 Task: Find a stay in Arjona, Colombia for 6 guests from 7th to 15th July with 4 bedrooms, a price range of ₹15,000 to ₹29,000, a washing machine, free cancellation, a flat, and an English-speaking host.
Action: Mouse moved to (525, 113)
Screenshot: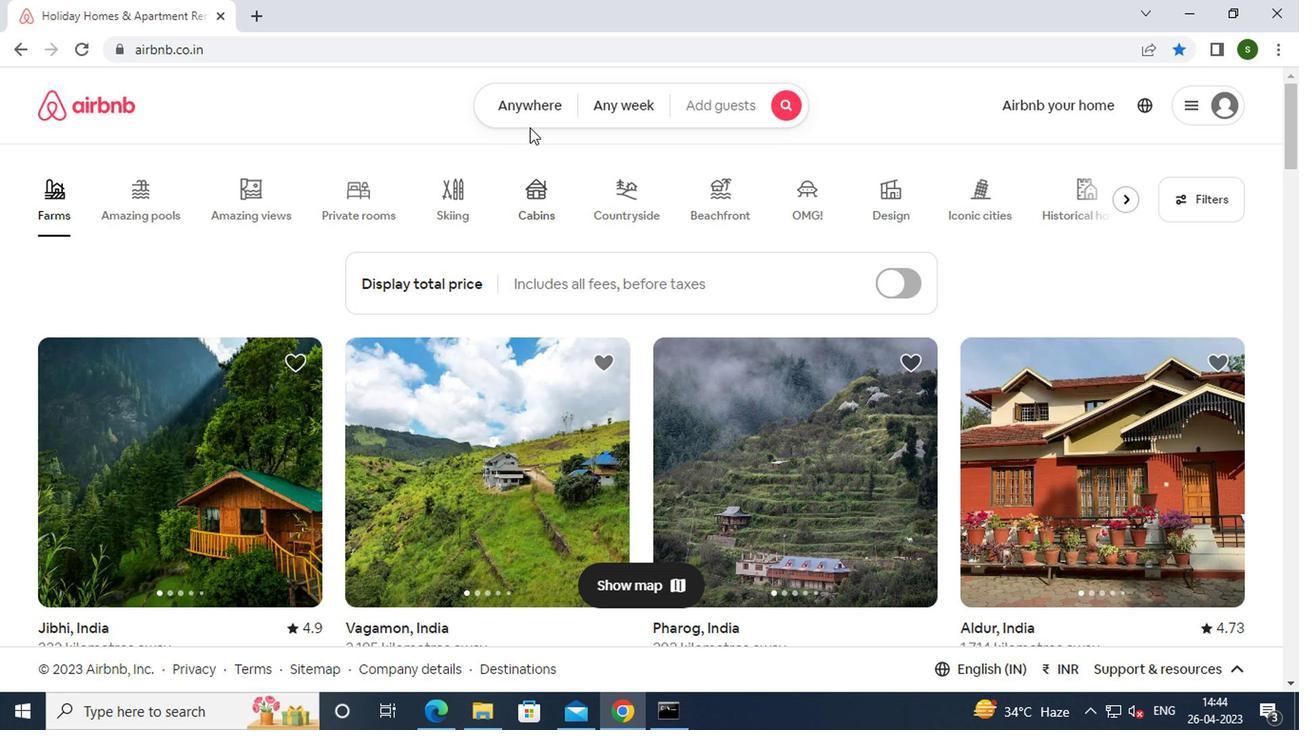 
Action: Mouse pressed left at (525, 113)
Screenshot: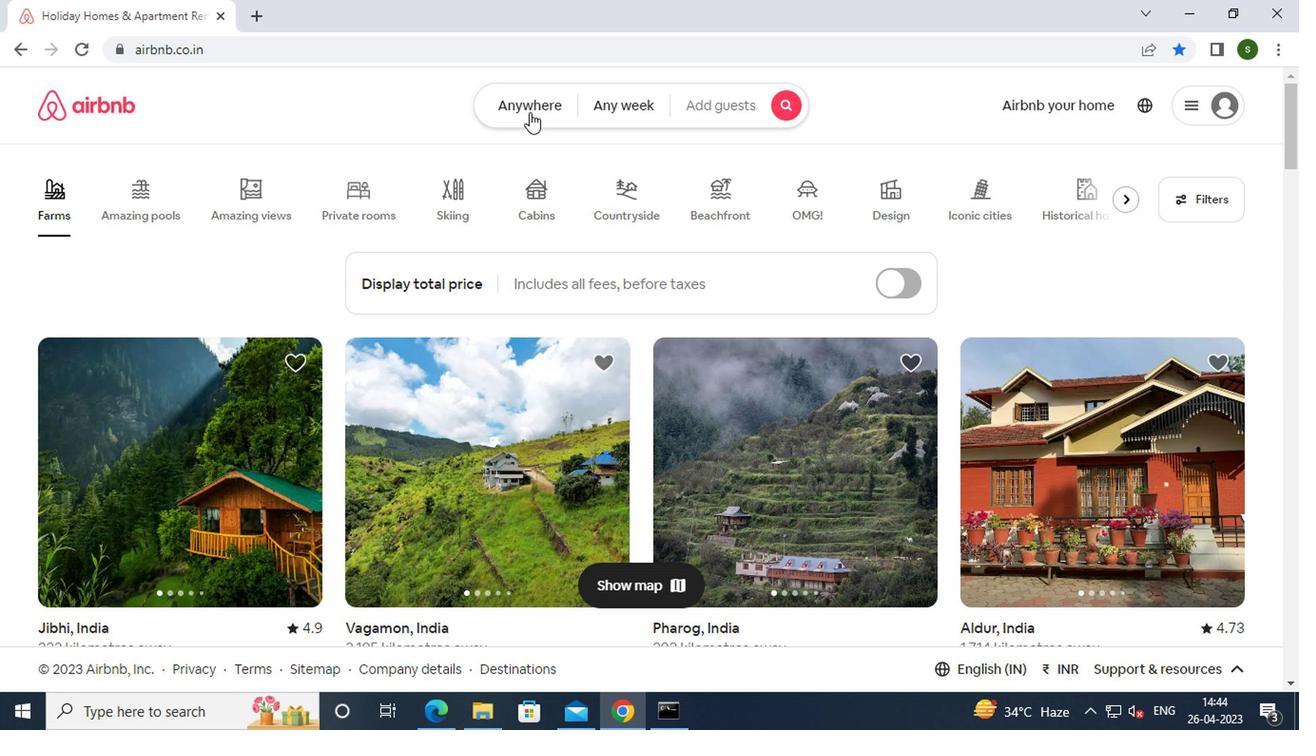 
Action: Mouse moved to (415, 188)
Screenshot: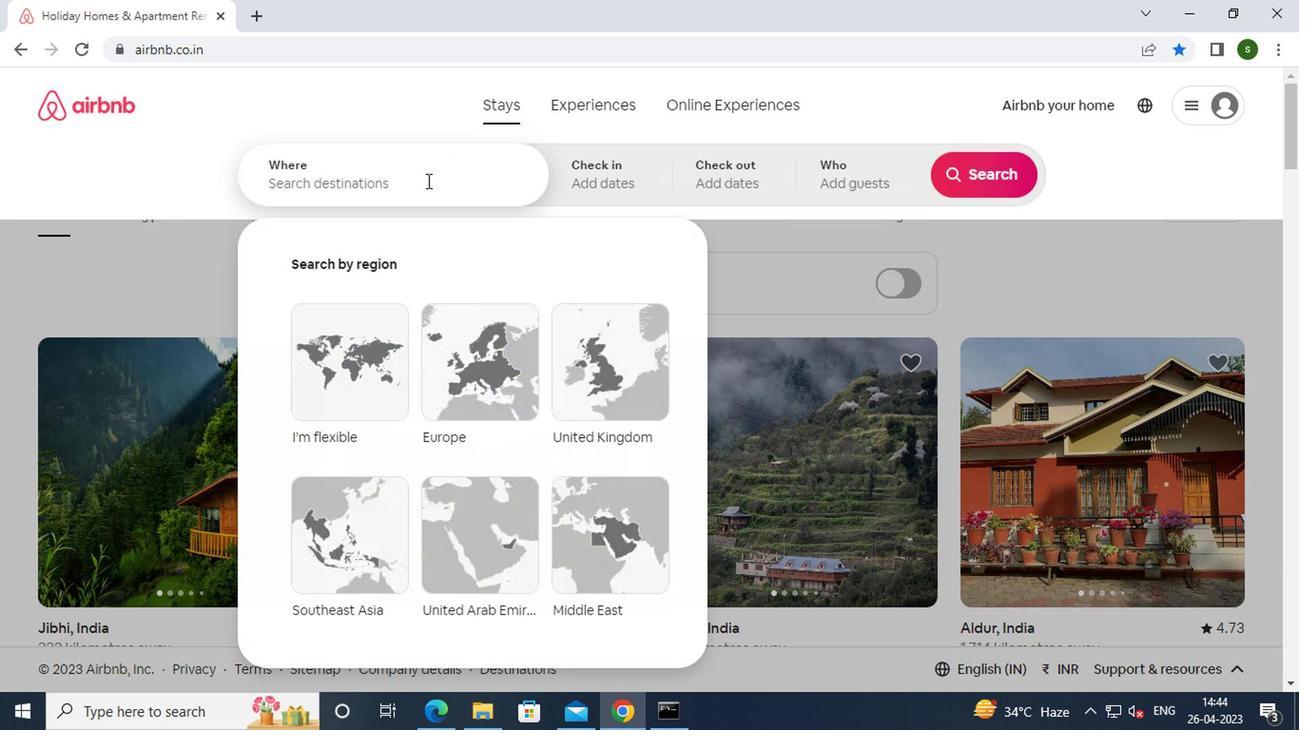 
Action: Mouse pressed left at (415, 188)
Screenshot: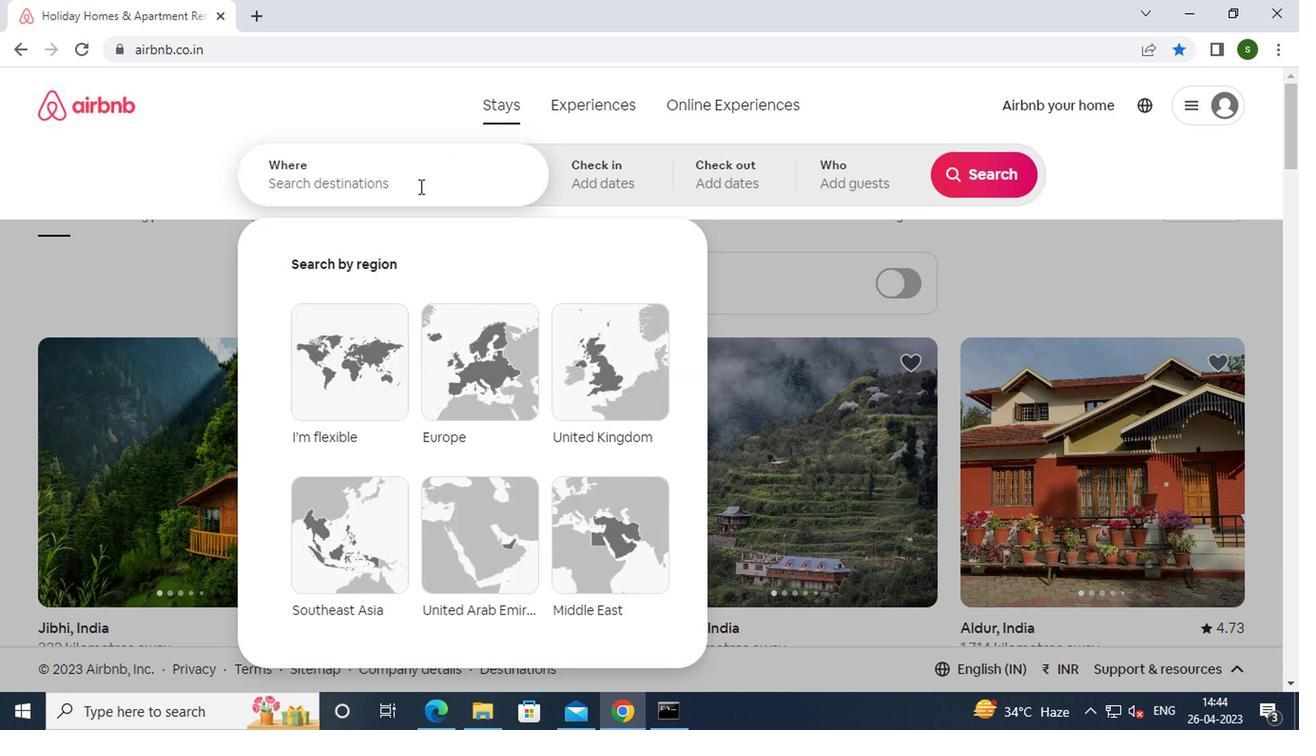 
Action: Key pressed <Key.caps_lock>a<Key.caps_lock>rjona,<Key.space><Key.caps_lock>c<Key.caps_lock>olombia<Key.enter>
Screenshot: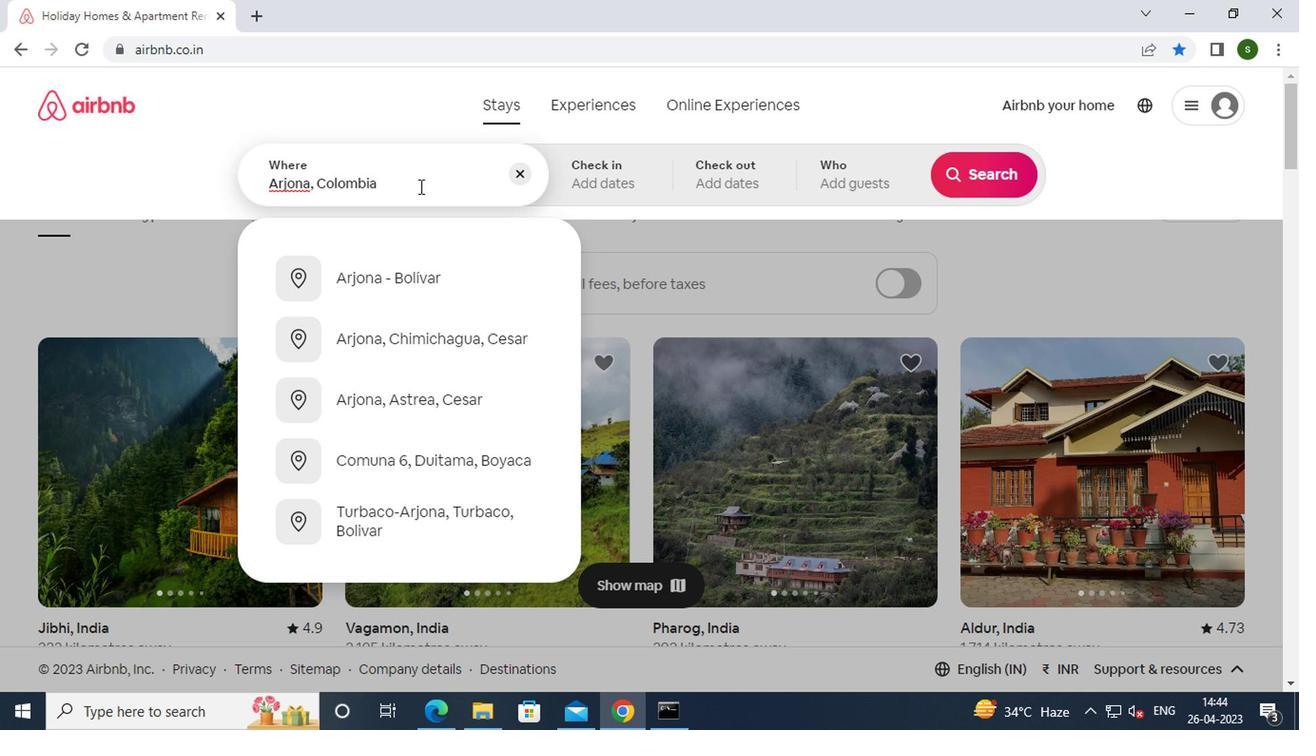 
Action: Mouse moved to (980, 332)
Screenshot: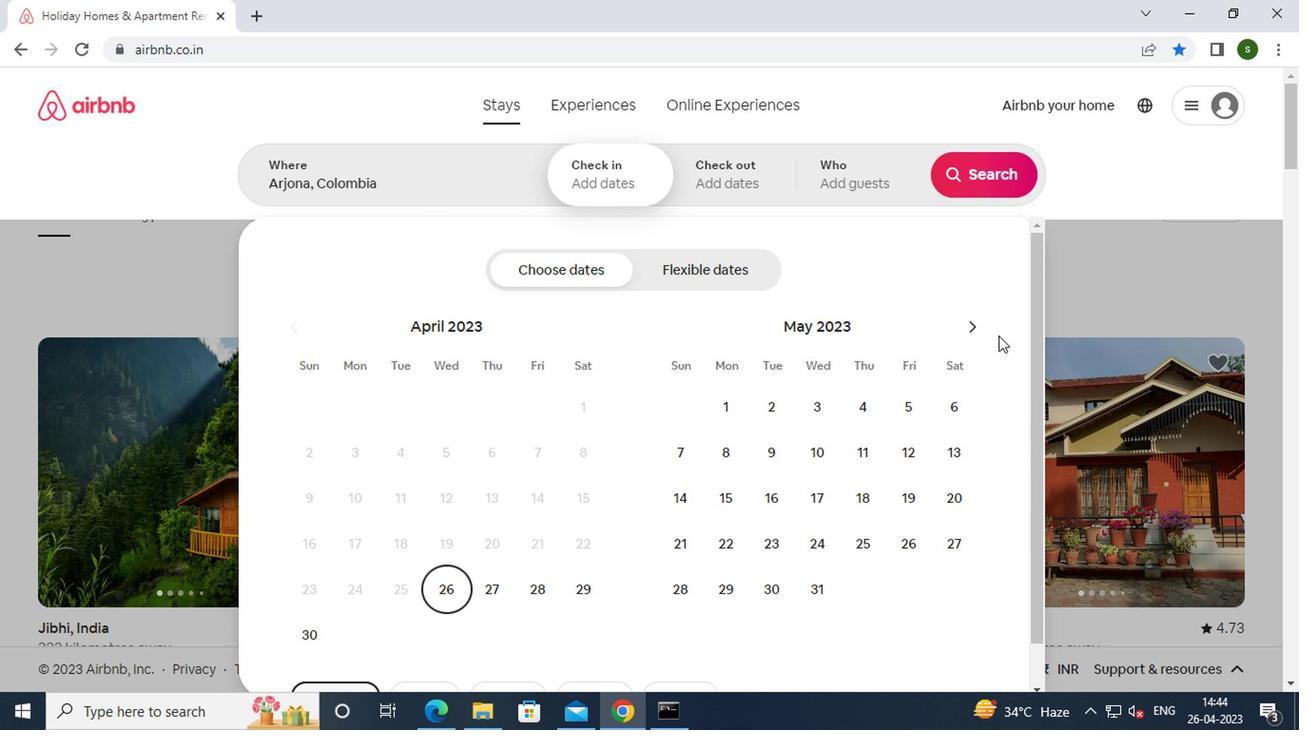
Action: Mouse pressed left at (980, 332)
Screenshot: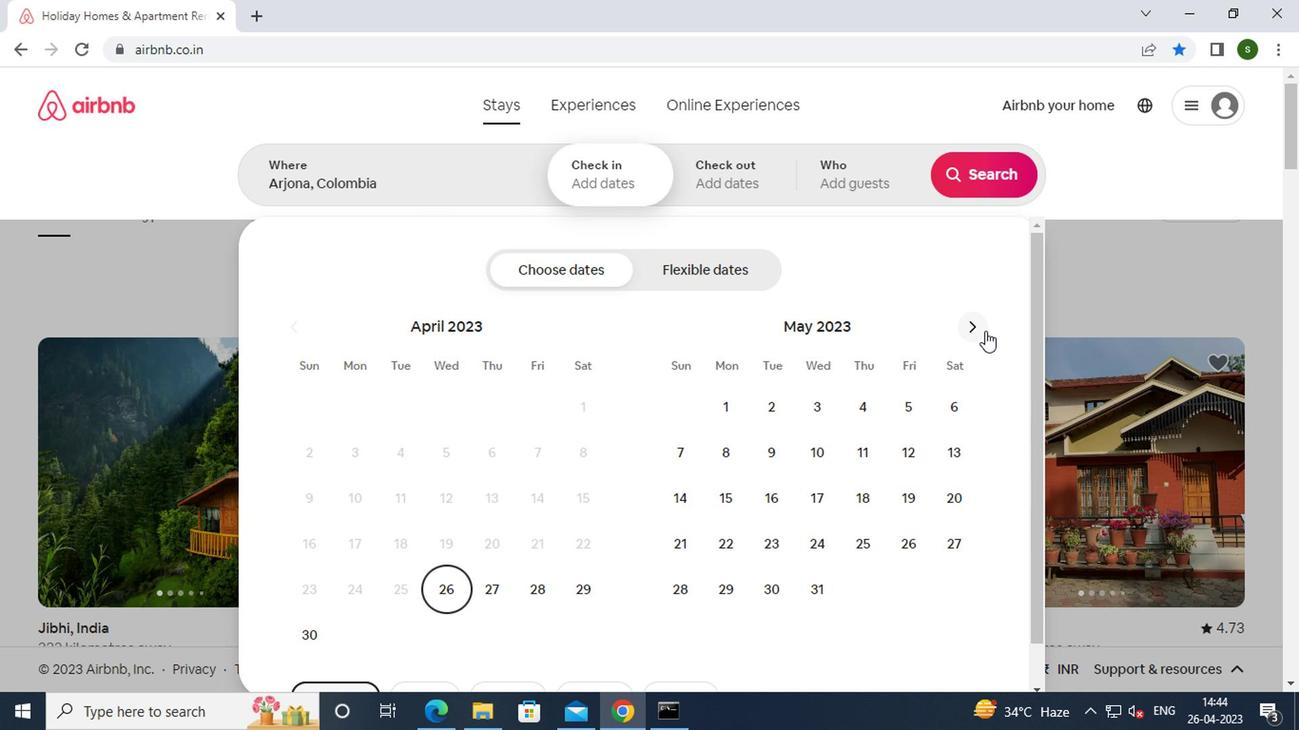 
Action: Mouse pressed left at (980, 332)
Screenshot: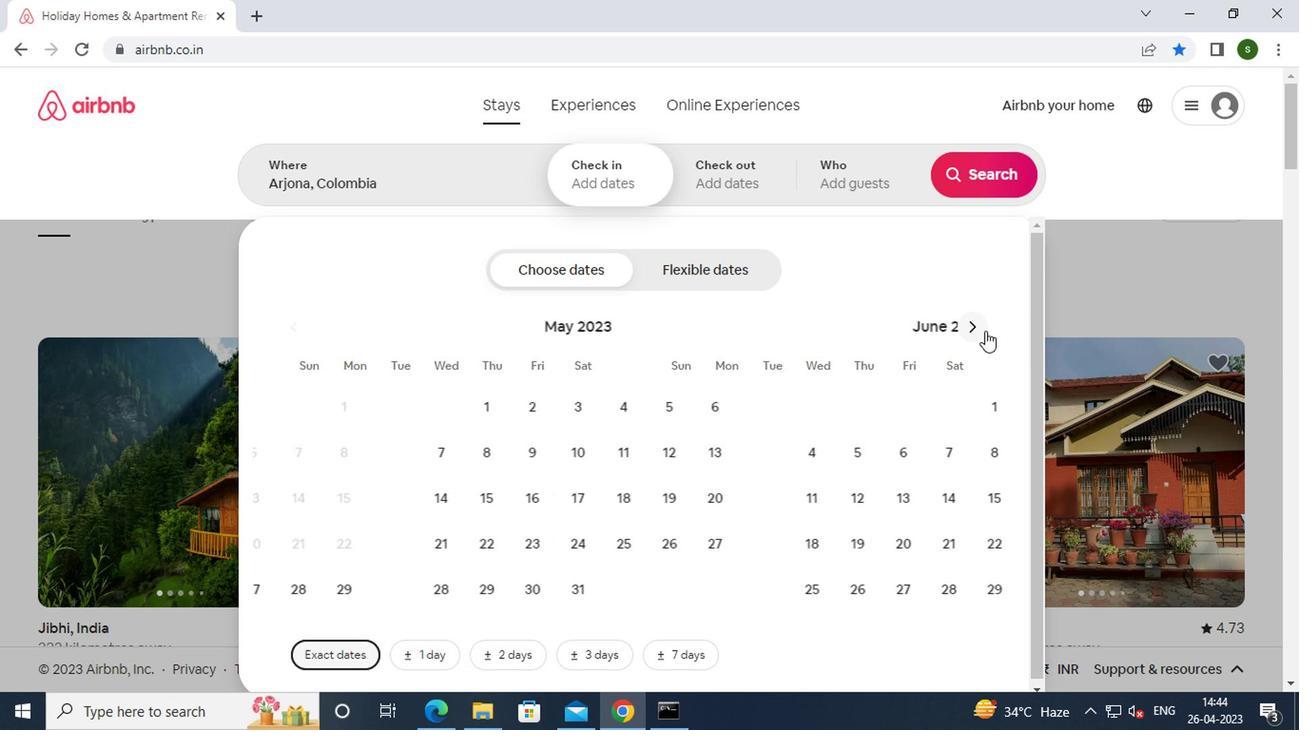 
Action: Mouse moved to (891, 449)
Screenshot: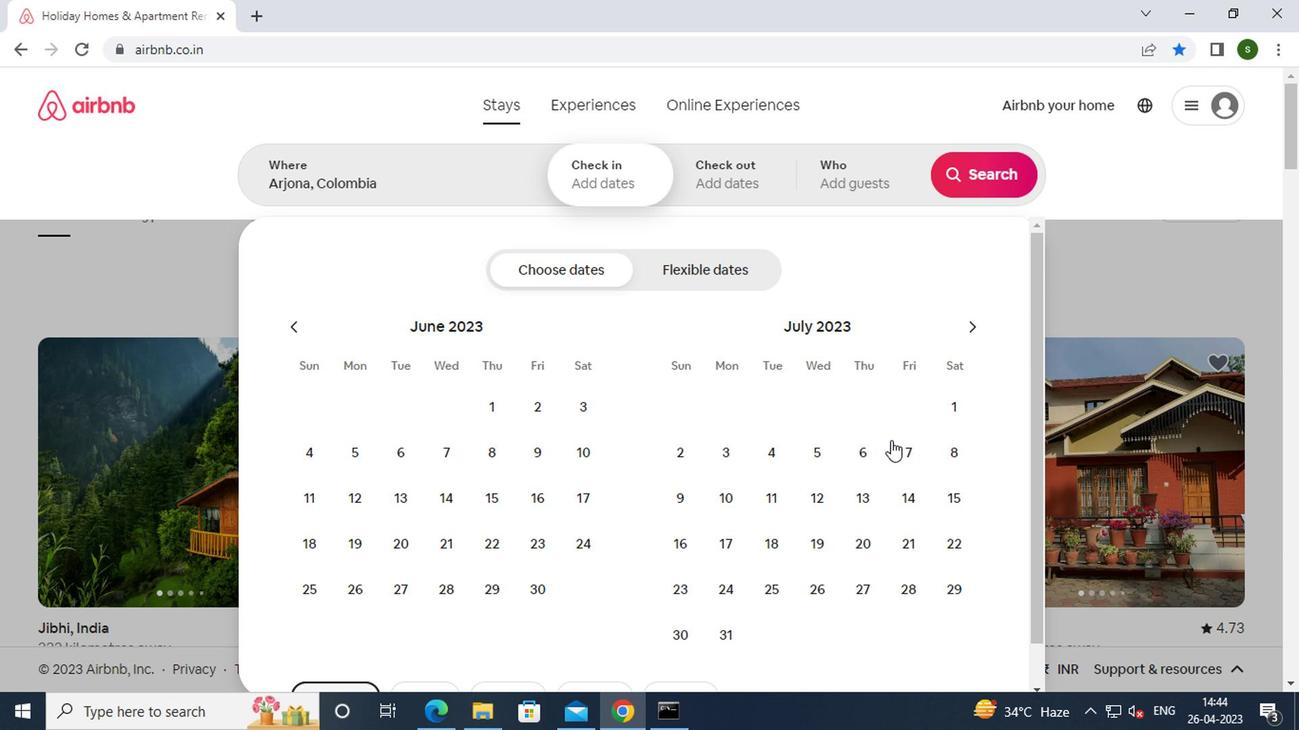 
Action: Mouse pressed left at (891, 449)
Screenshot: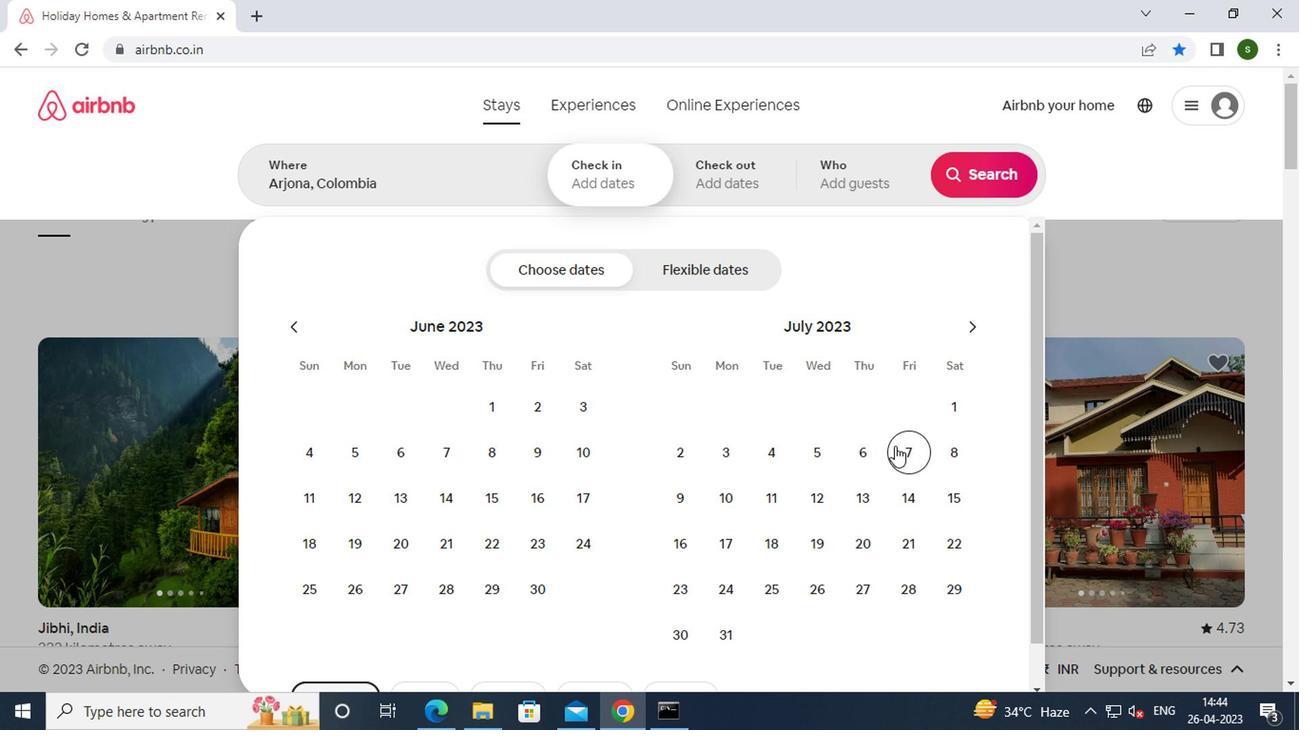 
Action: Mouse moved to (944, 487)
Screenshot: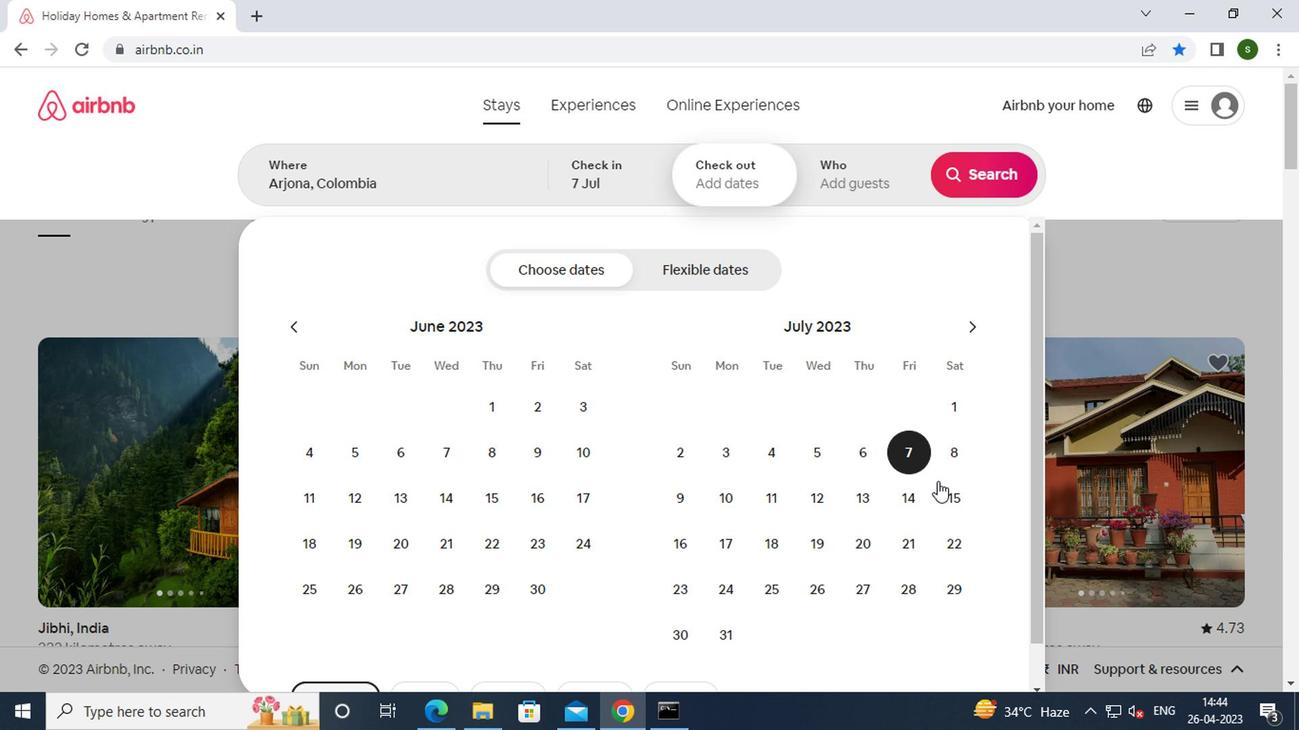 
Action: Mouse pressed left at (944, 487)
Screenshot: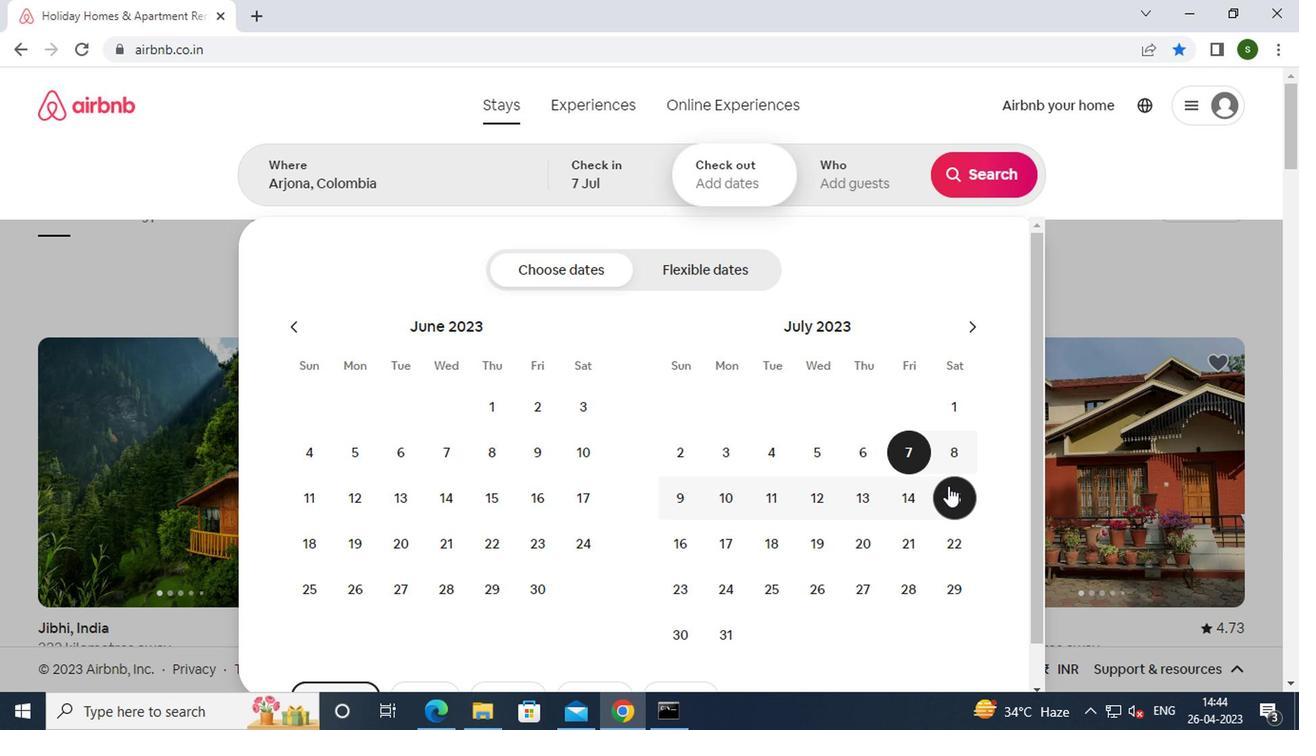 
Action: Mouse moved to (851, 192)
Screenshot: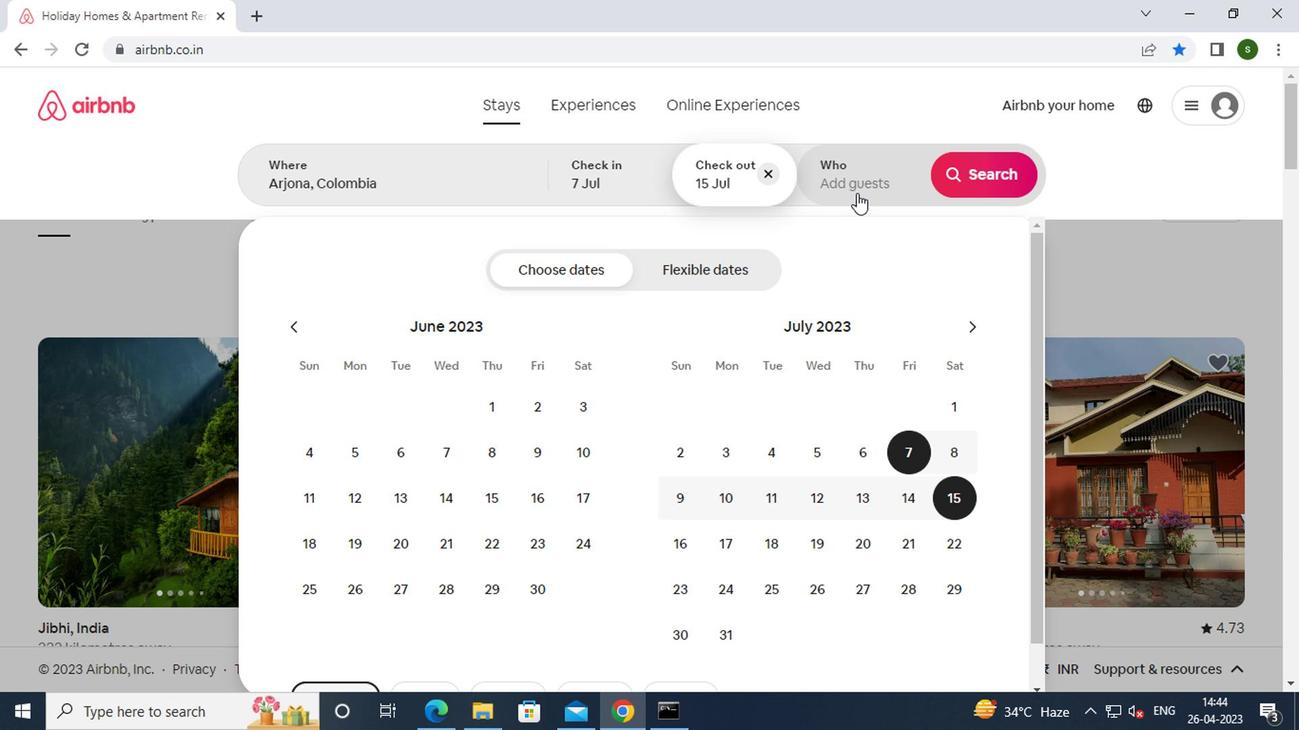 
Action: Mouse pressed left at (851, 192)
Screenshot: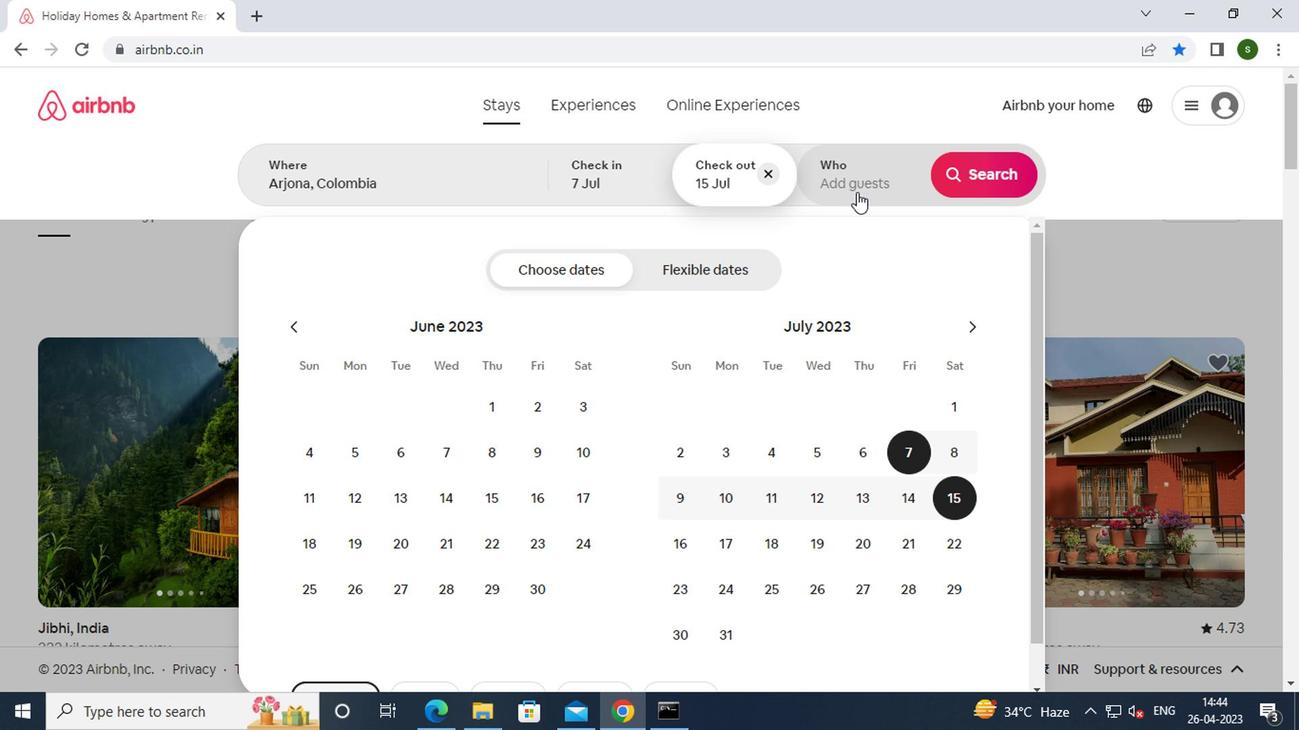 
Action: Mouse moved to (981, 275)
Screenshot: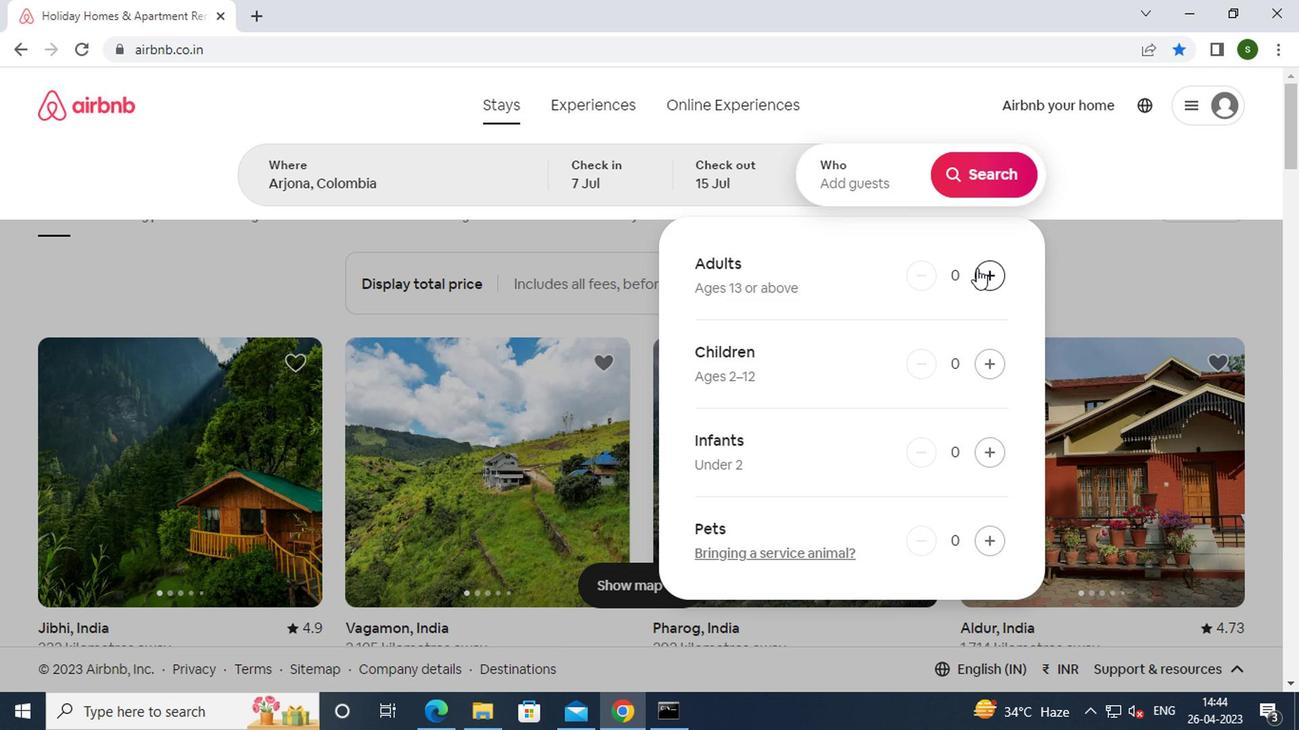
Action: Mouse pressed left at (981, 275)
Screenshot: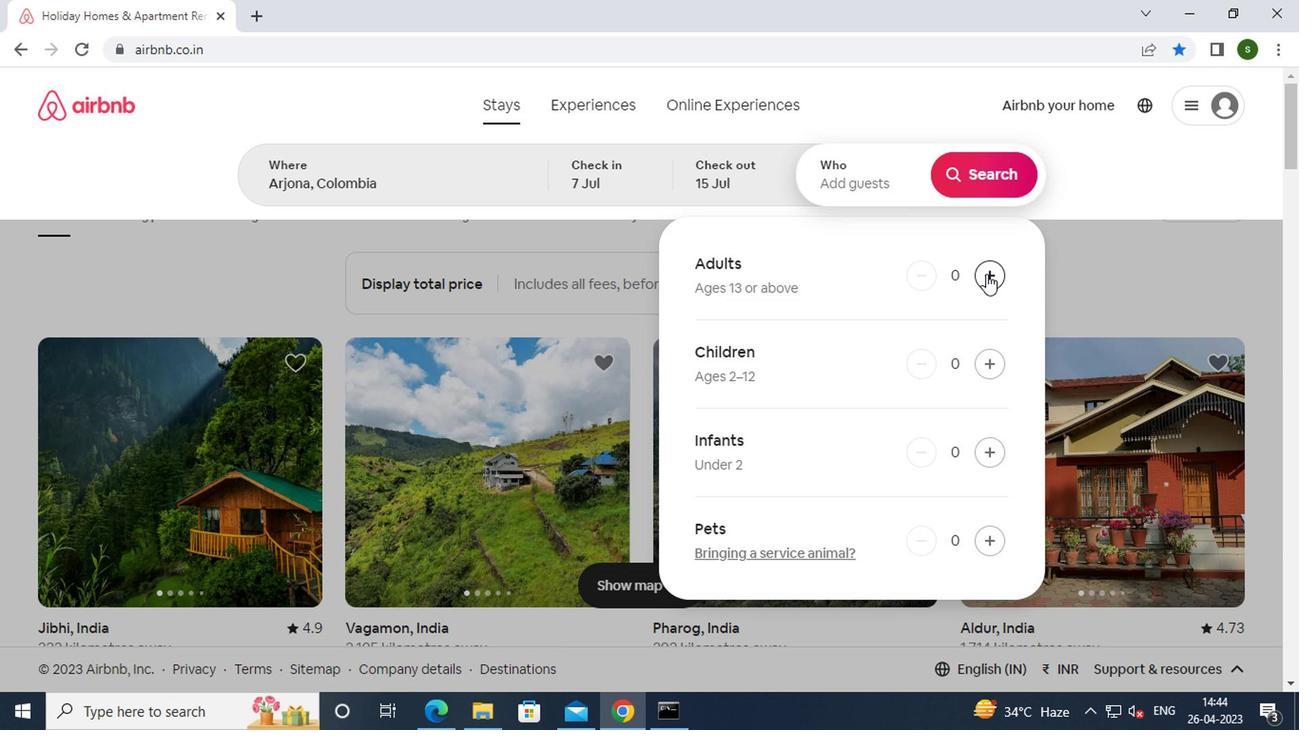 
Action: Mouse pressed left at (981, 275)
Screenshot: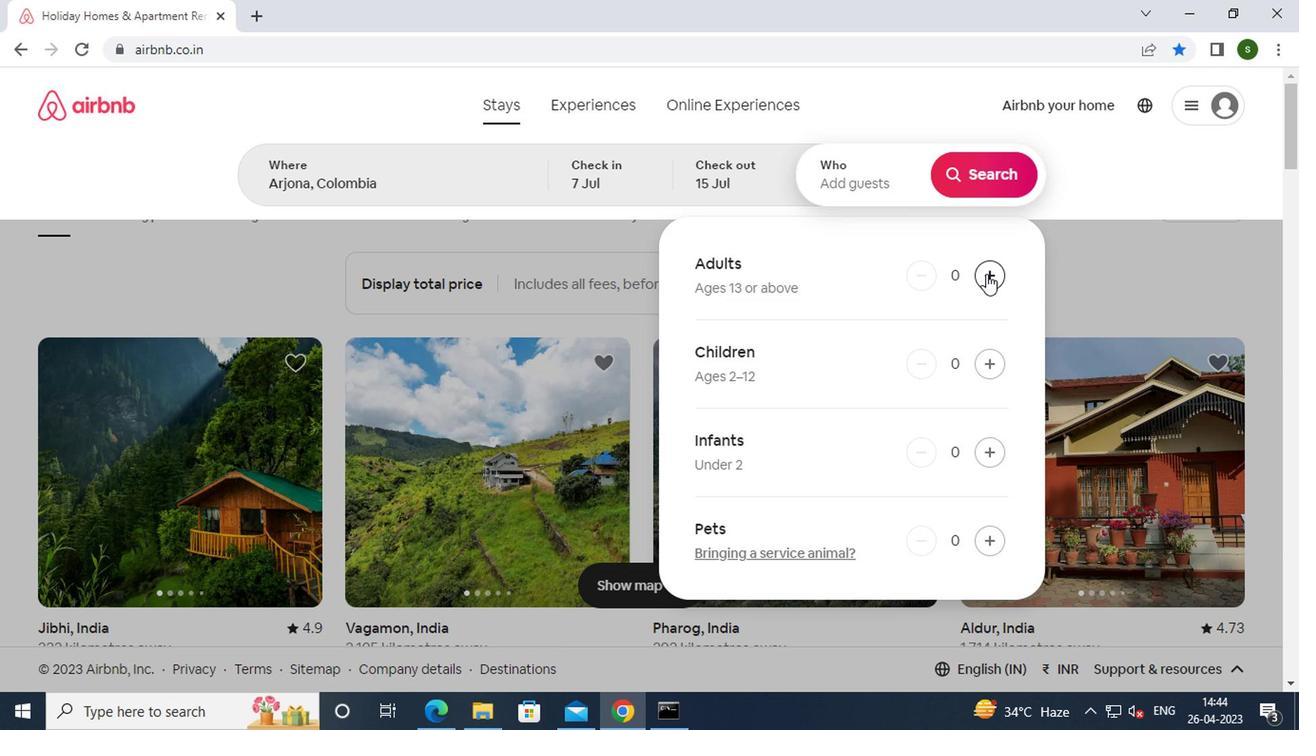 
Action: Mouse pressed left at (981, 275)
Screenshot: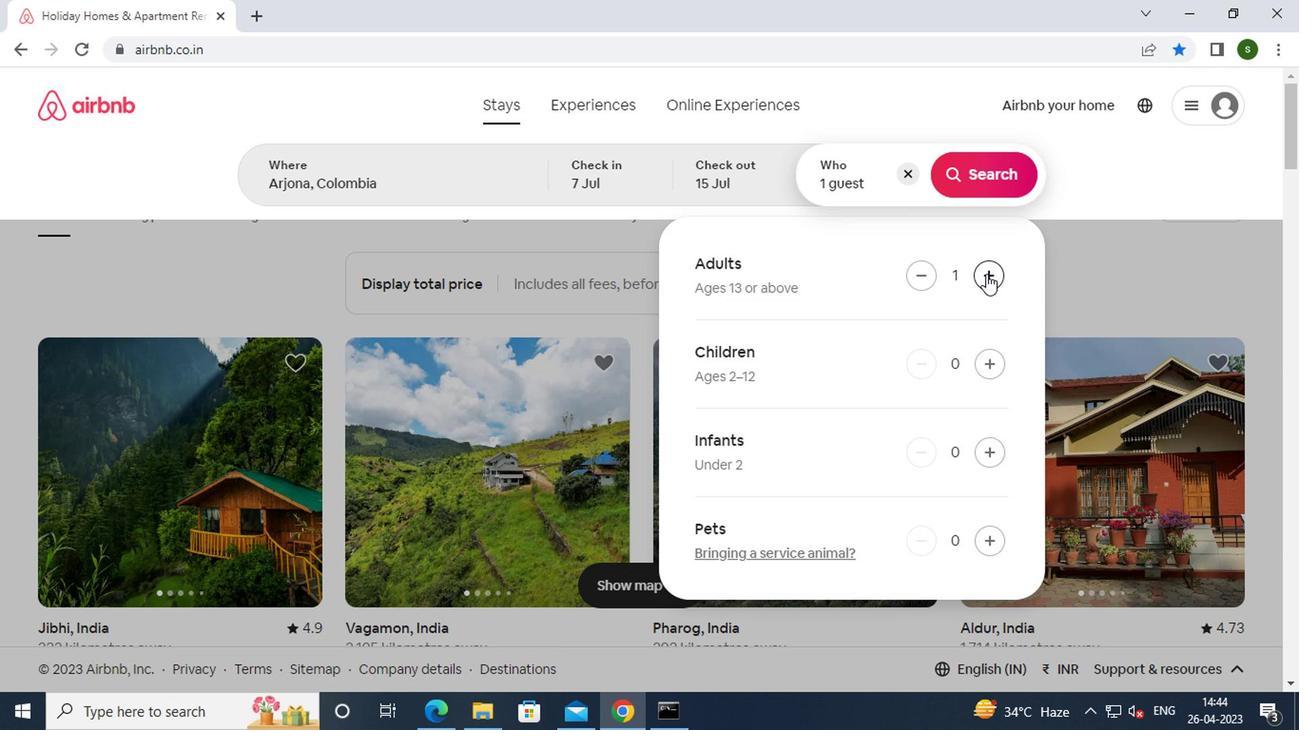 
Action: Mouse pressed left at (981, 275)
Screenshot: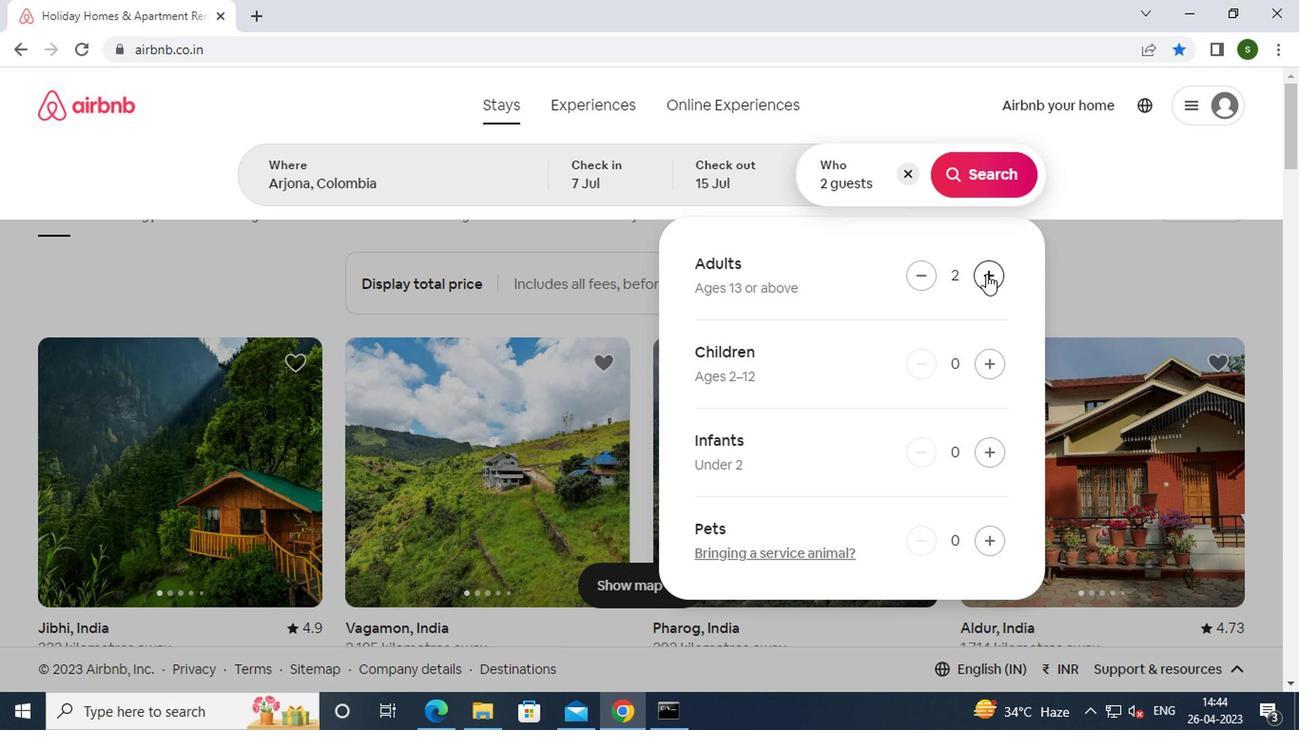 
Action: Mouse pressed left at (981, 275)
Screenshot: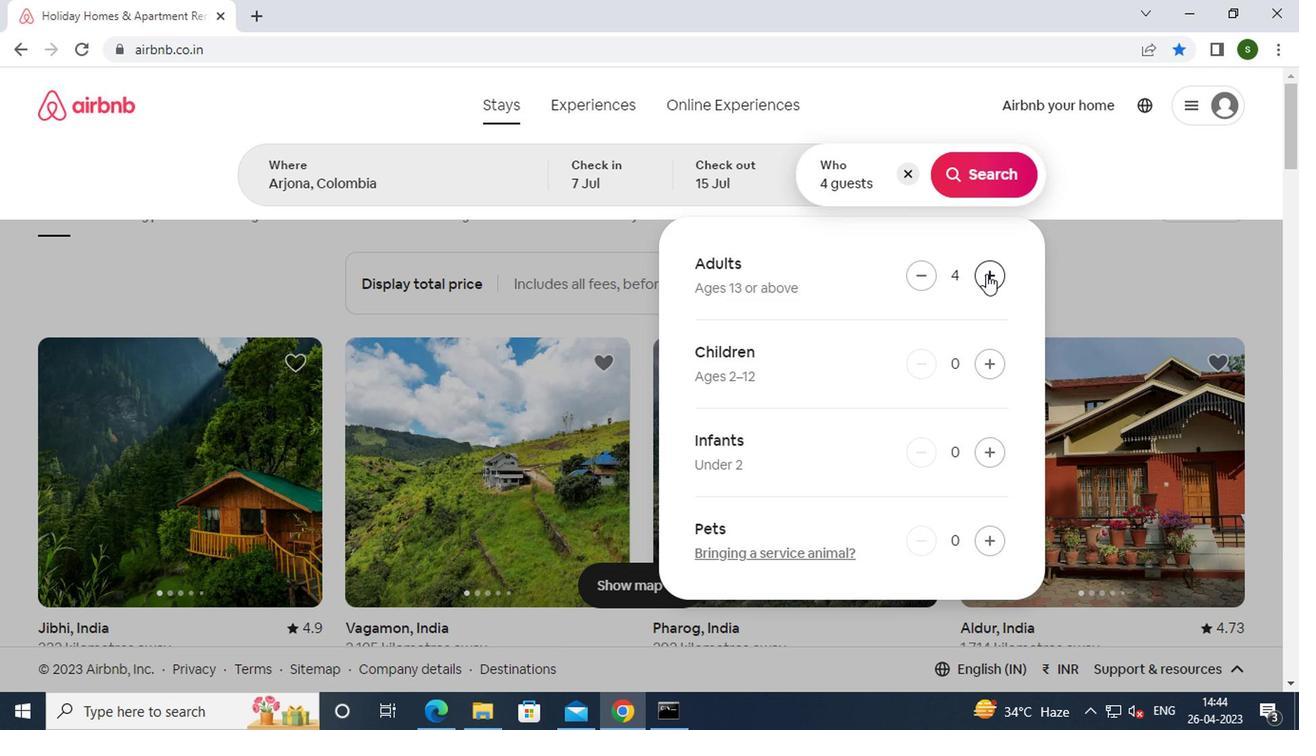 
Action: Mouse pressed left at (981, 275)
Screenshot: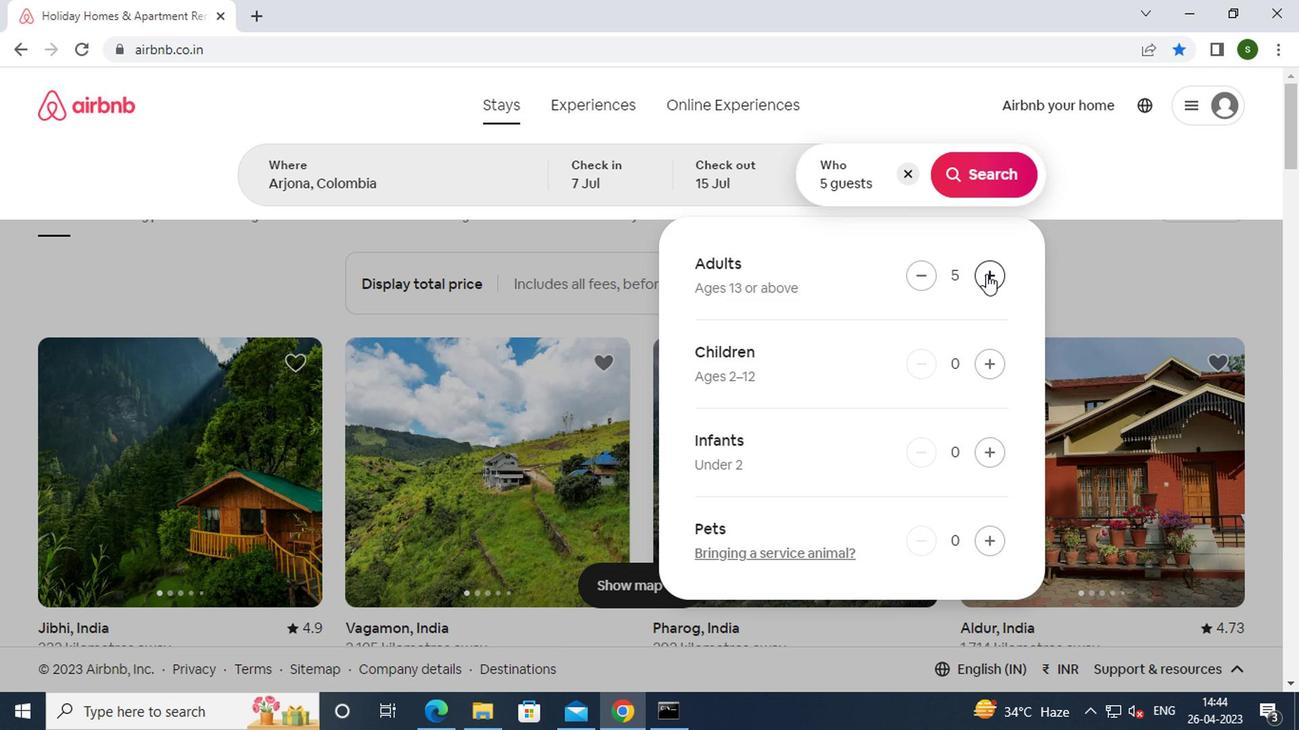 
Action: Mouse moved to (966, 164)
Screenshot: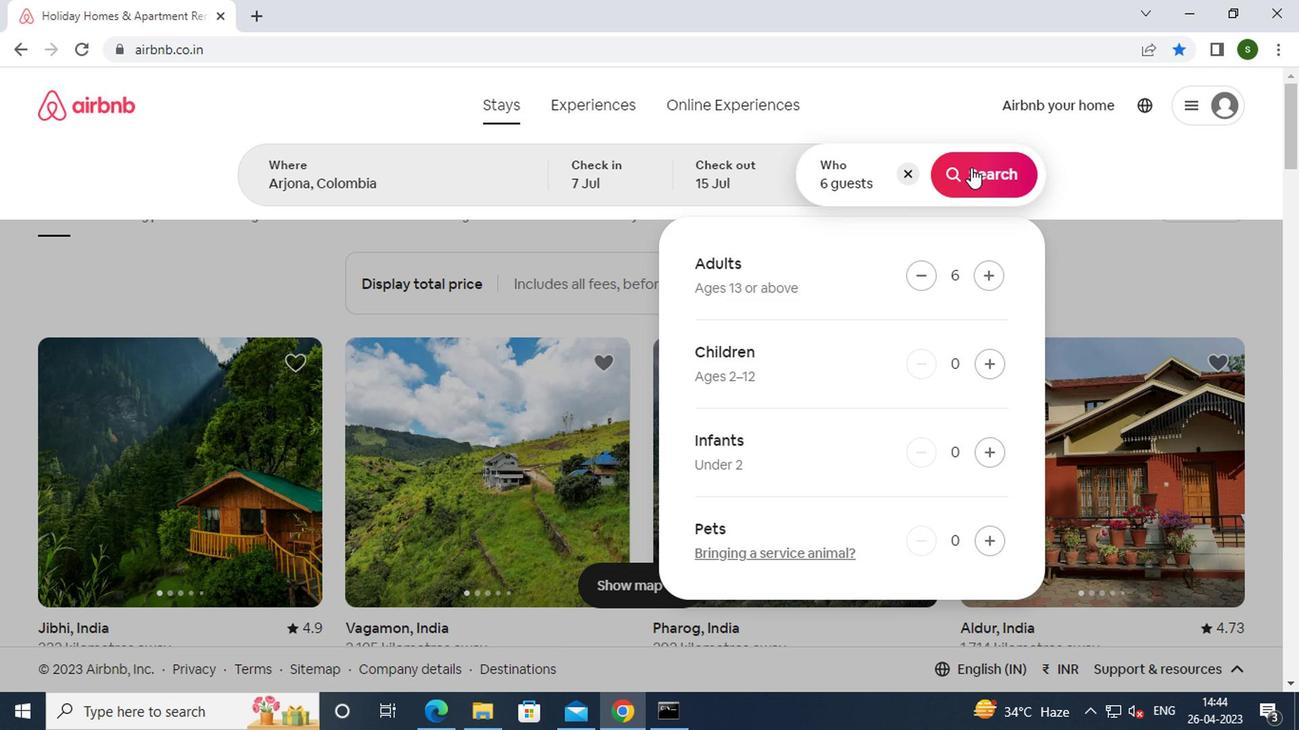 
Action: Mouse pressed left at (966, 164)
Screenshot: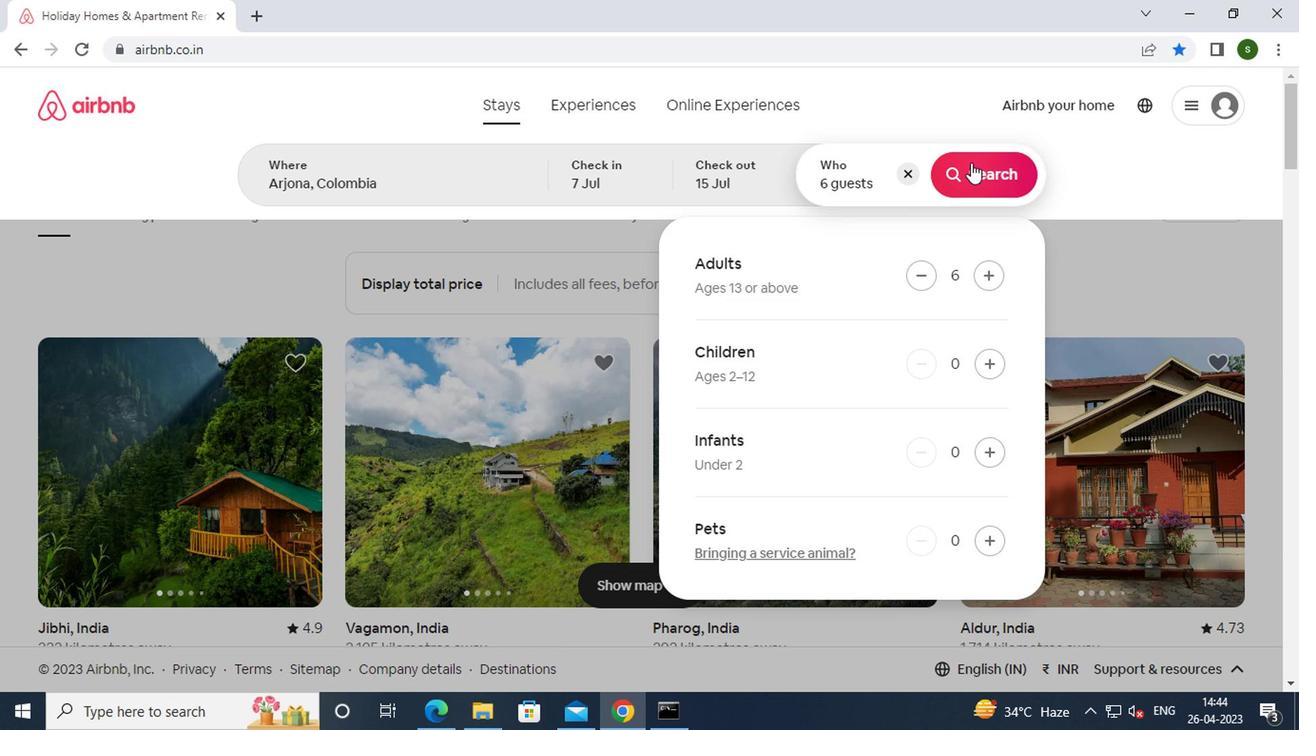 
Action: Mouse moved to (1203, 179)
Screenshot: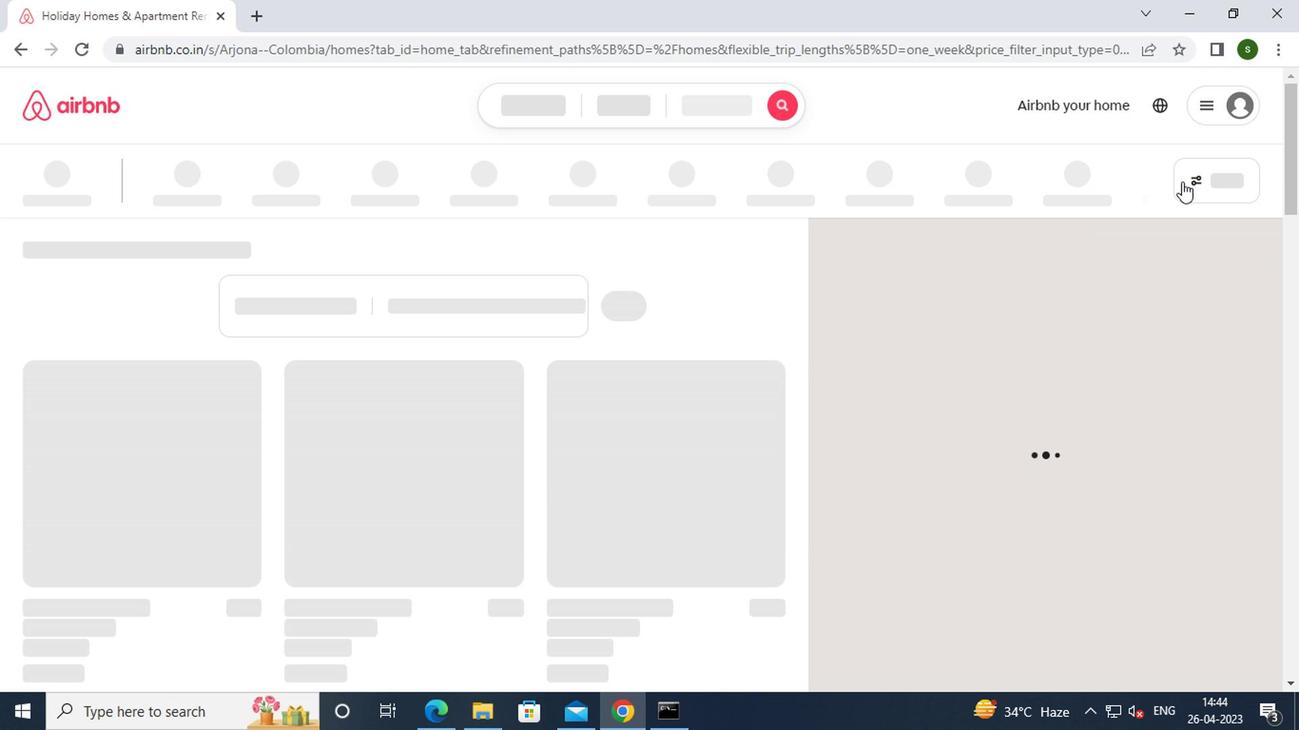 
Action: Mouse pressed left at (1203, 179)
Screenshot: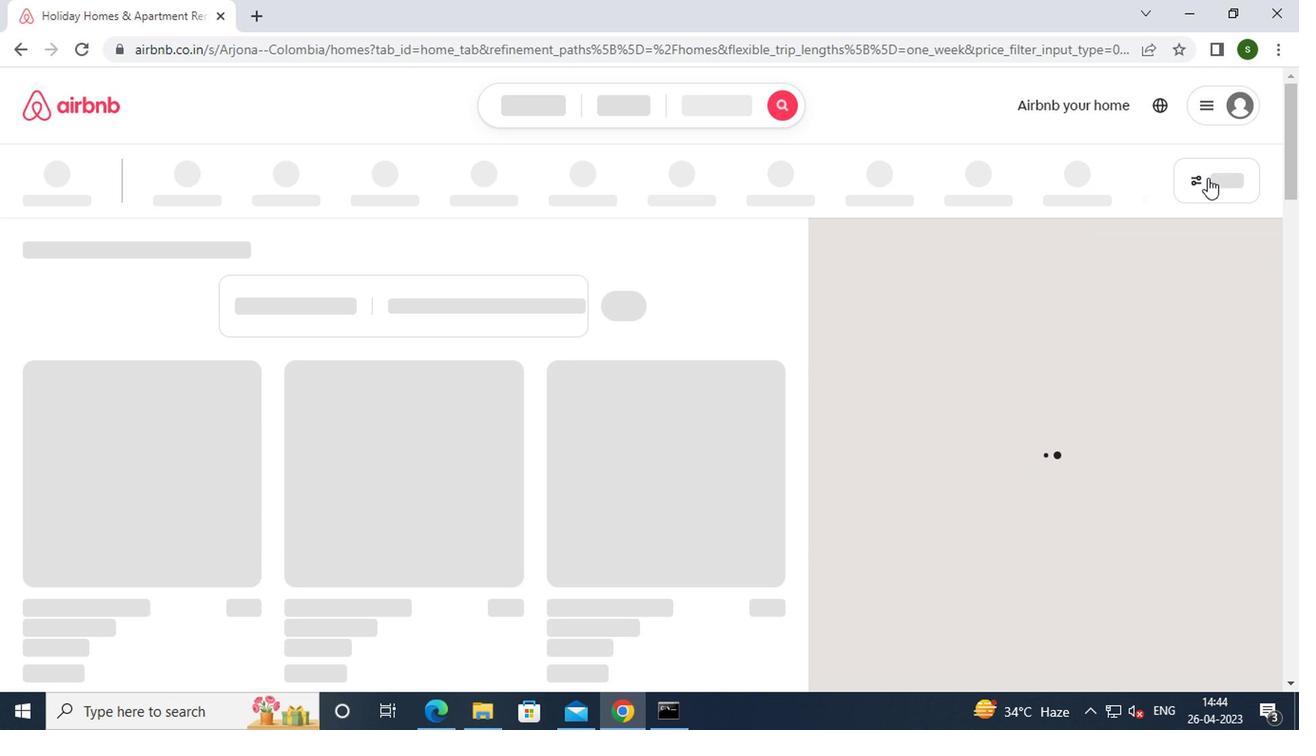 
Action: Mouse moved to (579, 431)
Screenshot: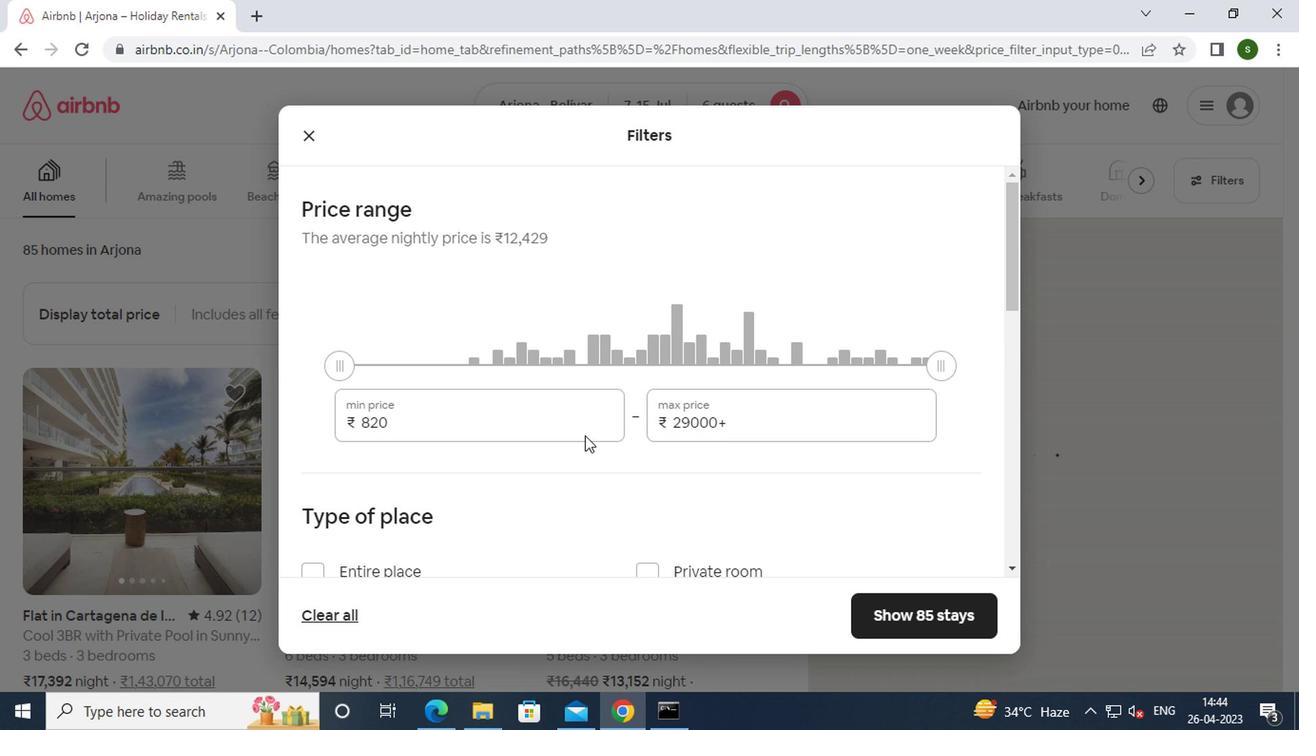 
Action: Mouse pressed left at (579, 431)
Screenshot: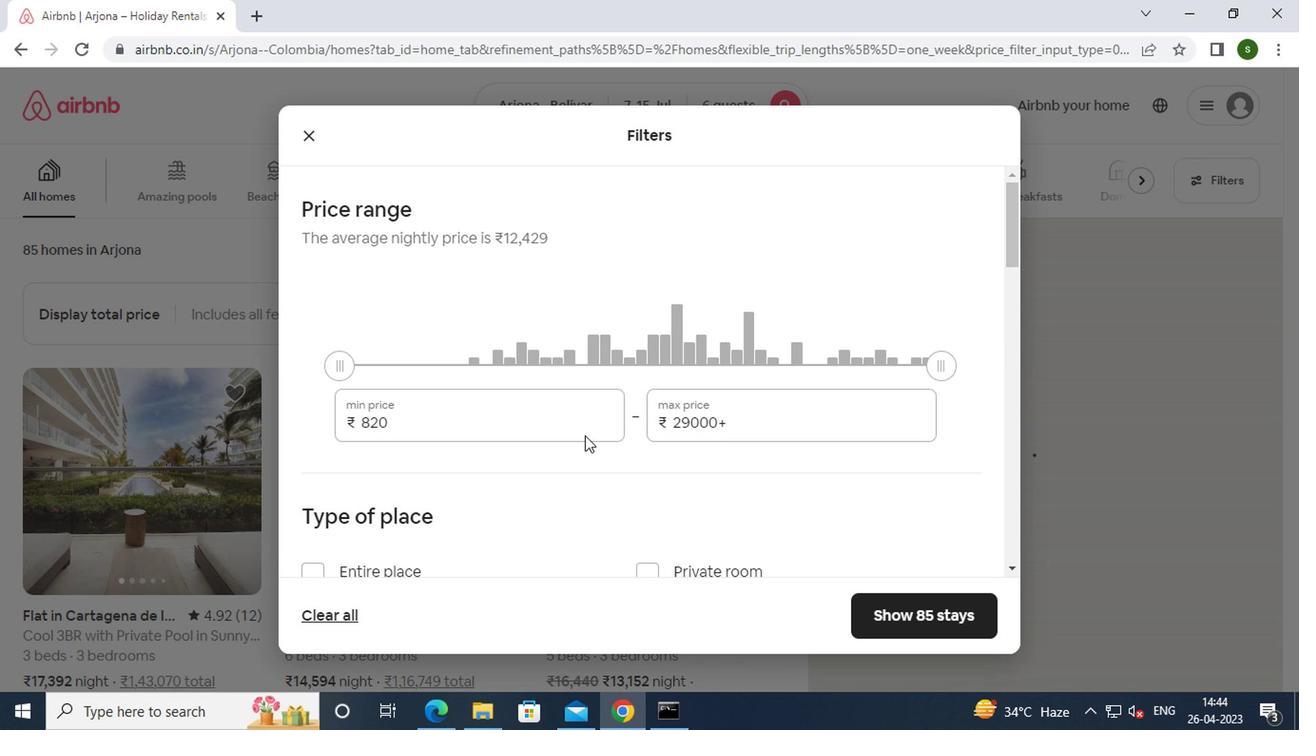 
Action: Key pressed <Key.backspace><Key.backspace><Key.backspace><Key.backspace><Key.backspace><Key.backspace>15000
Screenshot: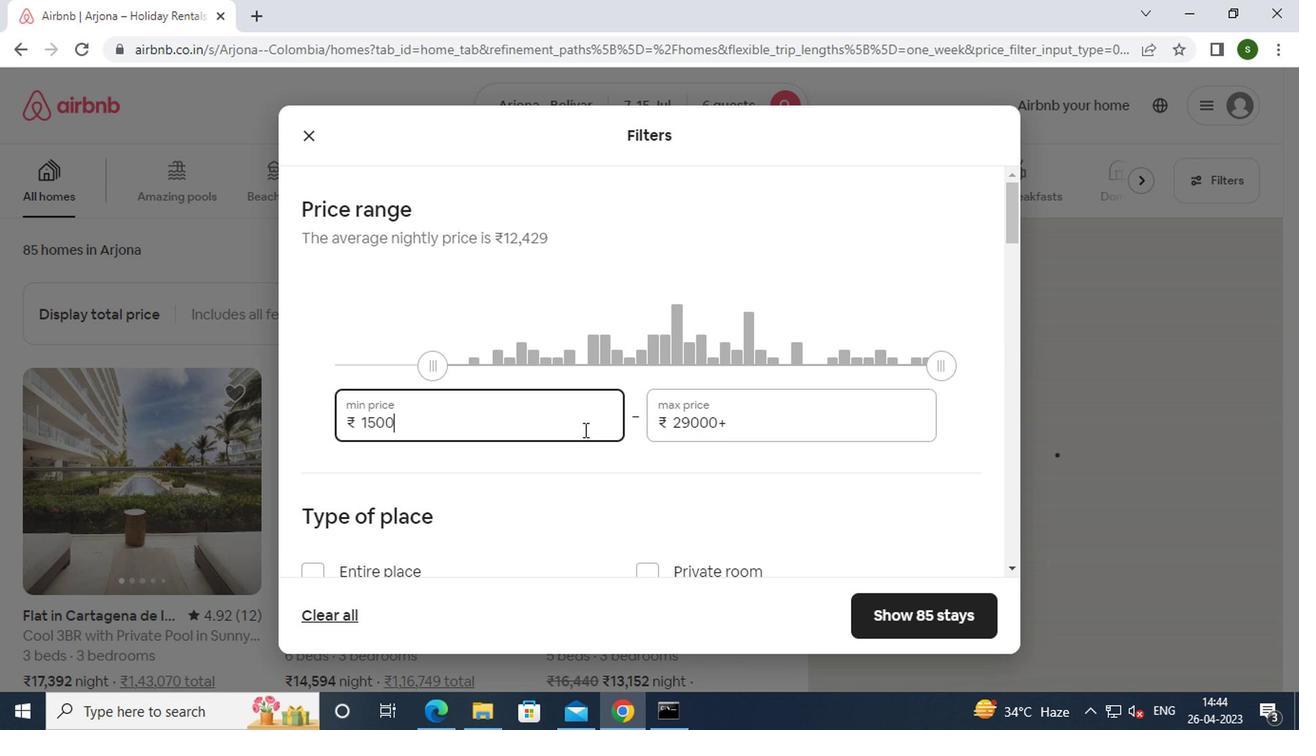 
Action: Mouse moved to (722, 422)
Screenshot: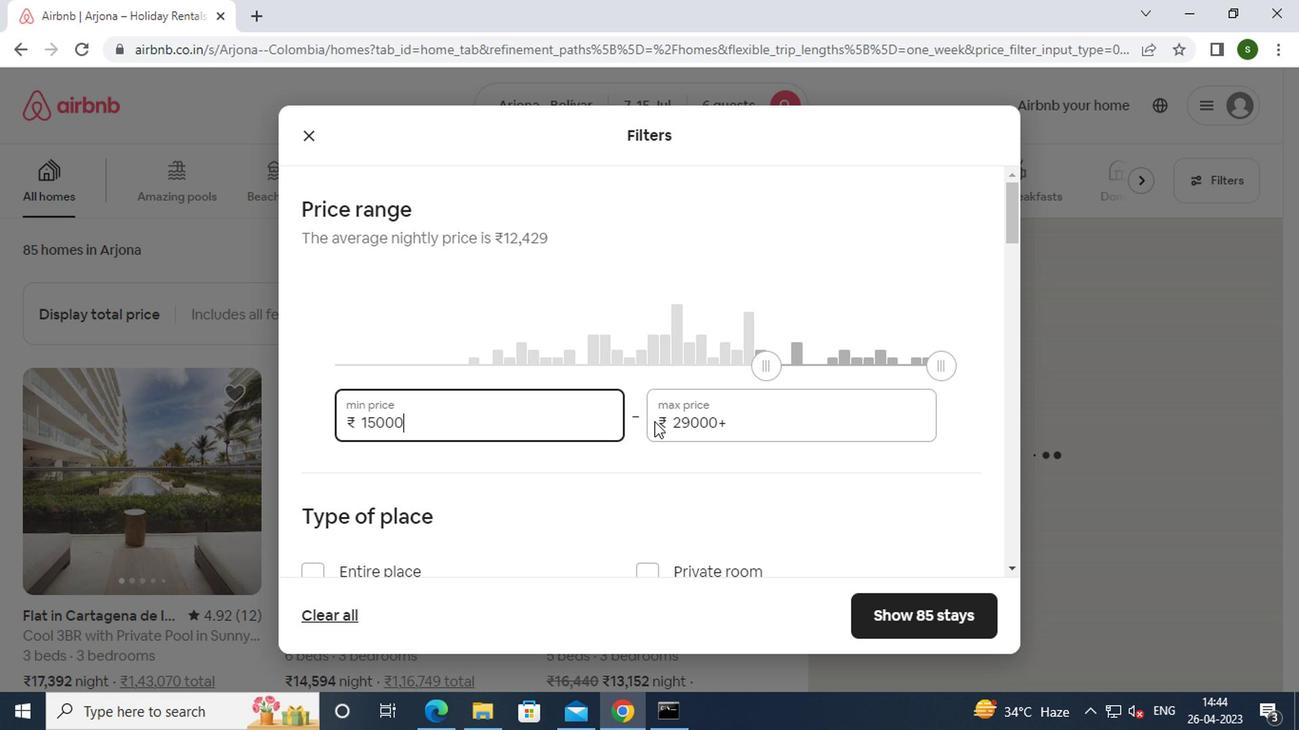 
Action: Mouse pressed left at (722, 422)
Screenshot: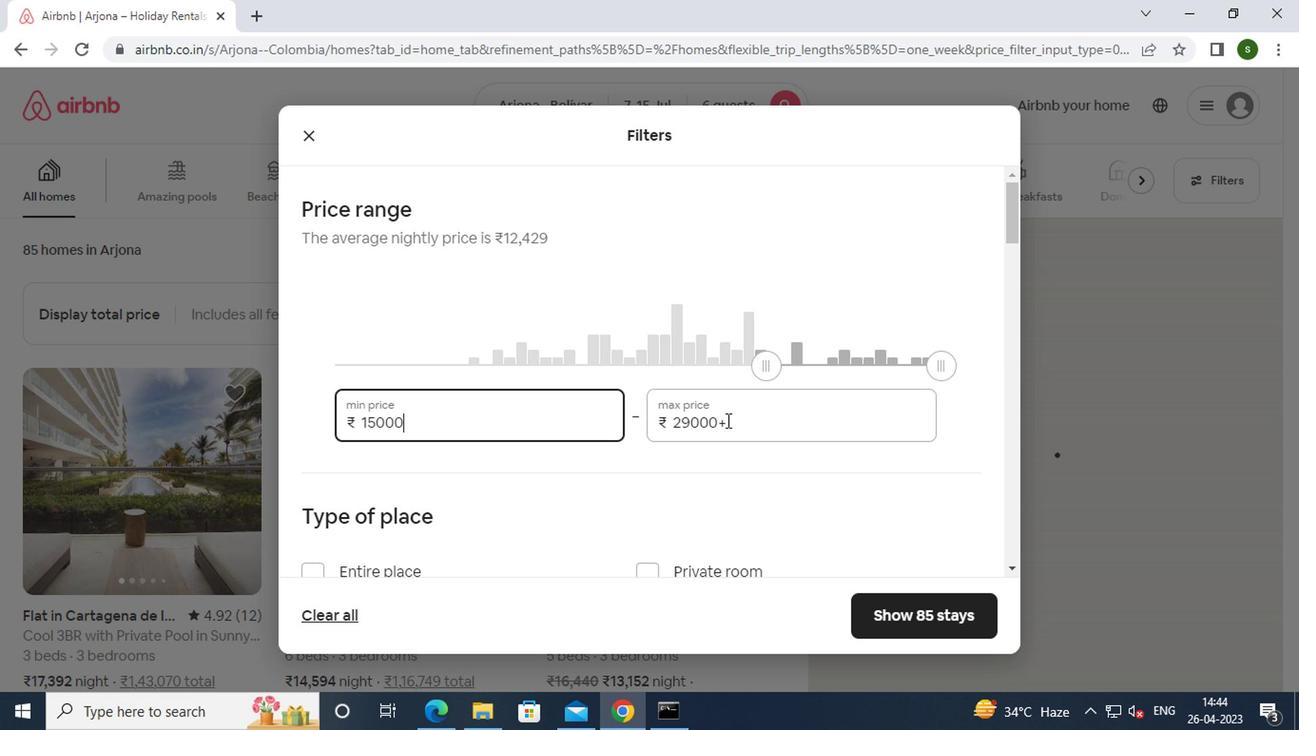 
Action: Key pressed <Key.backspace><Key.backspace><Key.backspace><Key.backspace><Key.backspace><Key.backspace><Key.backspace><Key.backspace><Key.backspace><Key.backspace>20000
Screenshot: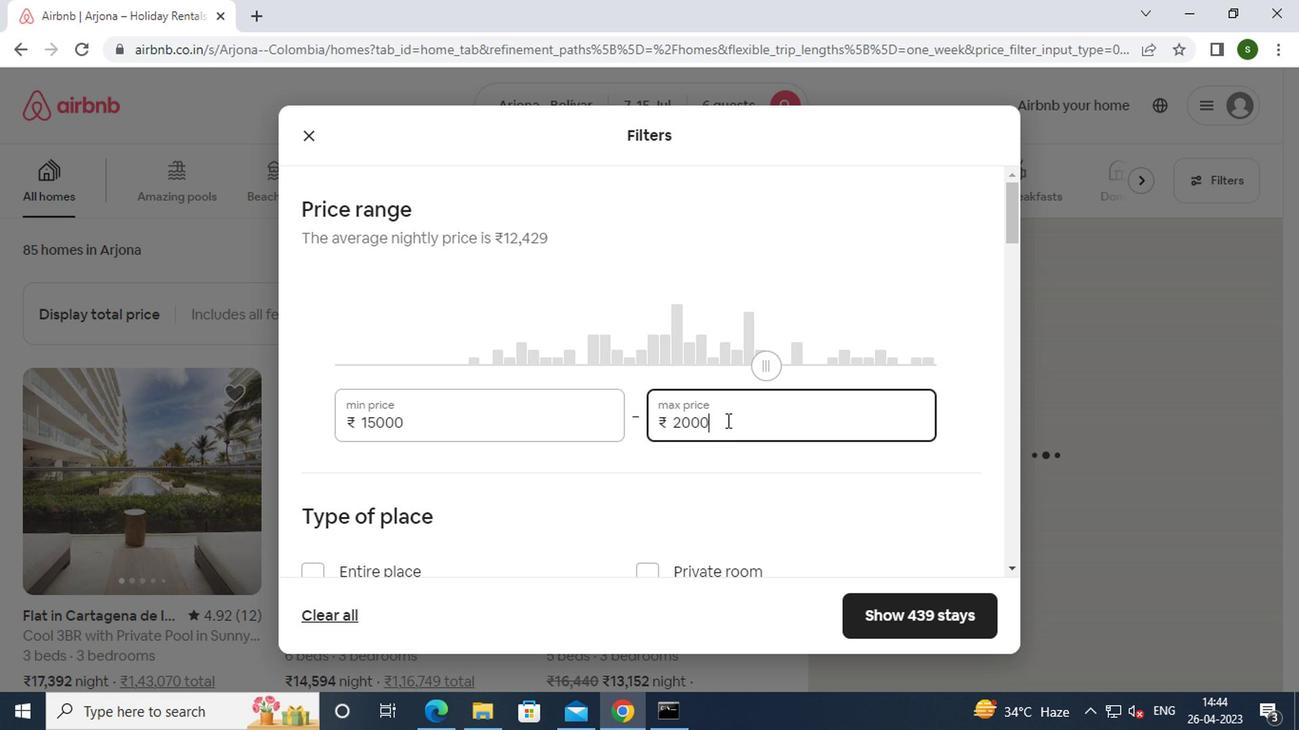 
Action: Mouse moved to (573, 408)
Screenshot: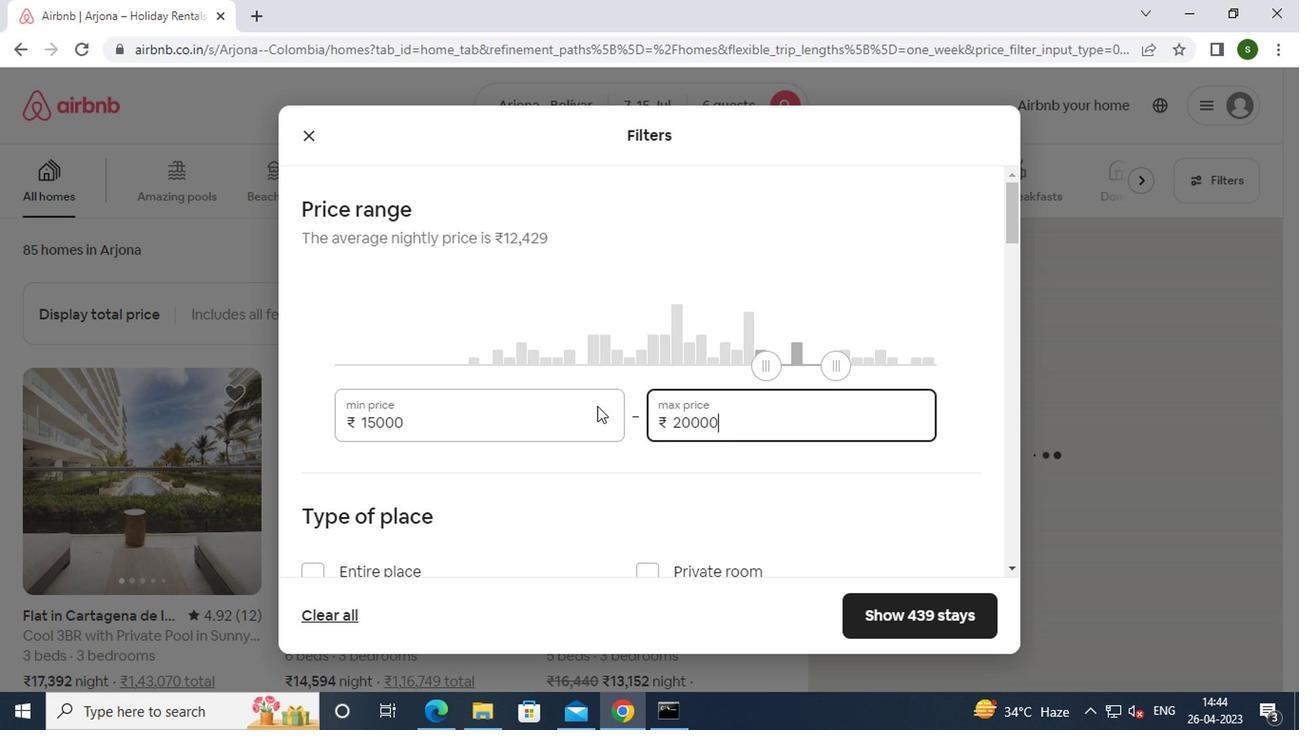 
Action: Mouse scrolled (573, 406) with delta (0, -1)
Screenshot: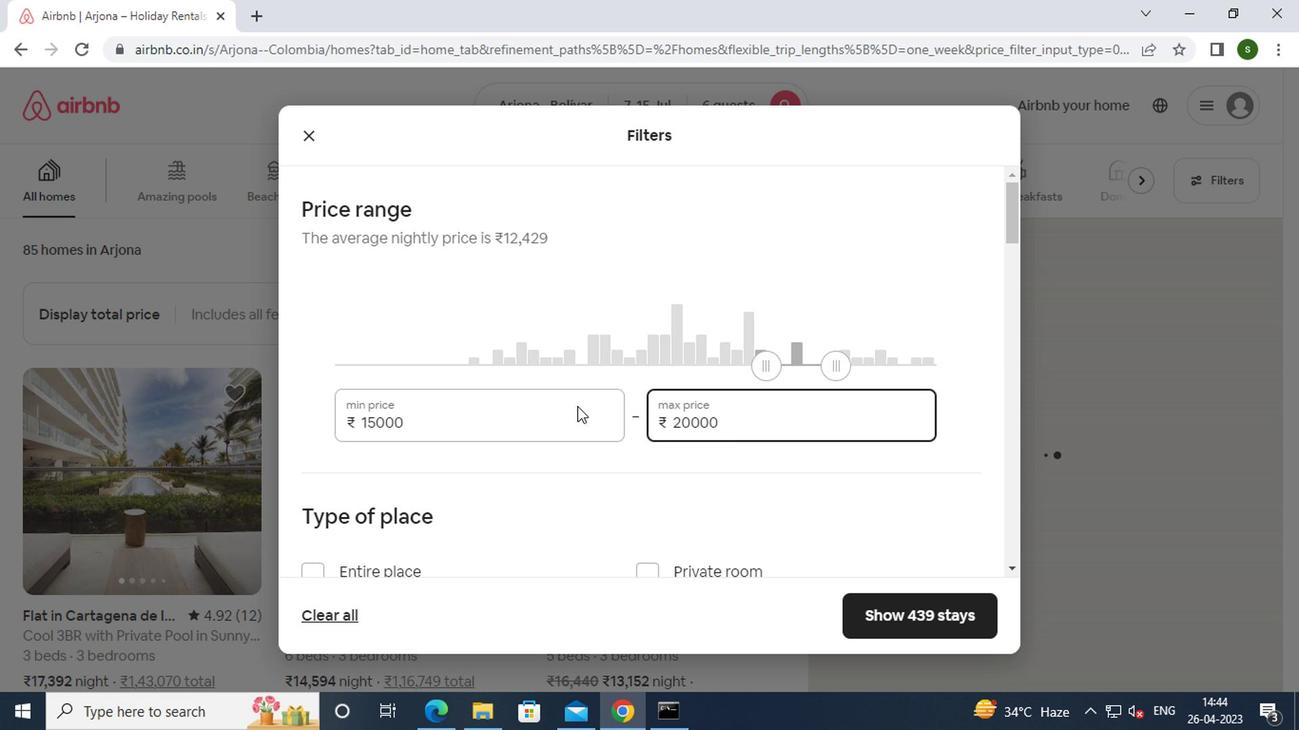 
Action: Mouse scrolled (573, 406) with delta (0, -1)
Screenshot: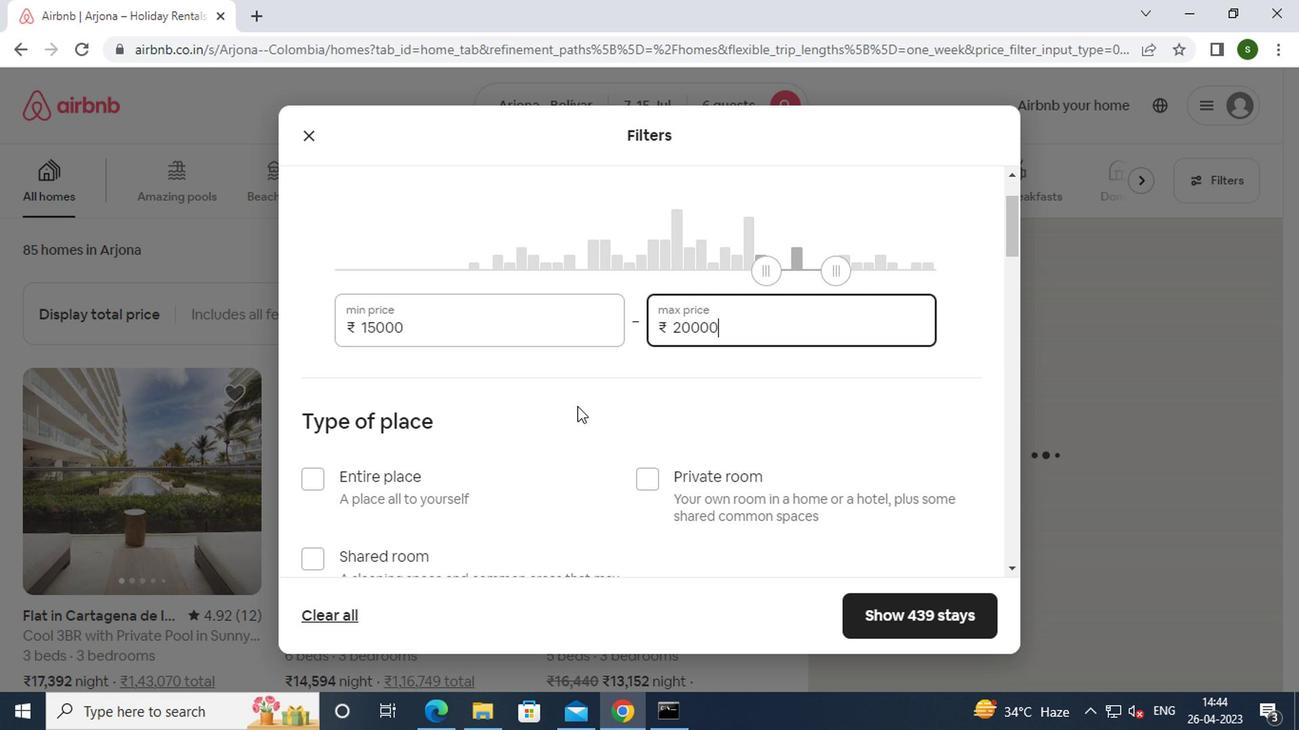 
Action: Mouse moved to (316, 392)
Screenshot: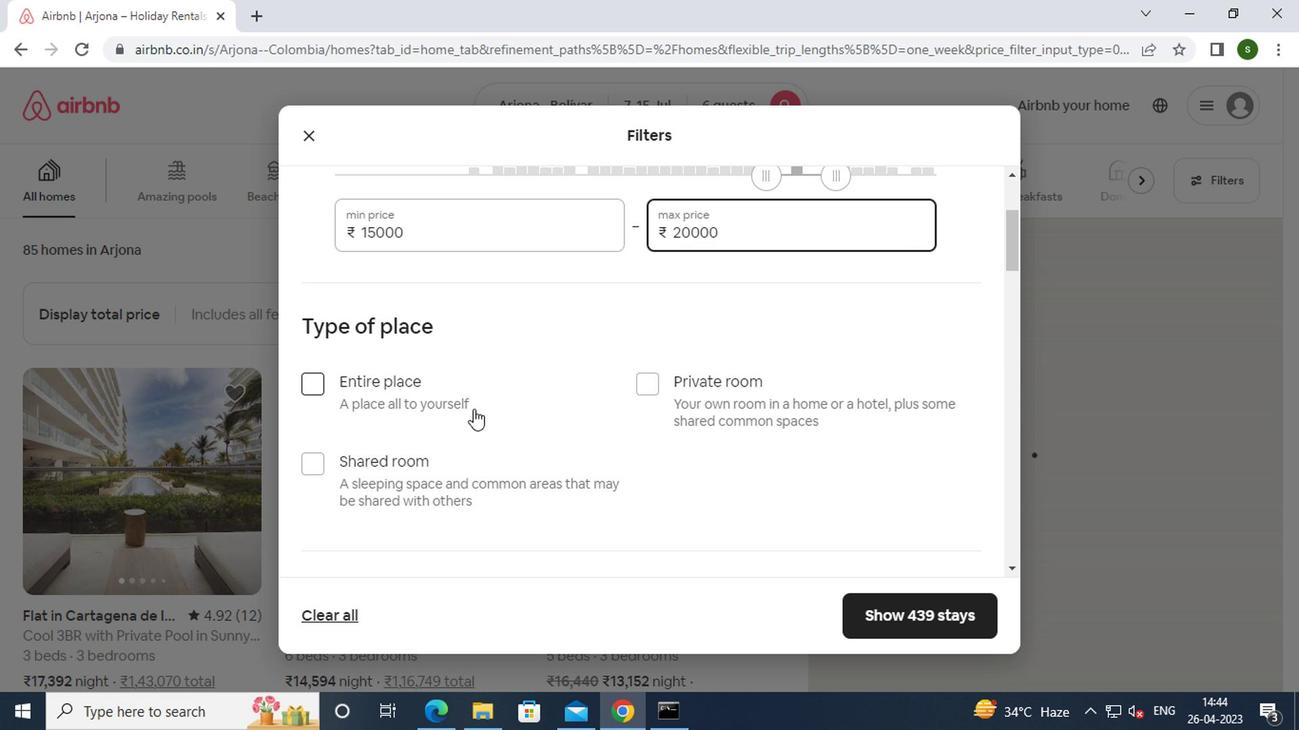 
Action: Mouse pressed left at (316, 392)
Screenshot: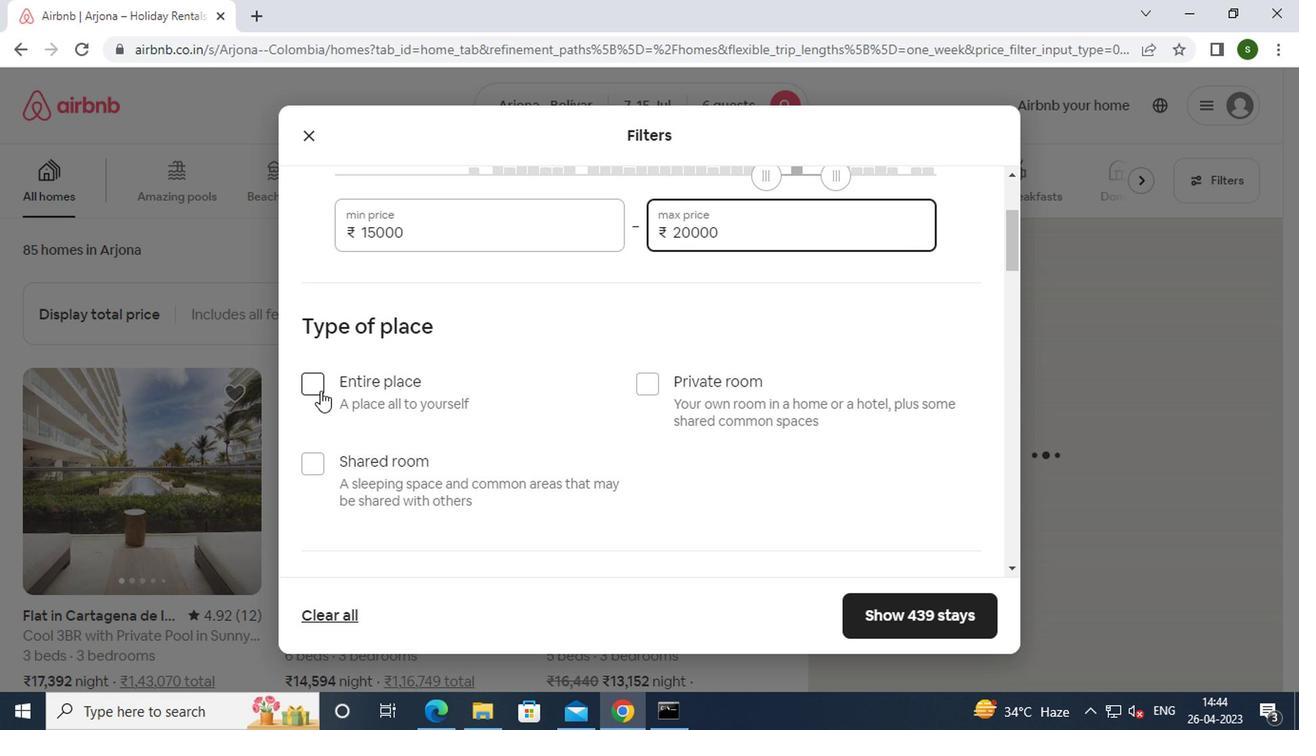 
Action: Mouse moved to (471, 392)
Screenshot: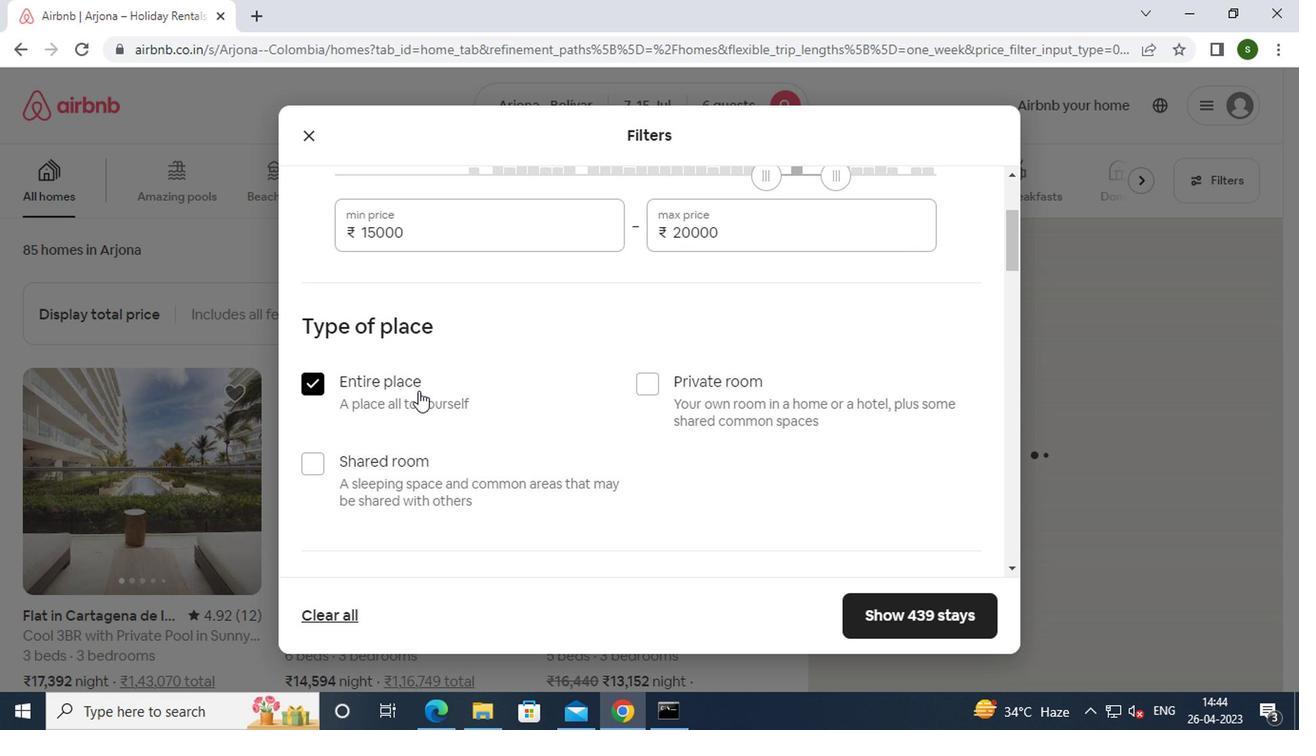 
Action: Mouse scrolled (471, 391) with delta (0, 0)
Screenshot: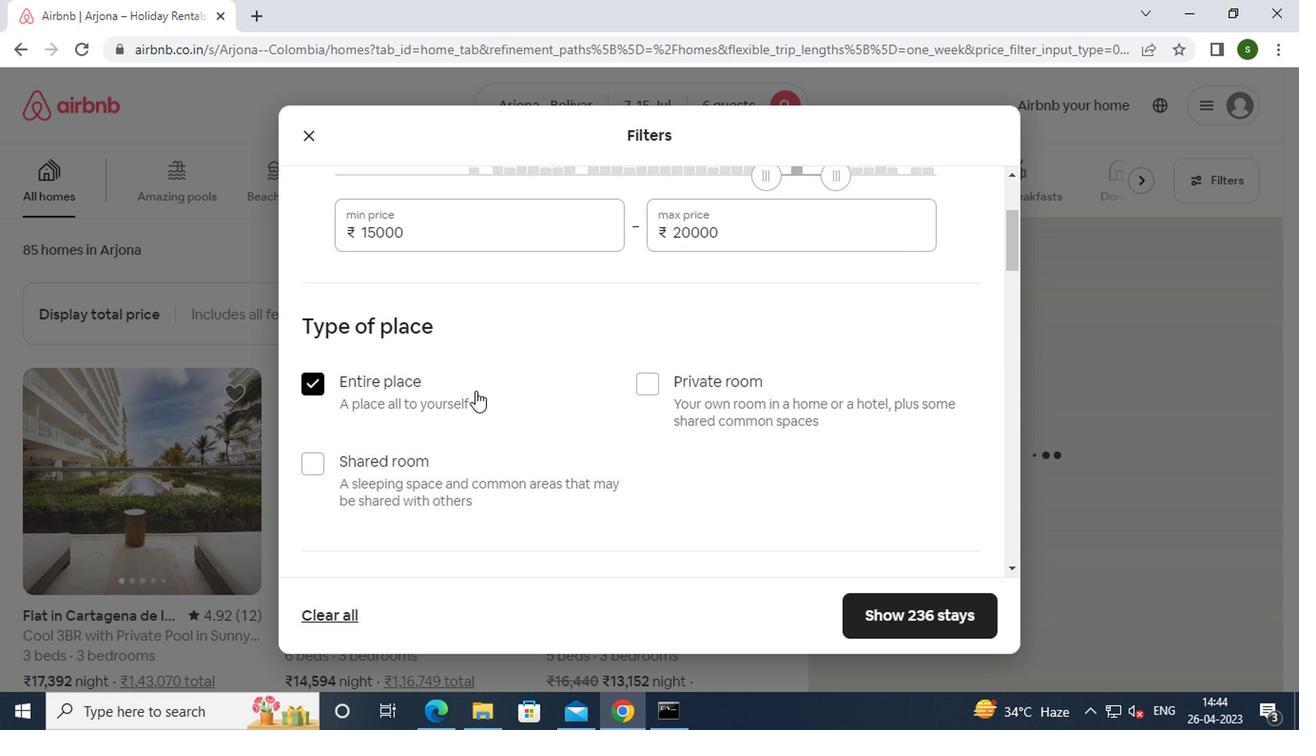 
Action: Mouse scrolled (471, 391) with delta (0, 0)
Screenshot: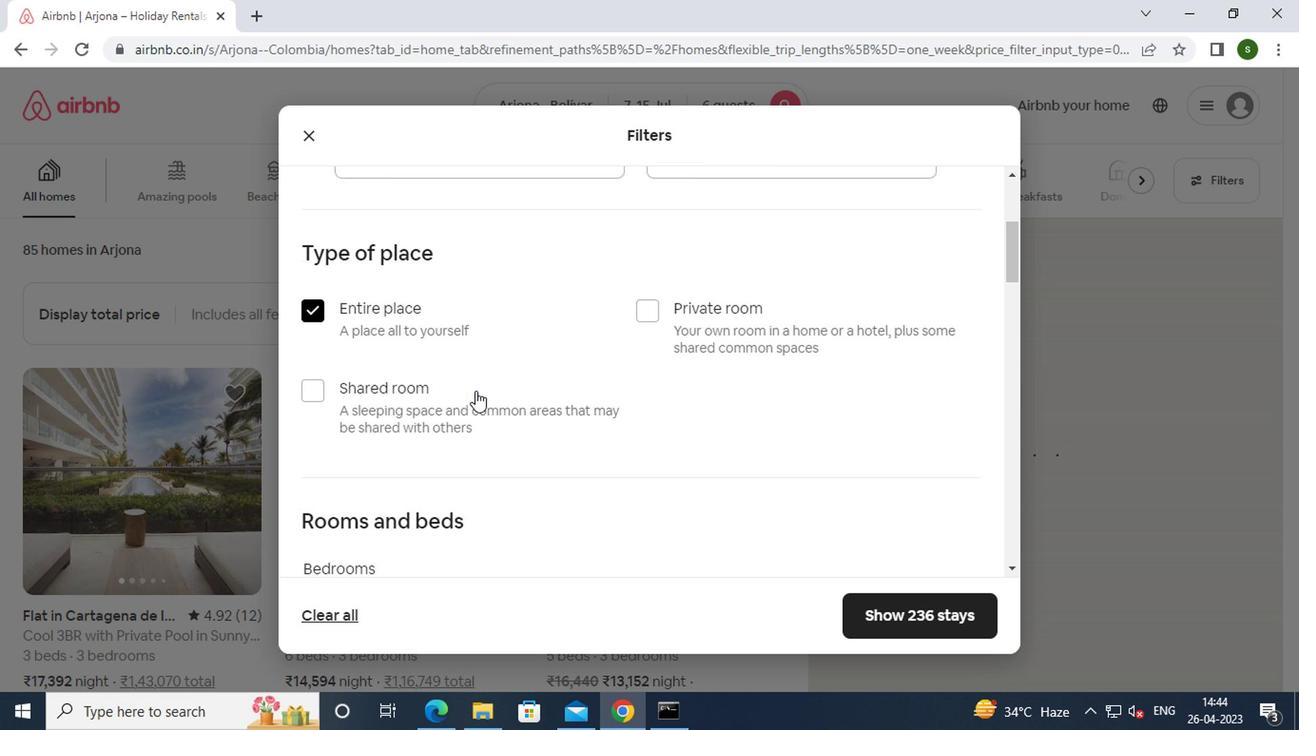 
Action: Mouse scrolled (471, 391) with delta (0, 0)
Screenshot: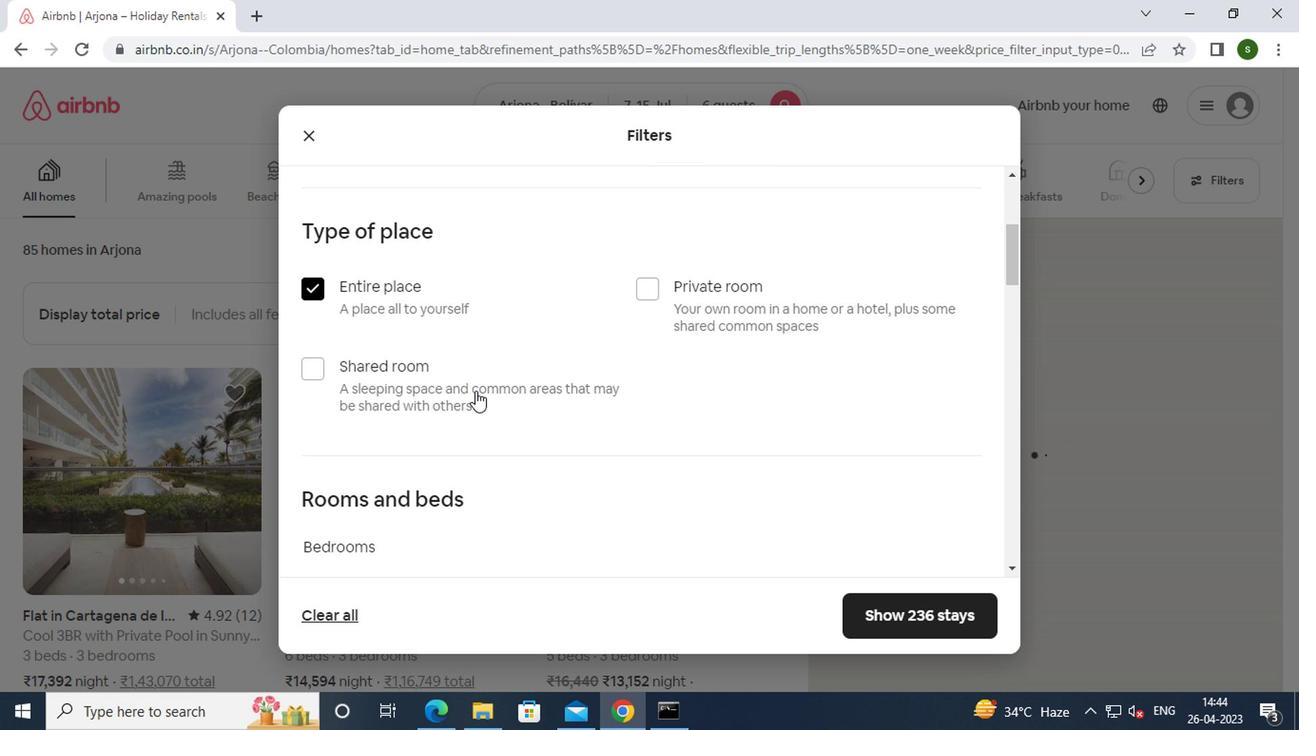 
Action: Mouse scrolled (471, 391) with delta (0, 0)
Screenshot: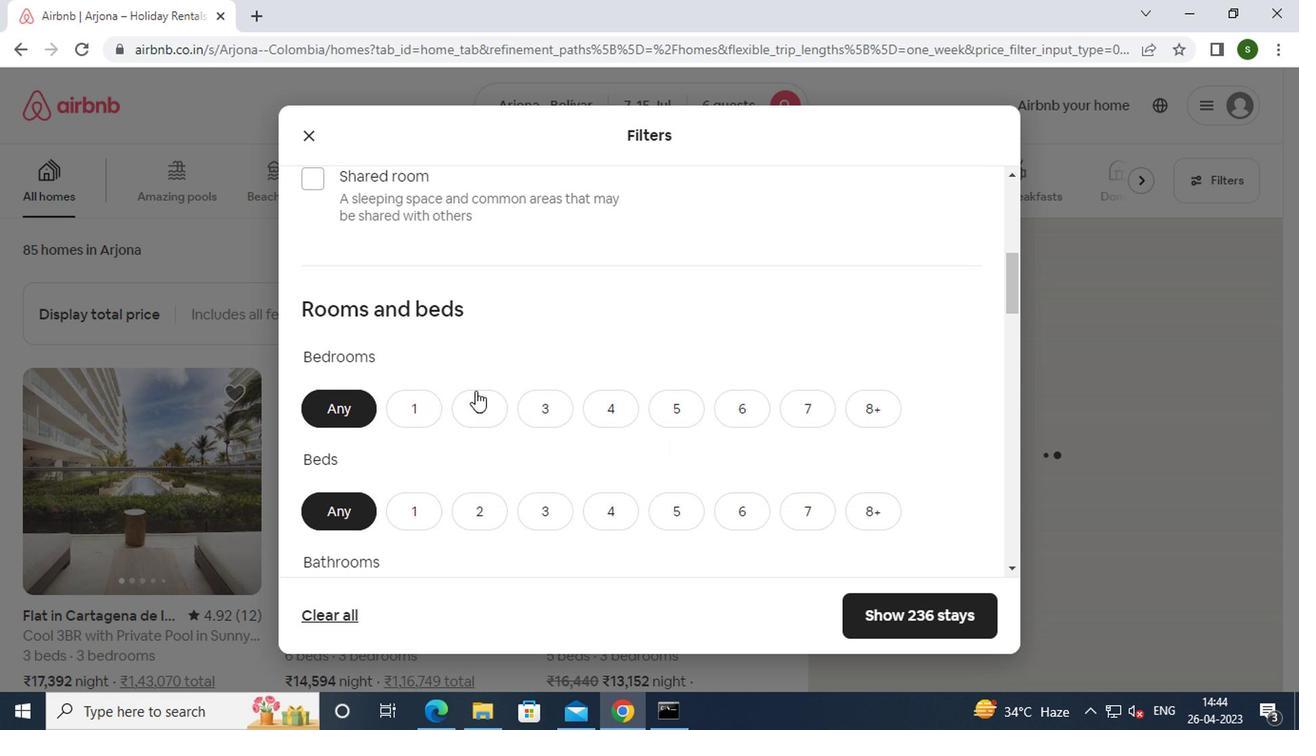 
Action: Mouse moved to (550, 322)
Screenshot: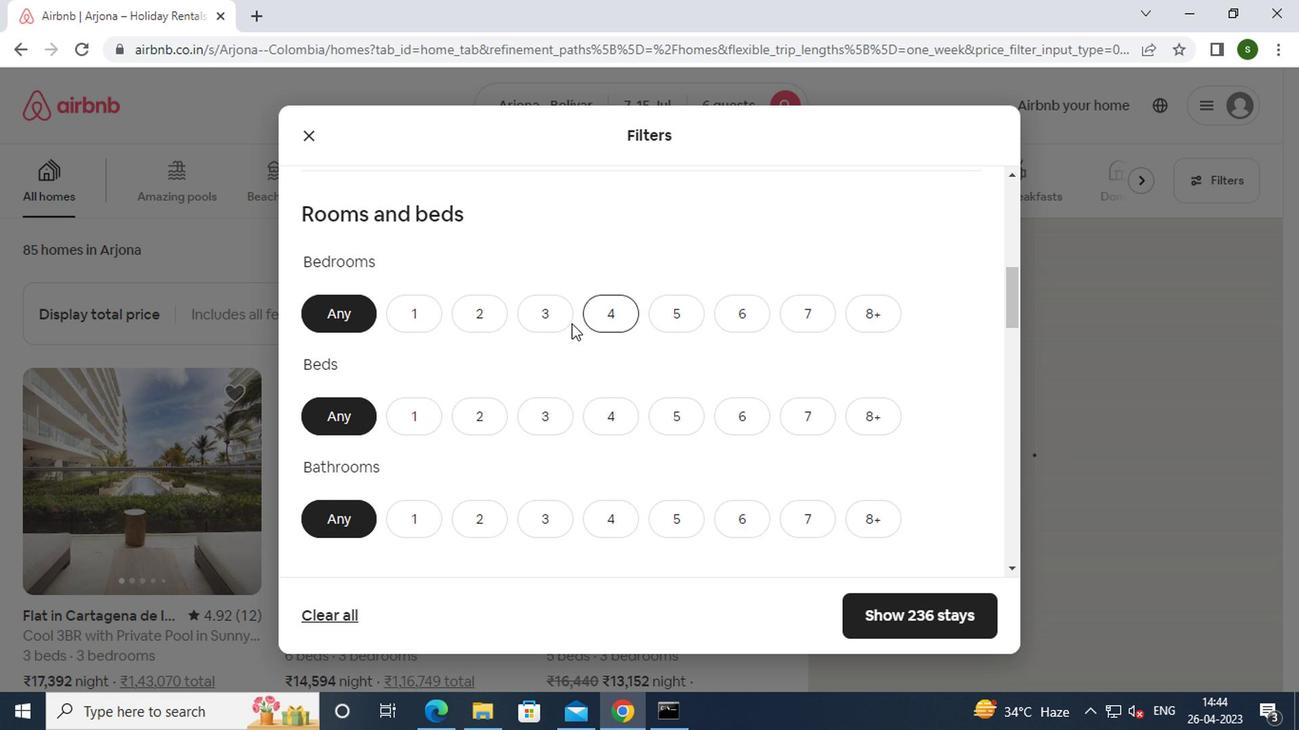 
Action: Mouse pressed left at (550, 322)
Screenshot: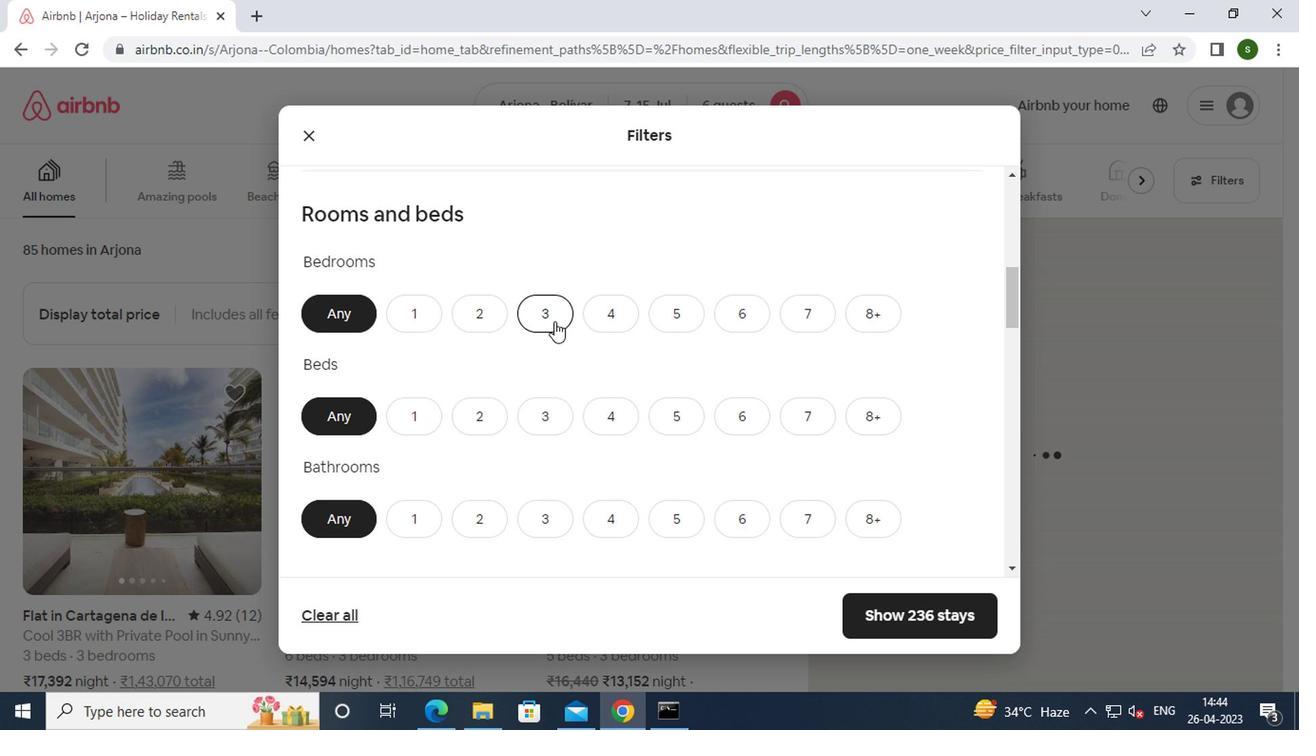 
Action: Mouse moved to (565, 420)
Screenshot: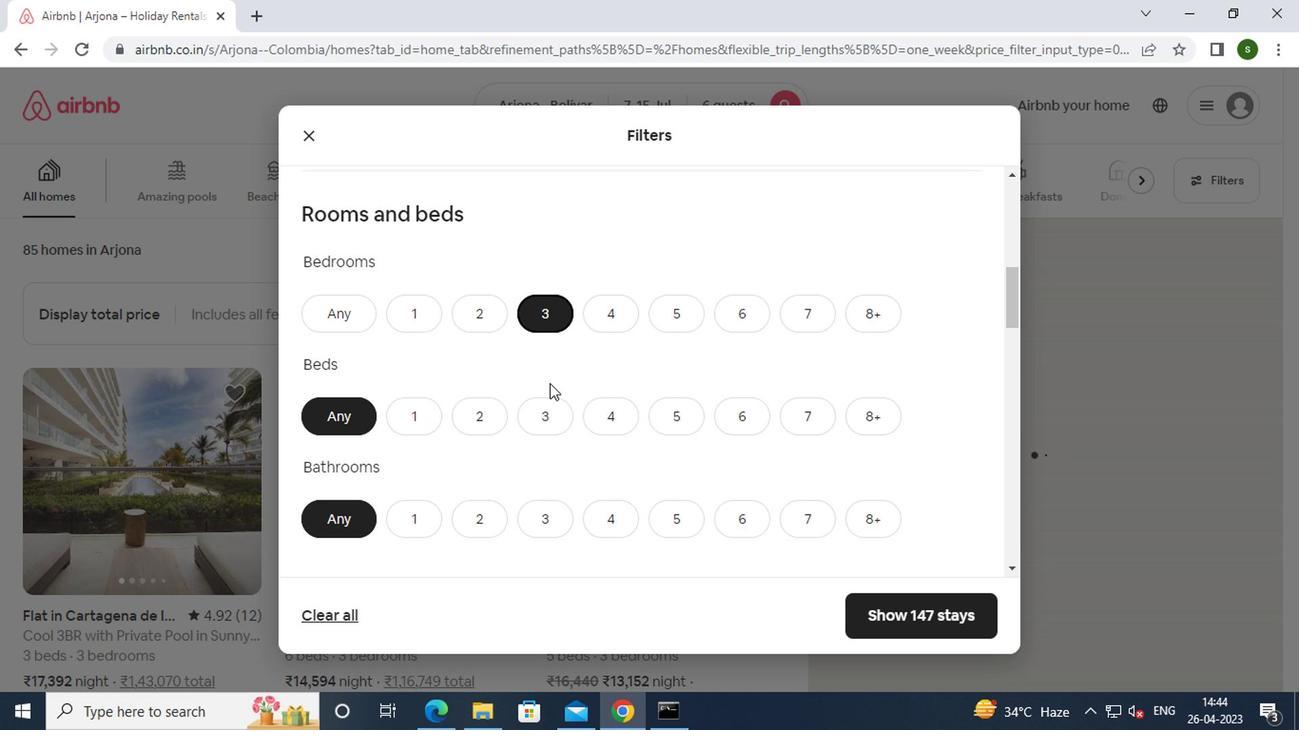 
Action: Mouse pressed left at (565, 420)
Screenshot: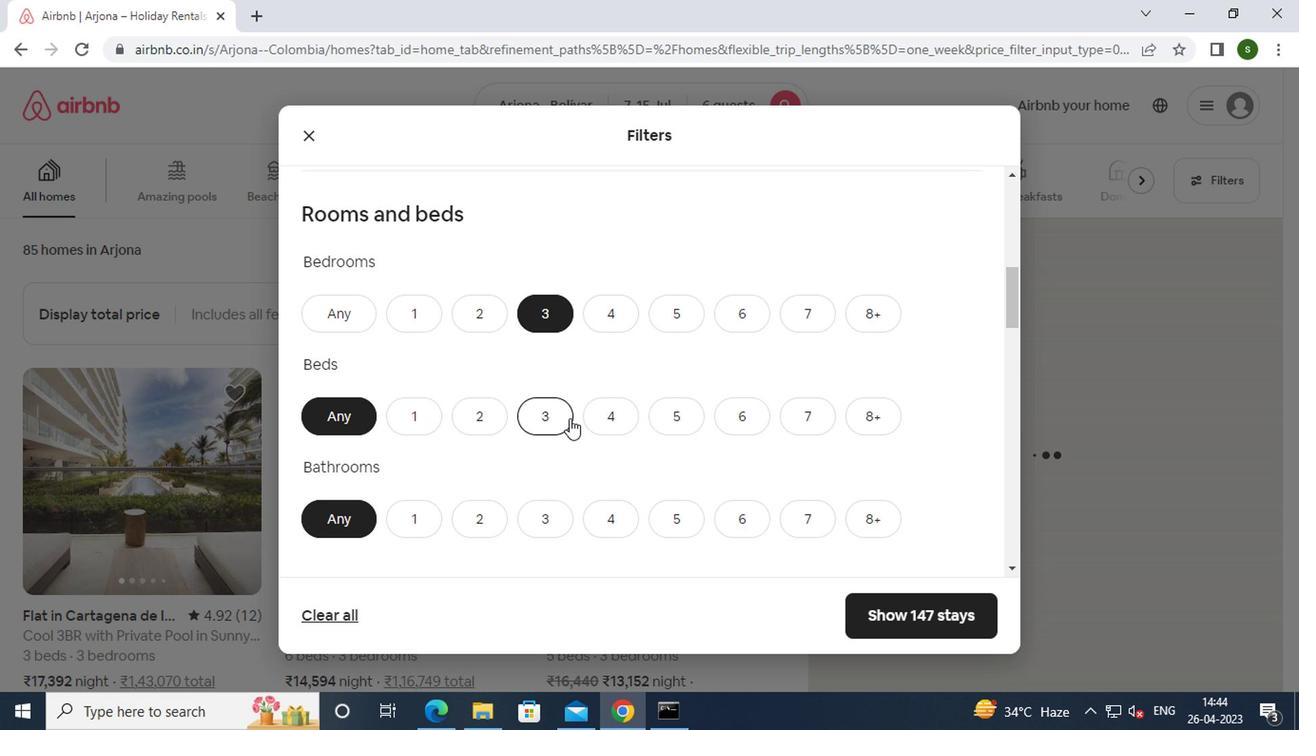 
Action: Mouse moved to (561, 523)
Screenshot: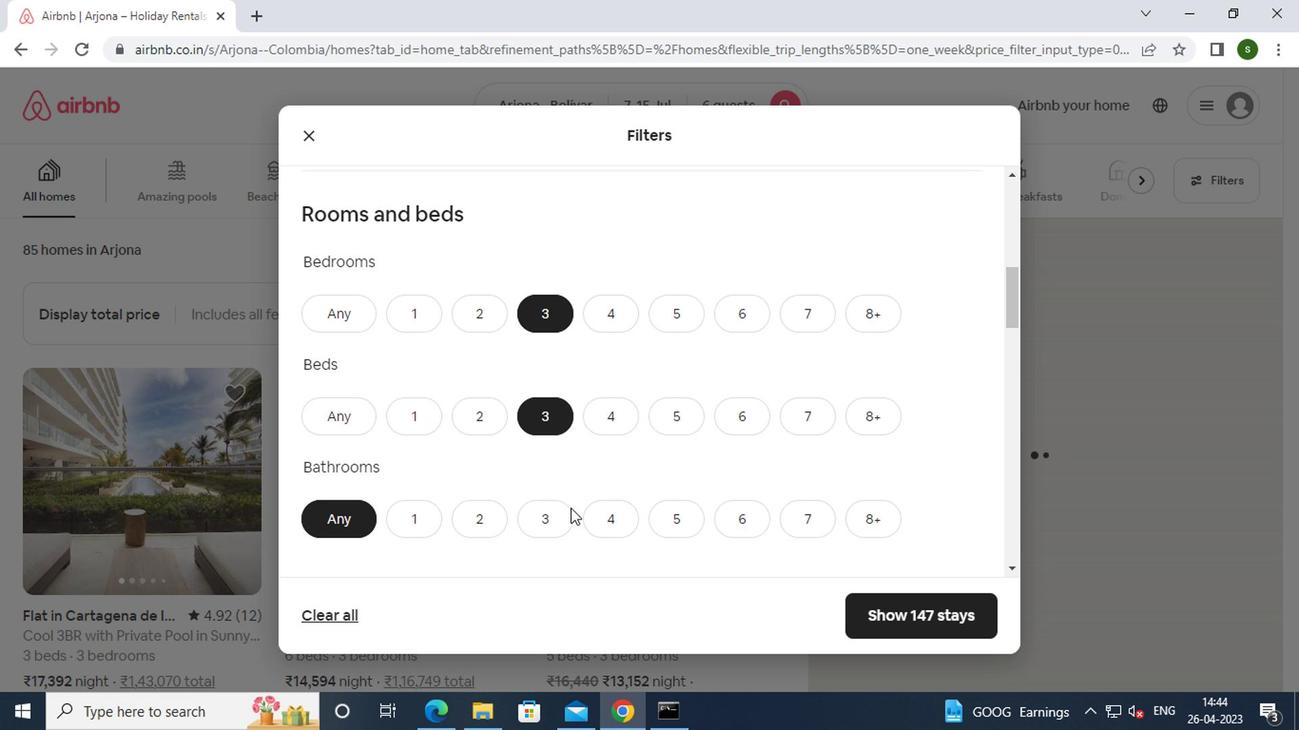 
Action: Mouse pressed left at (561, 523)
Screenshot: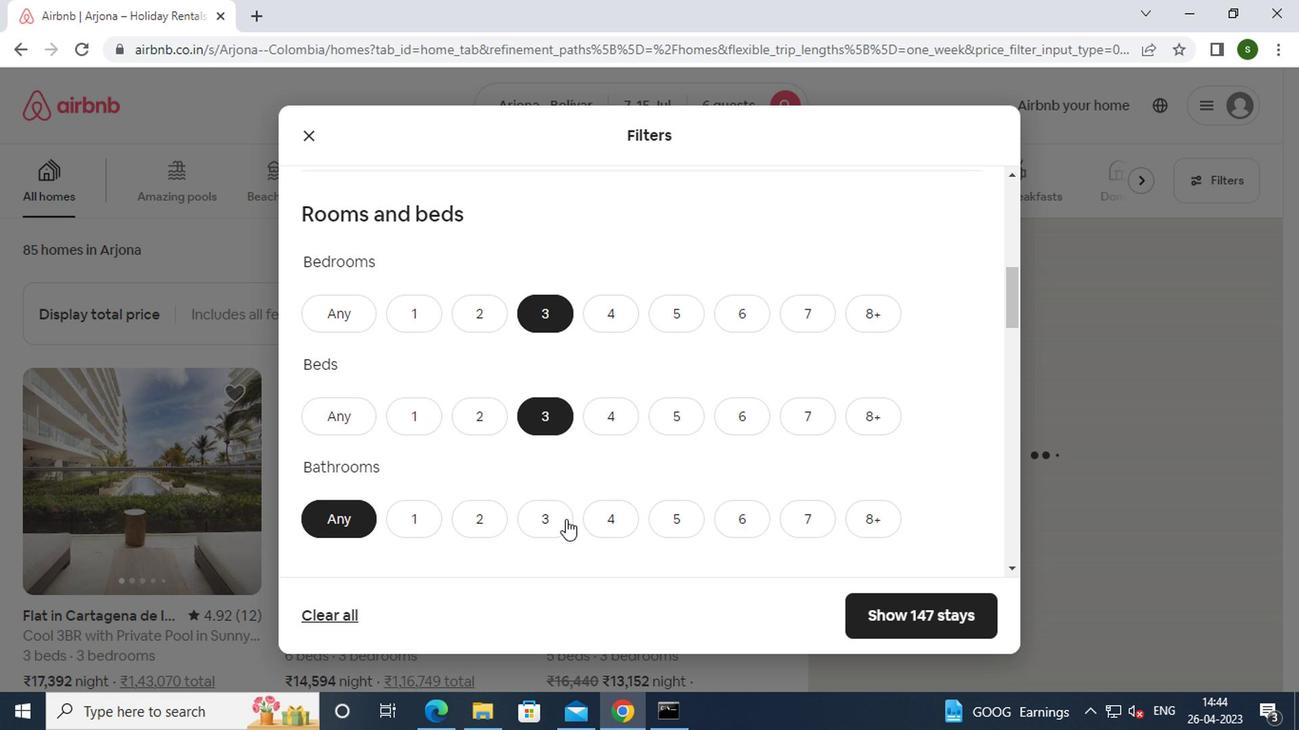
Action: Mouse moved to (583, 462)
Screenshot: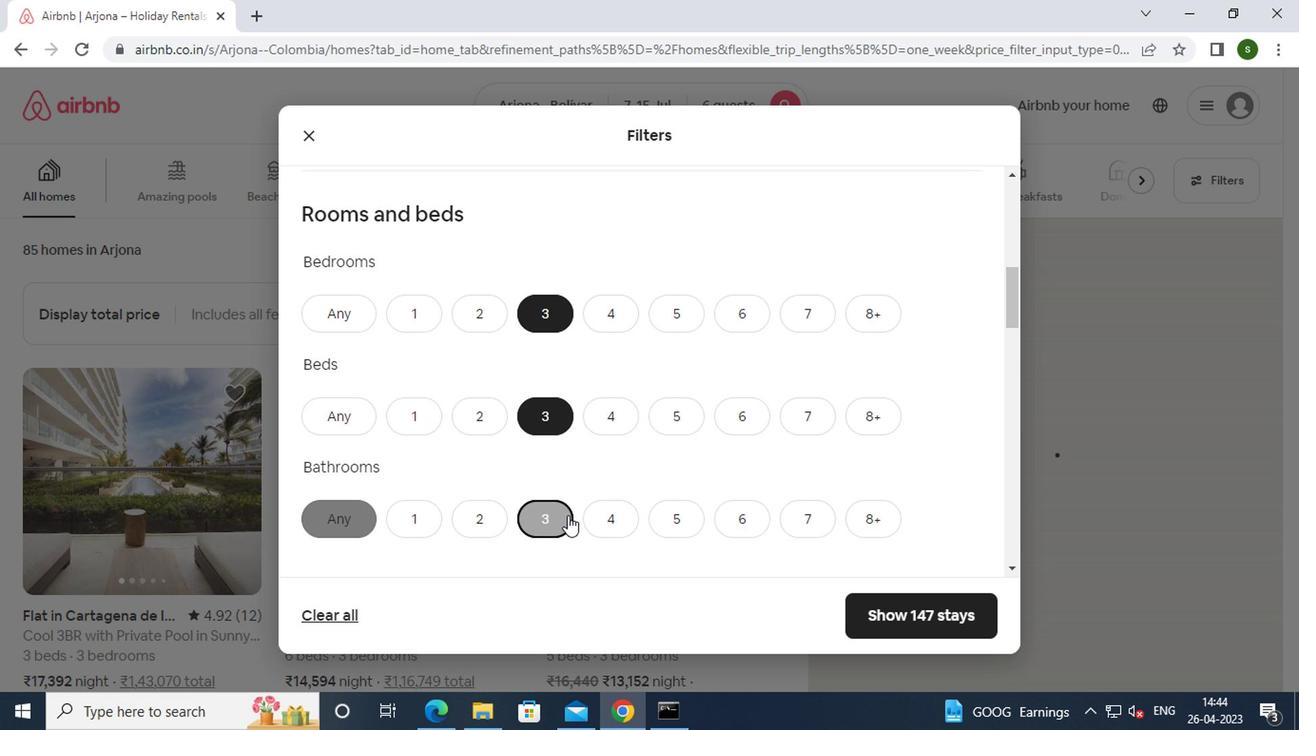 
Action: Mouse scrolled (583, 462) with delta (0, 0)
Screenshot: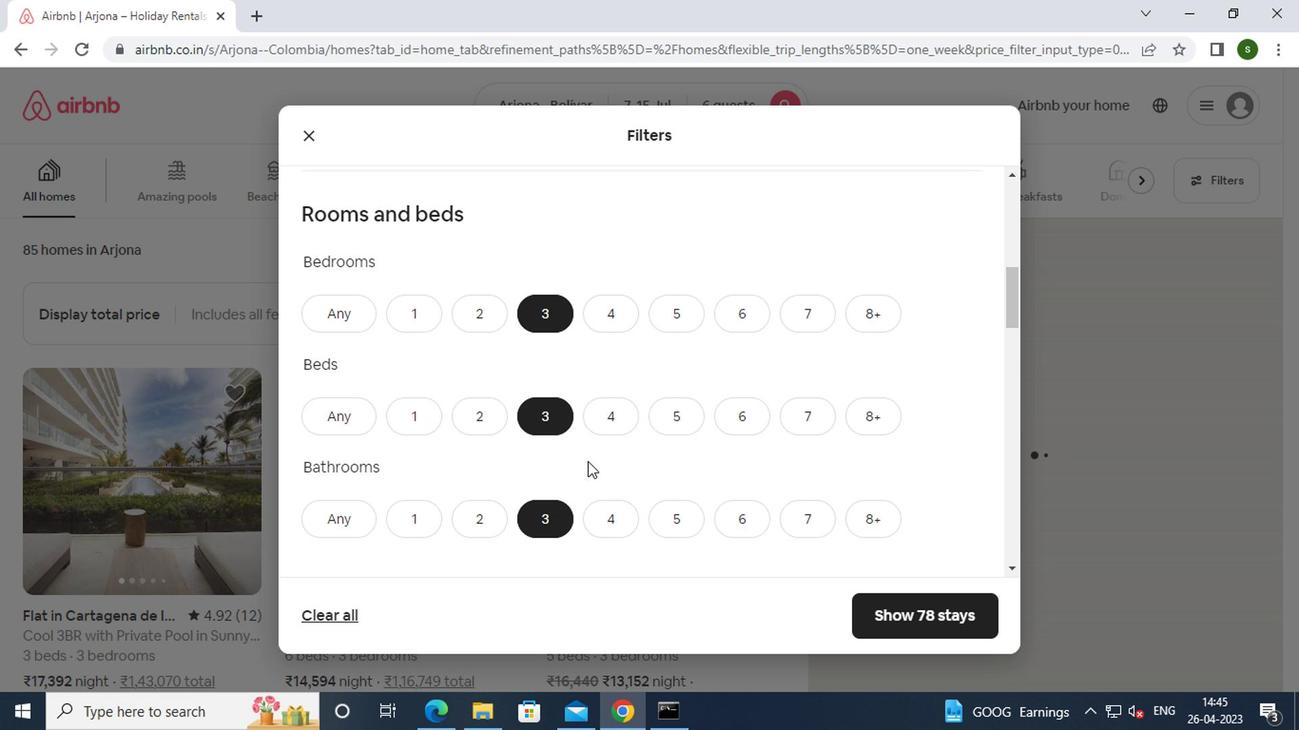 
Action: Mouse scrolled (583, 462) with delta (0, 0)
Screenshot: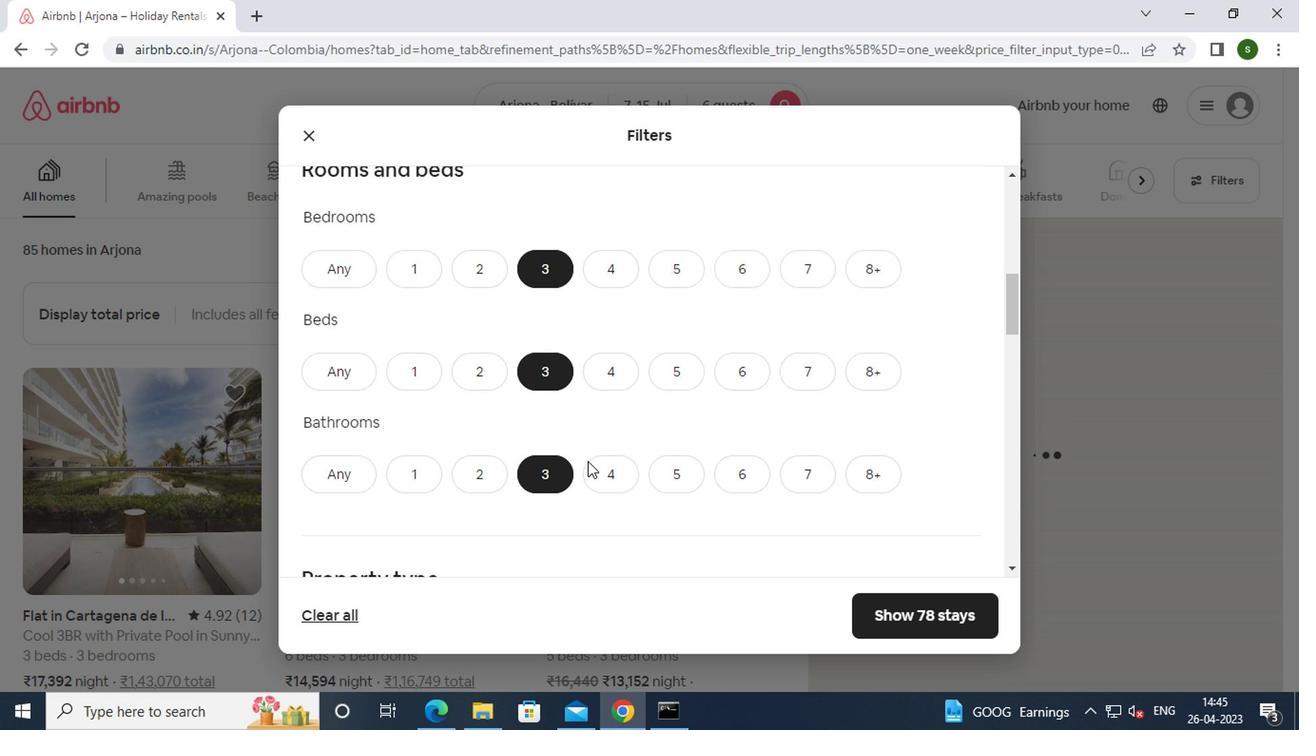 
Action: Mouse scrolled (583, 462) with delta (0, 0)
Screenshot: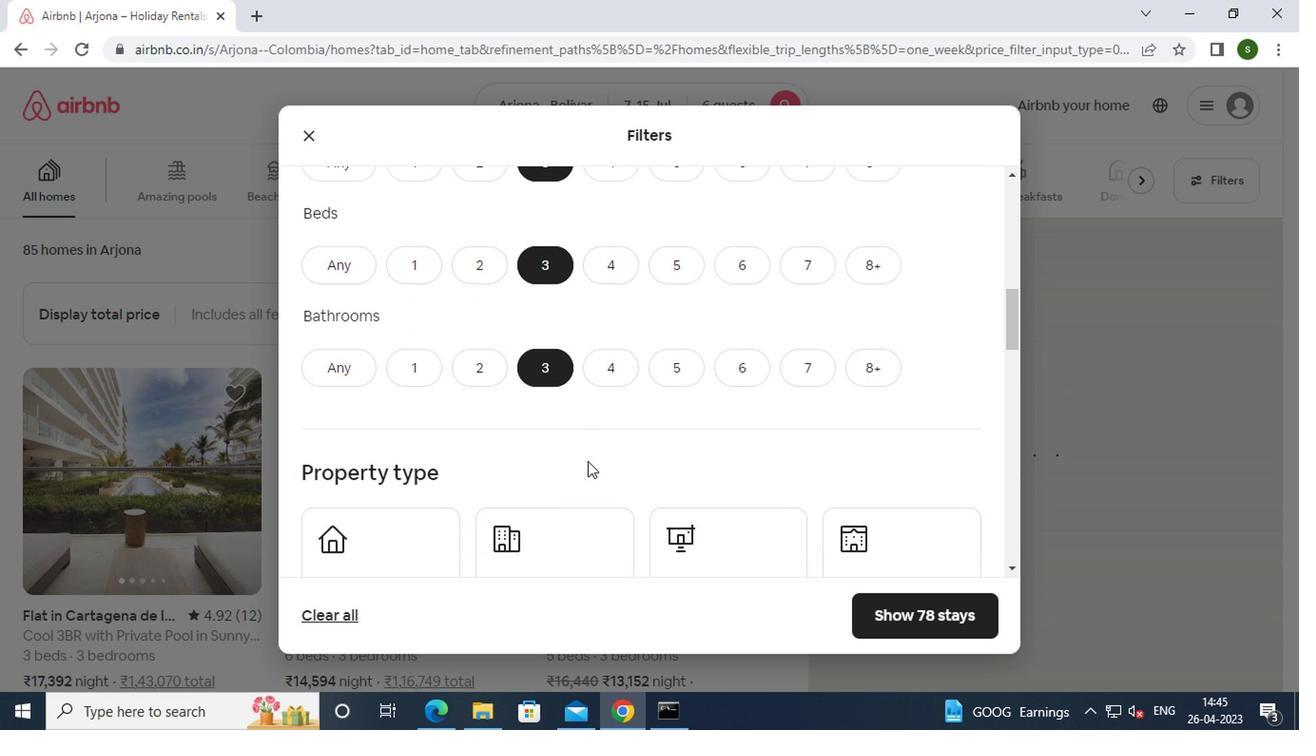 
Action: Mouse moved to (412, 448)
Screenshot: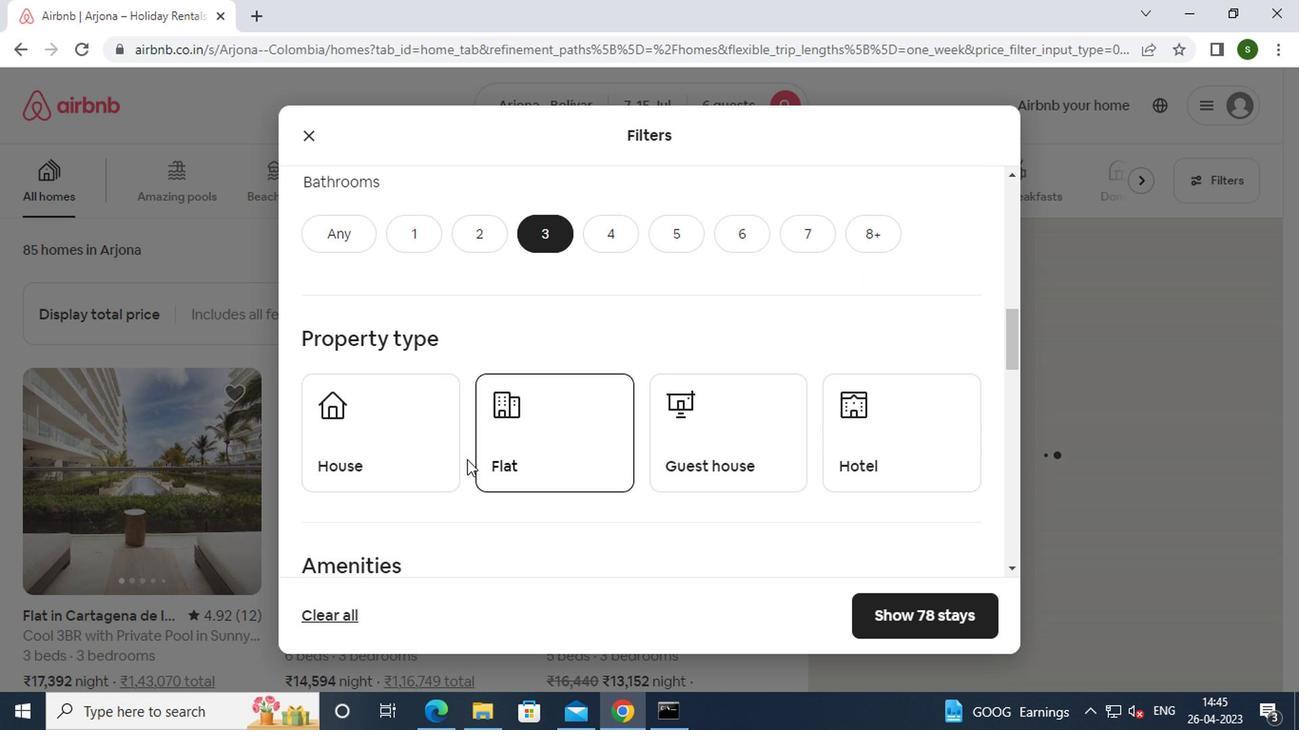 
Action: Mouse pressed left at (412, 448)
Screenshot: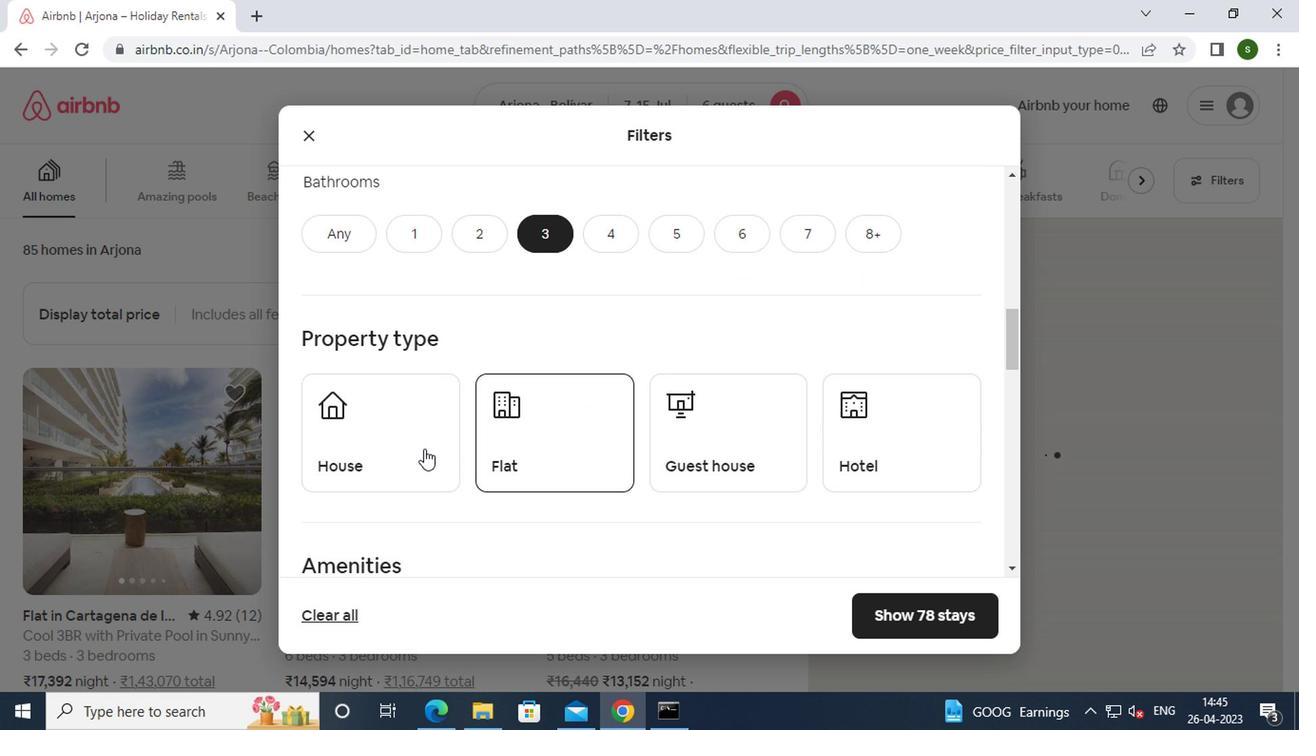 
Action: Mouse moved to (522, 427)
Screenshot: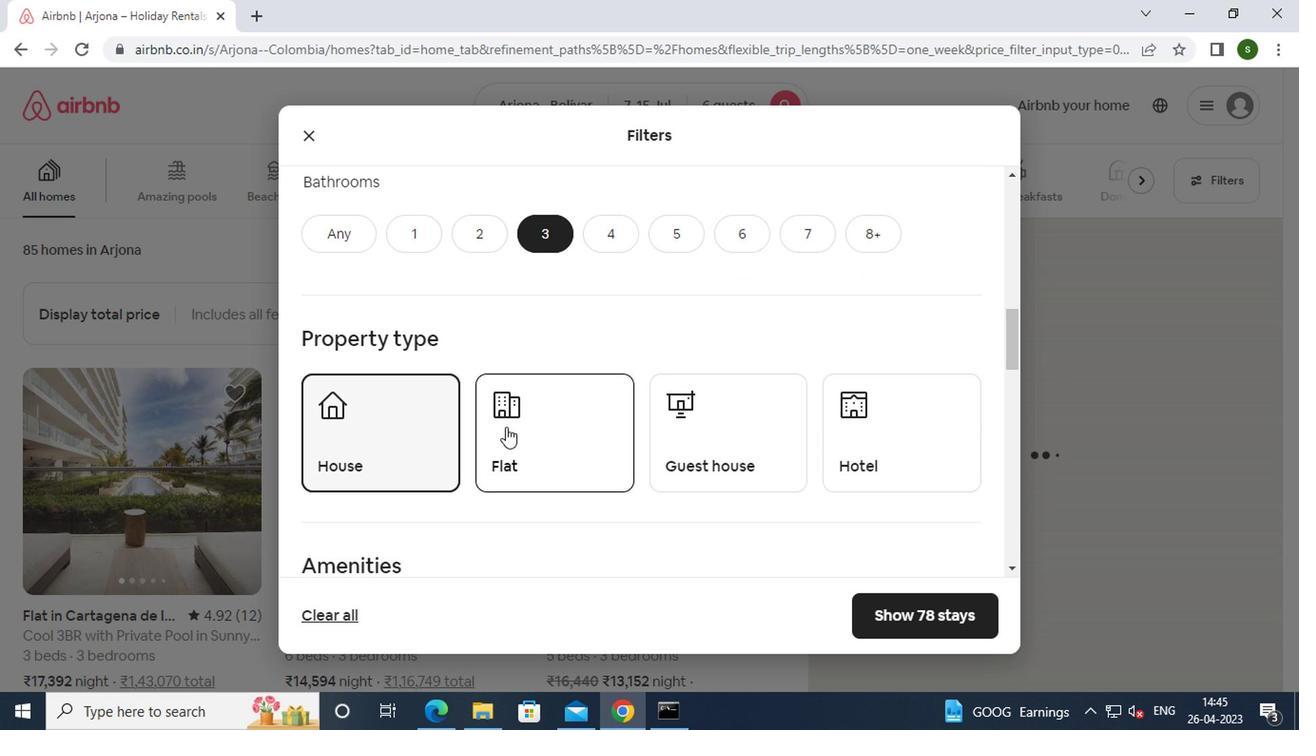 
Action: Mouse pressed left at (522, 427)
Screenshot: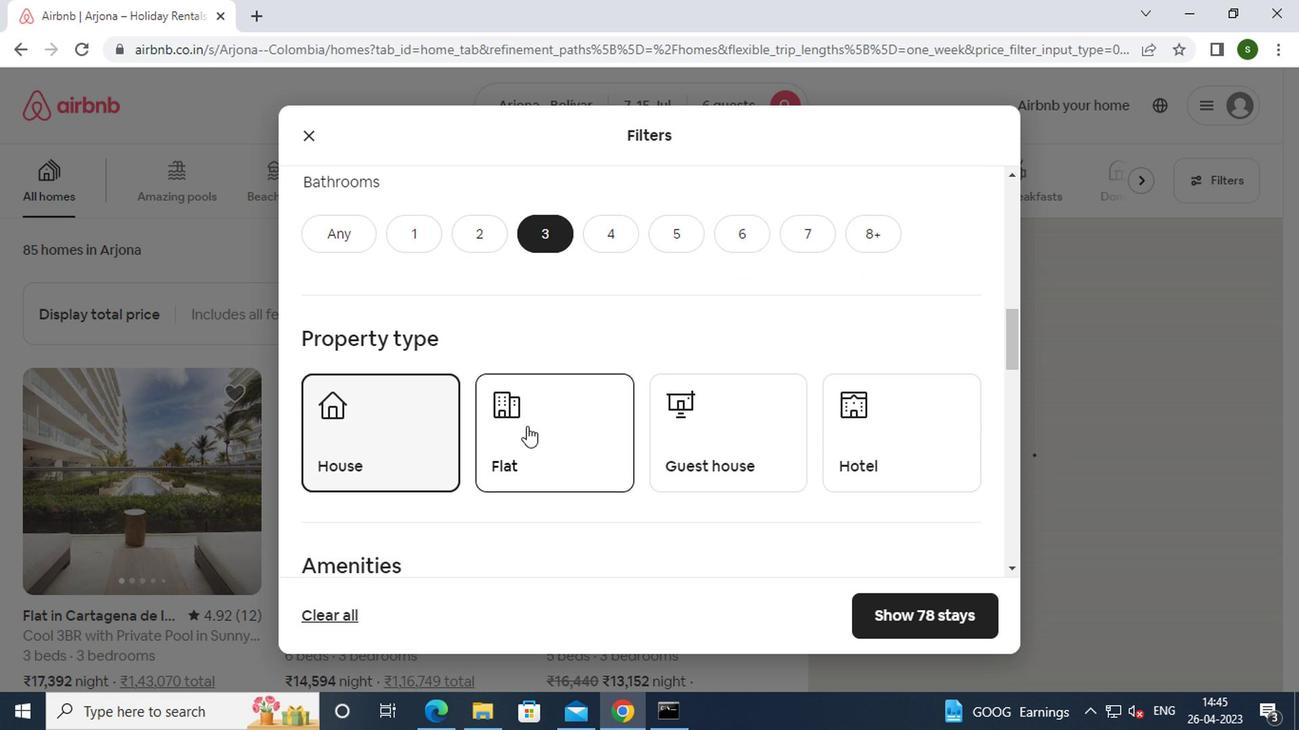
Action: Mouse moved to (692, 437)
Screenshot: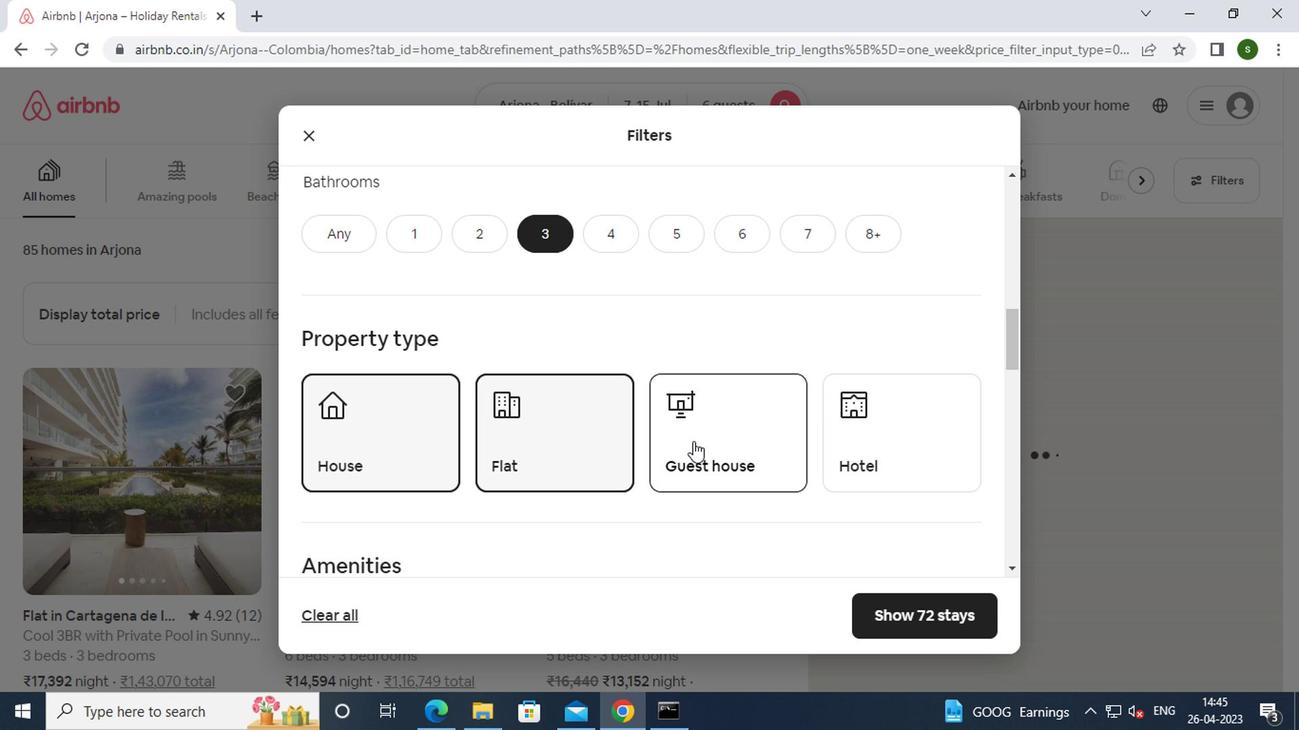 
Action: Mouse pressed left at (692, 437)
Screenshot: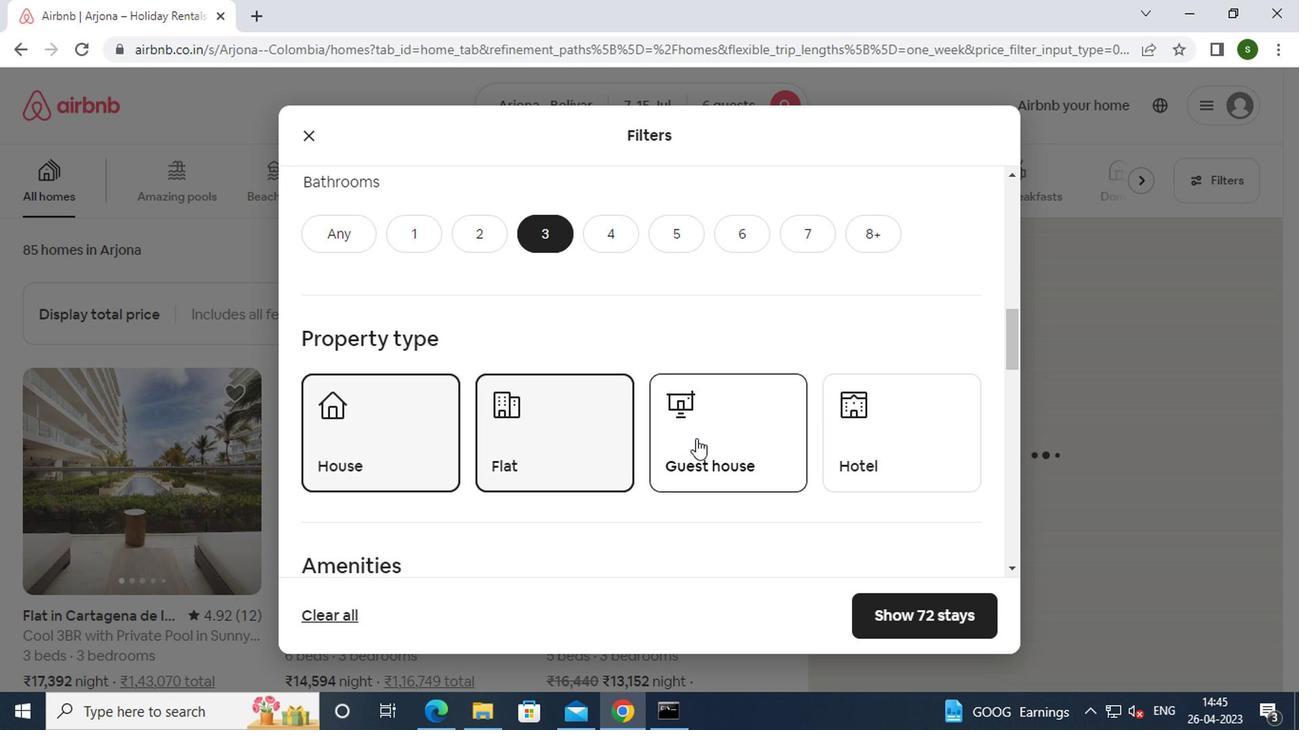 
Action: Mouse moved to (621, 422)
Screenshot: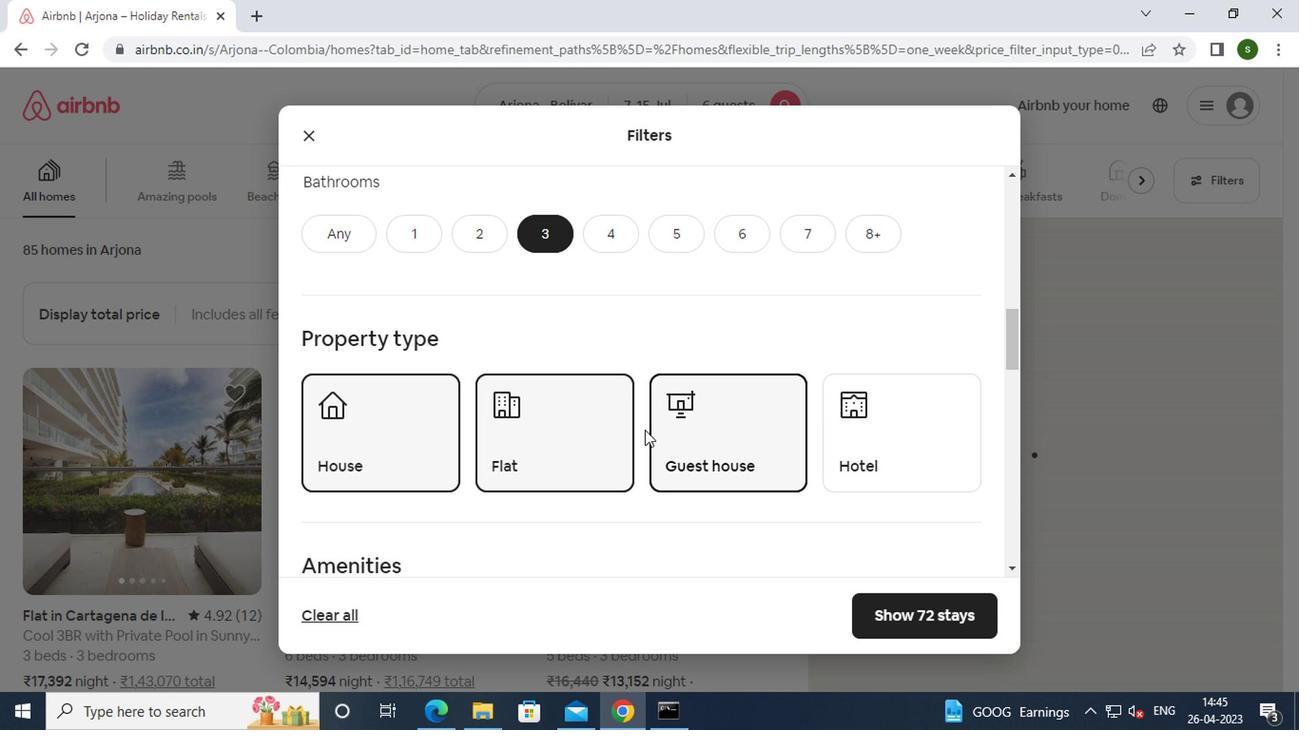 
Action: Mouse scrolled (621, 420) with delta (0, -1)
Screenshot: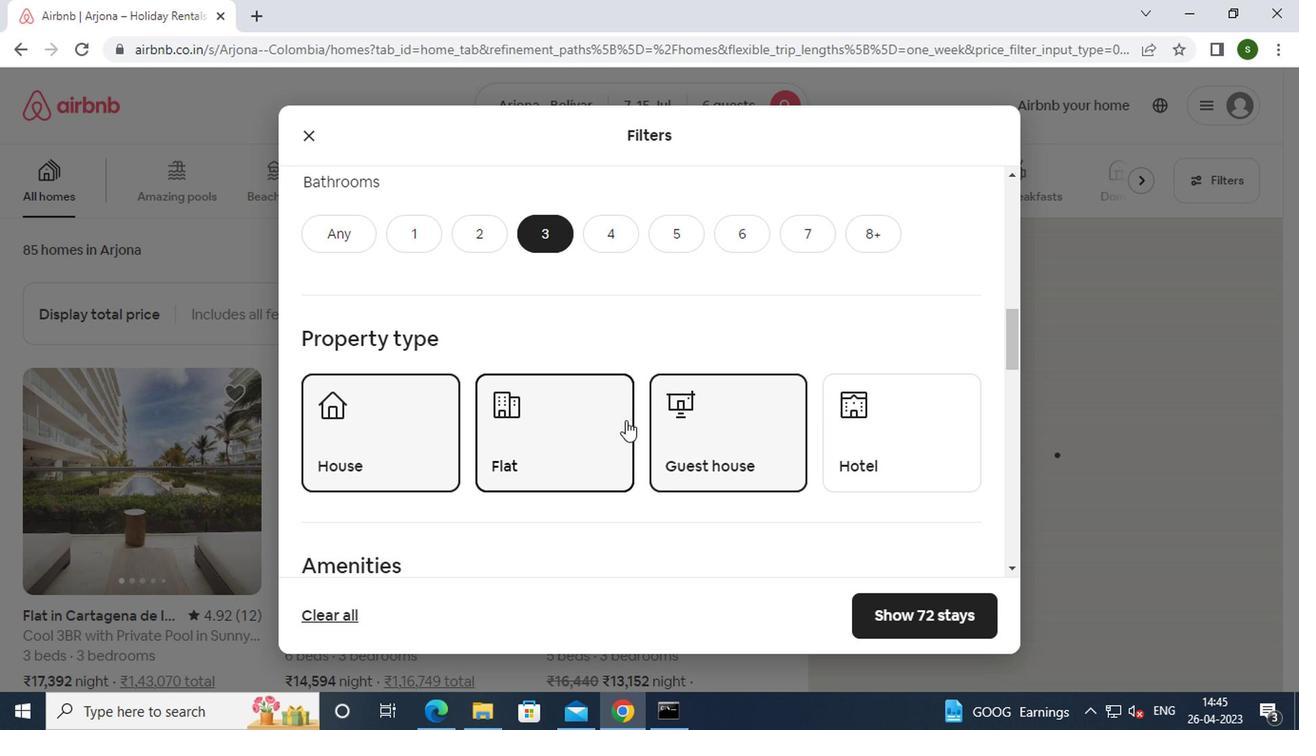 
Action: Mouse scrolled (621, 420) with delta (0, -1)
Screenshot: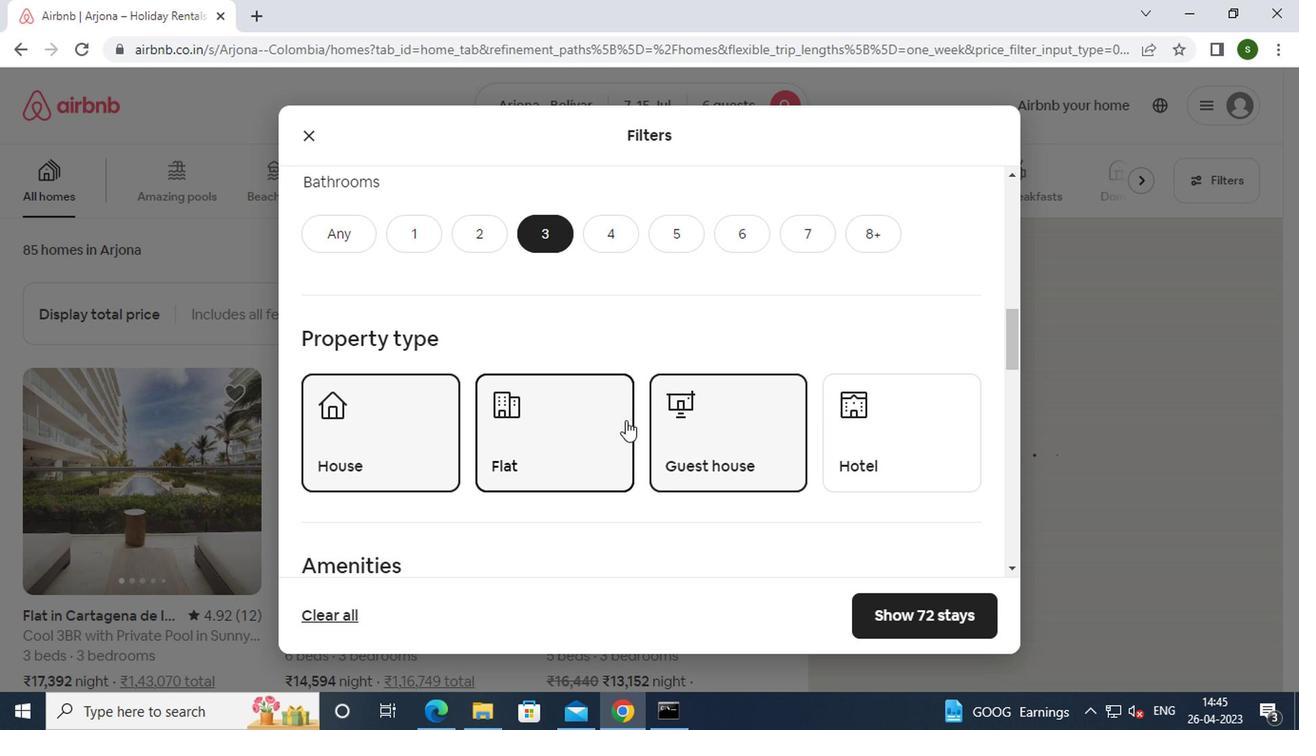
Action: Mouse scrolled (621, 420) with delta (0, -1)
Screenshot: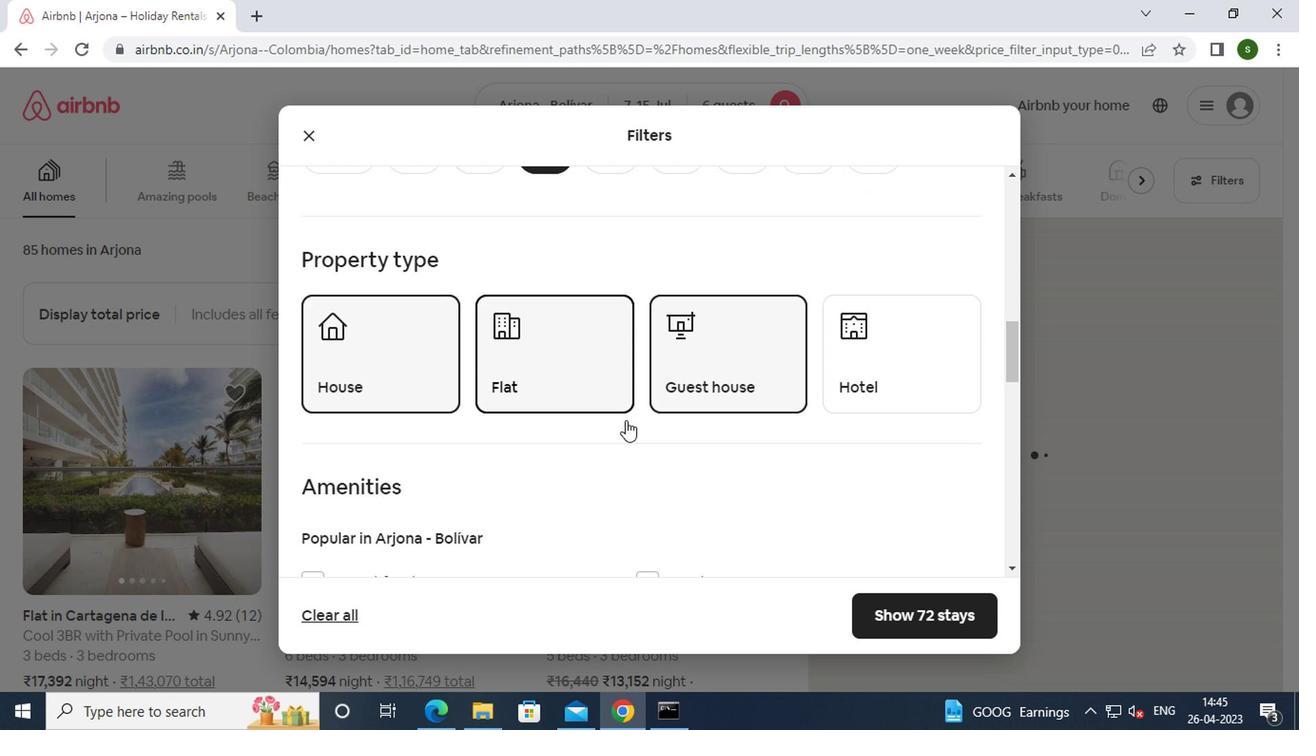 
Action: Mouse moved to (641, 468)
Screenshot: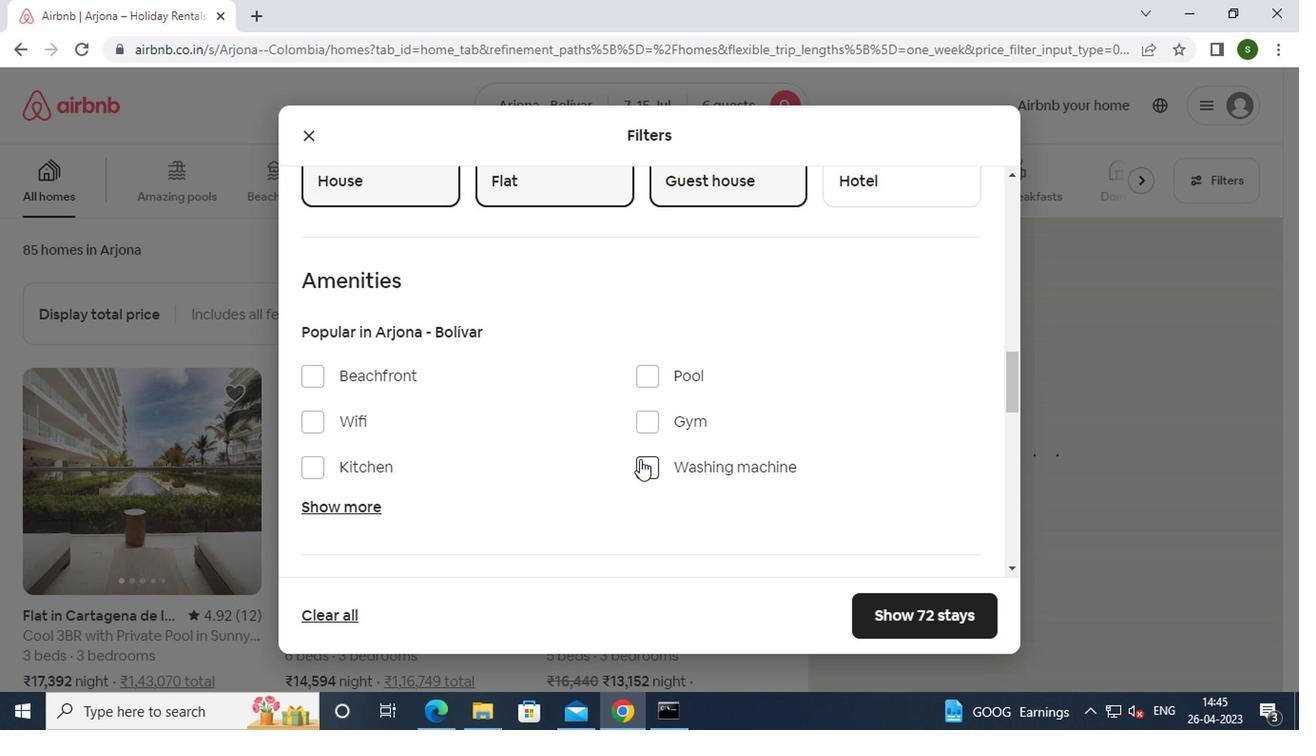 
Action: Mouse pressed left at (641, 468)
Screenshot: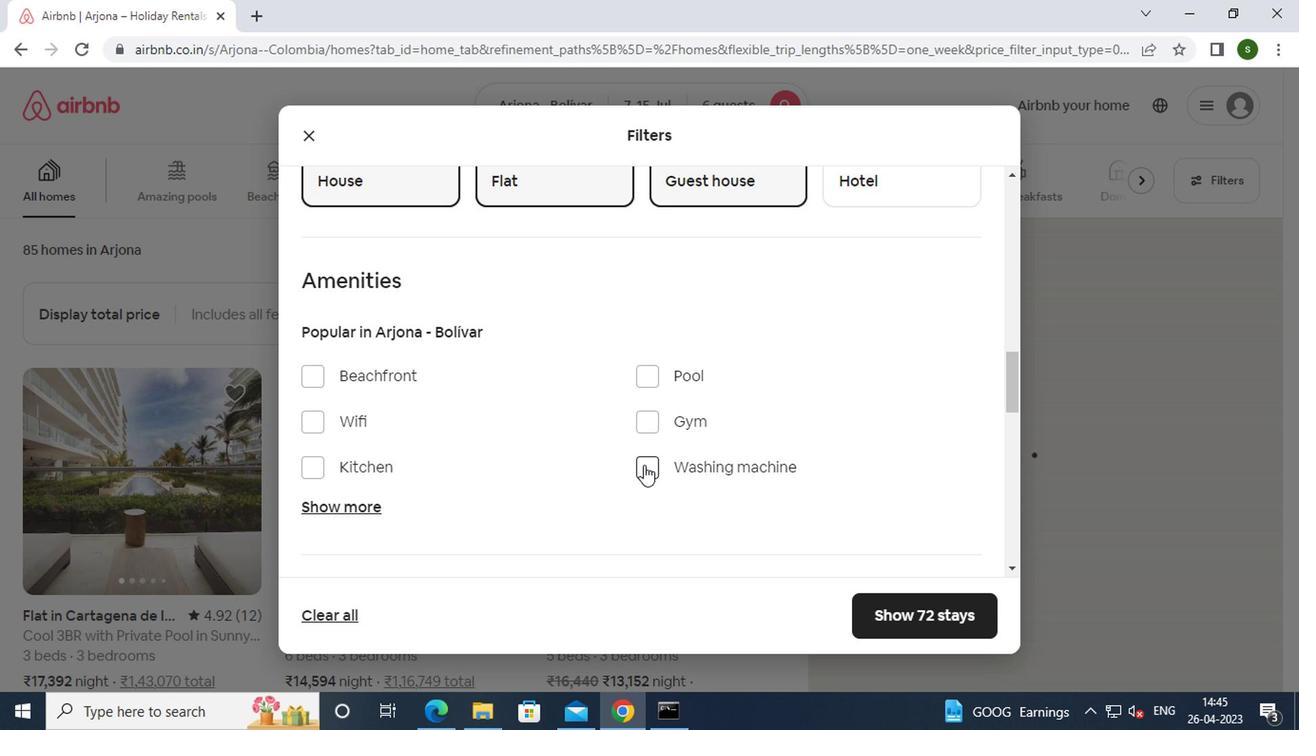 
Action: Mouse moved to (618, 414)
Screenshot: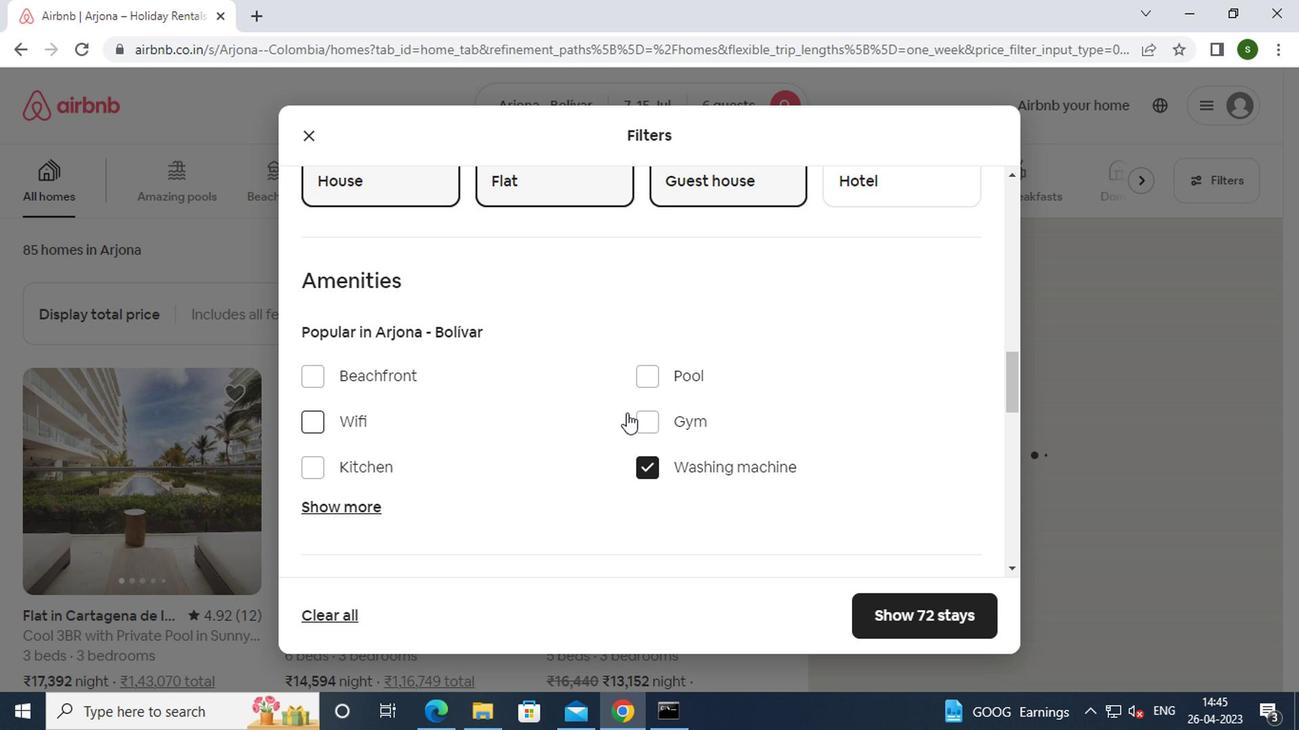 
Action: Mouse scrolled (618, 413) with delta (0, 0)
Screenshot: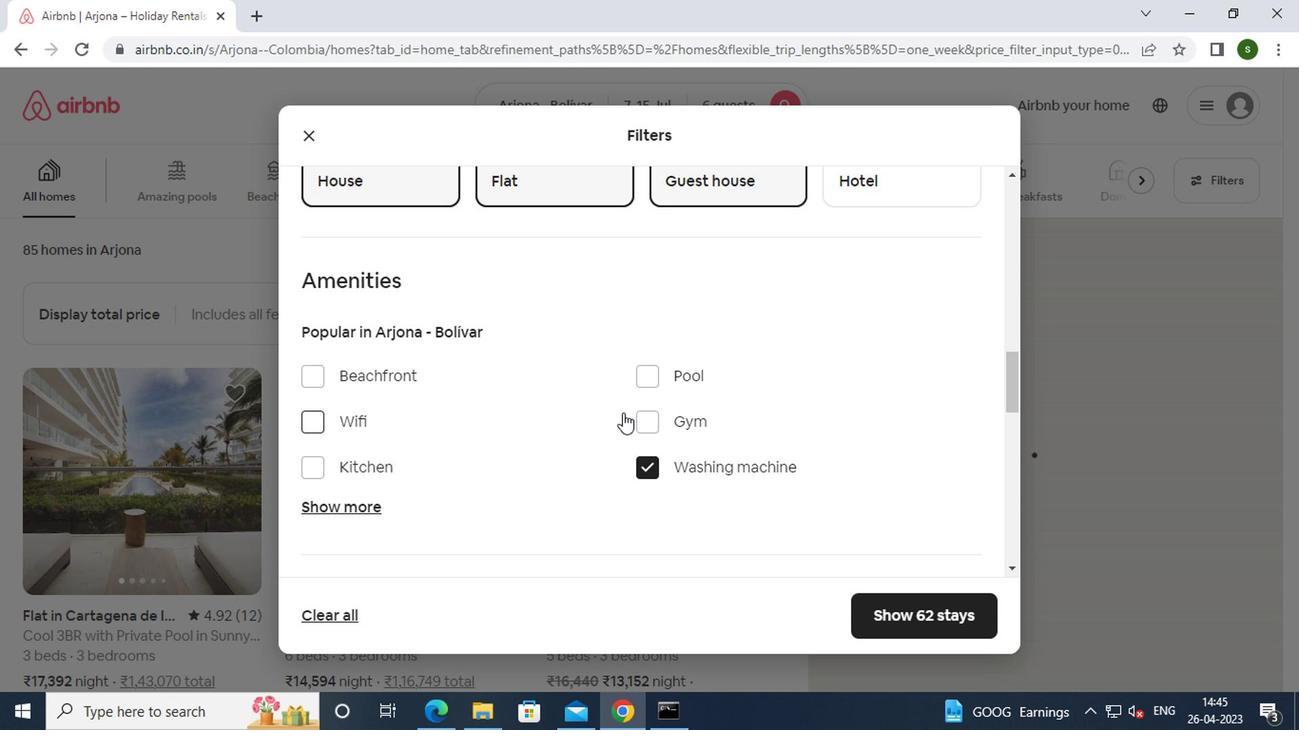 
Action: Mouse scrolled (618, 413) with delta (0, 0)
Screenshot: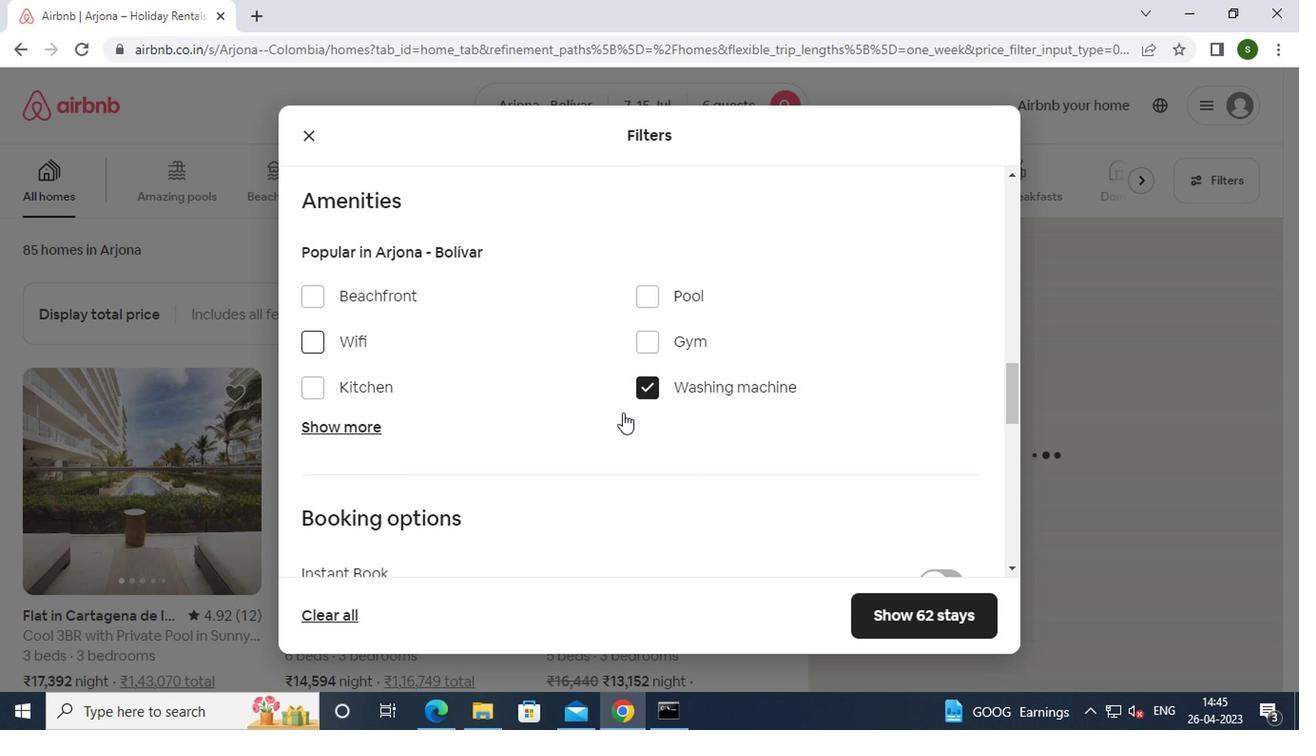 
Action: Mouse scrolled (618, 413) with delta (0, 0)
Screenshot: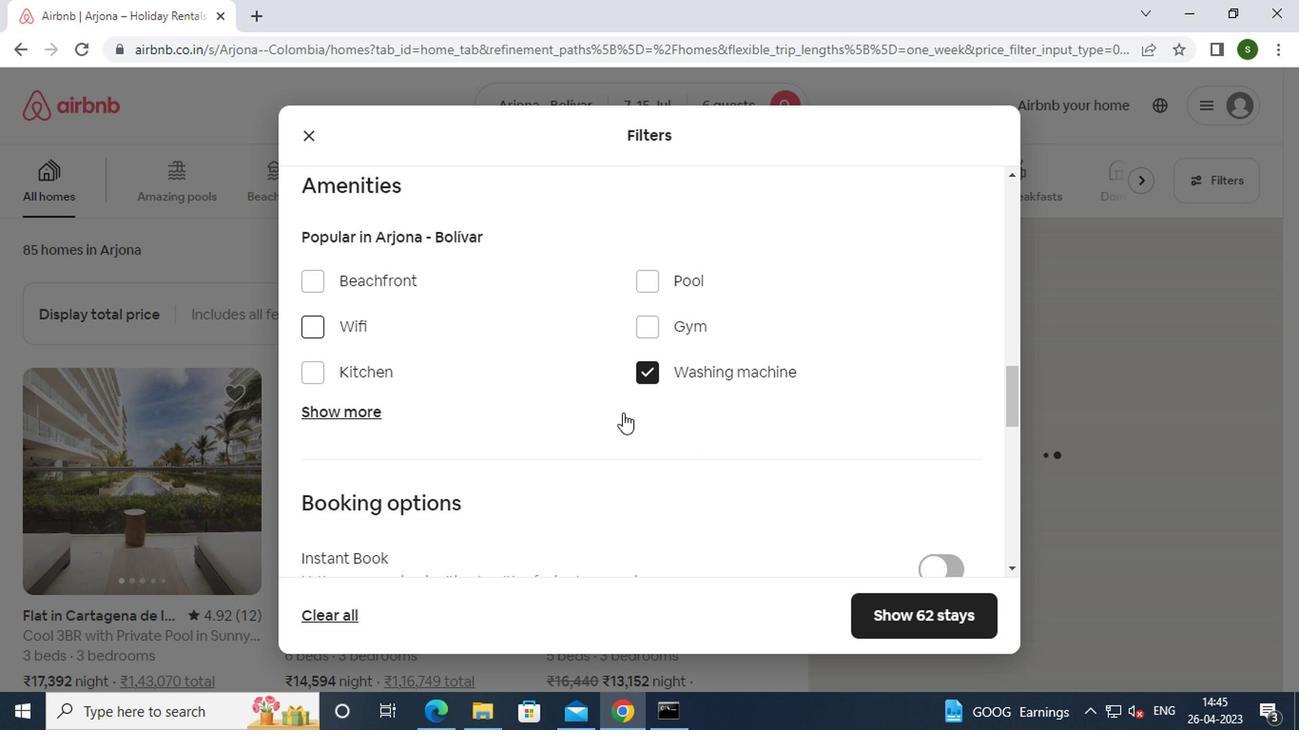 
Action: Mouse moved to (935, 448)
Screenshot: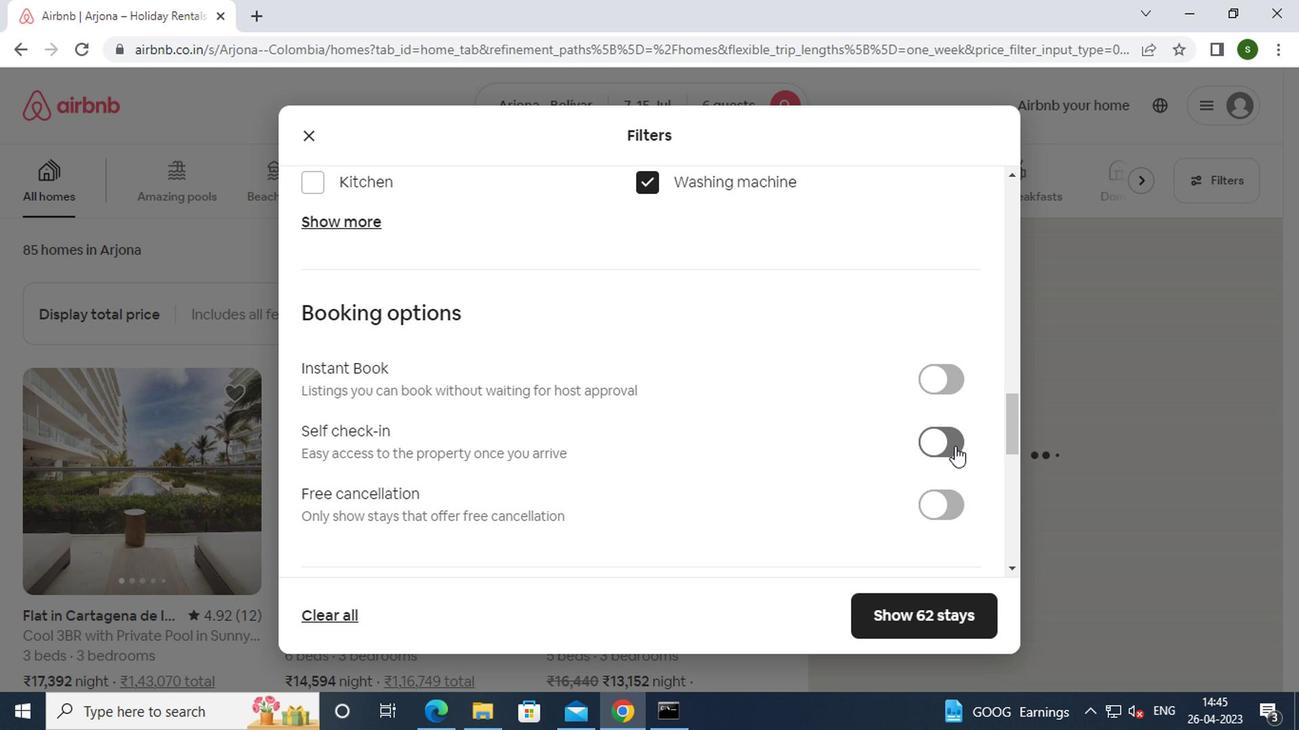 
Action: Mouse pressed left at (935, 448)
Screenshot: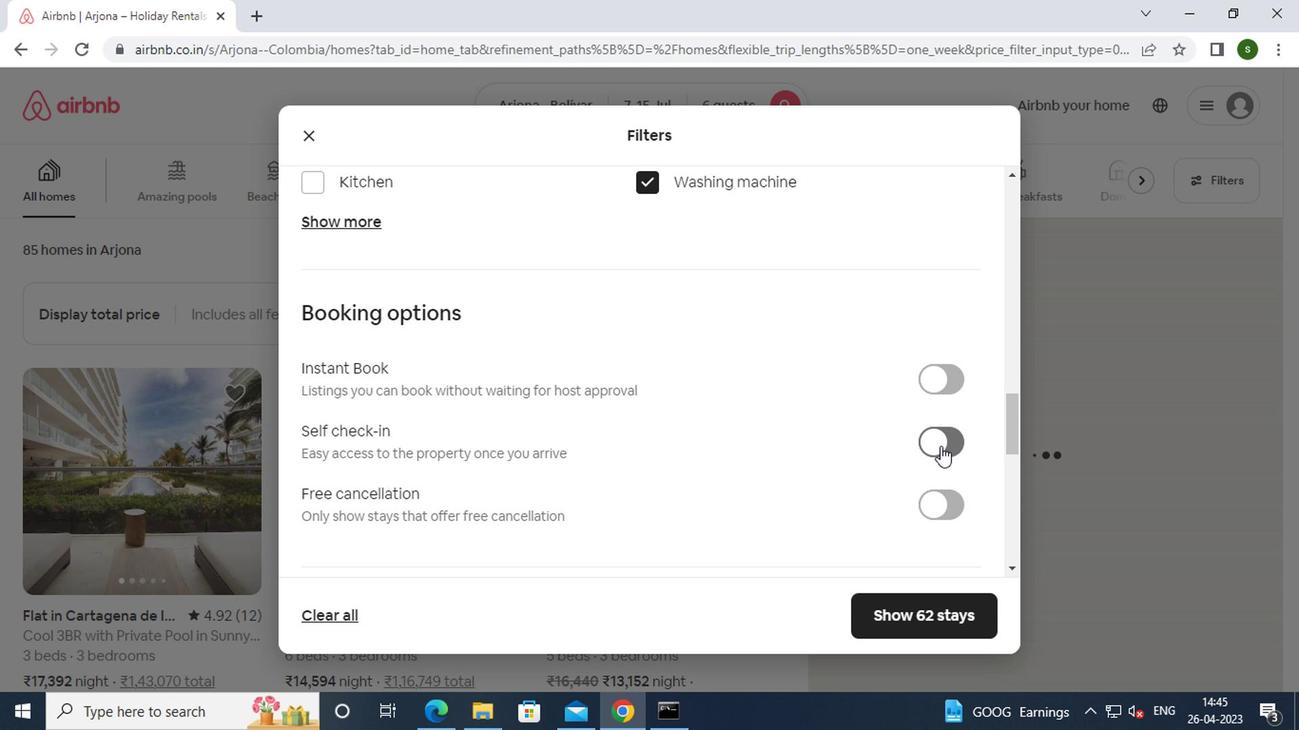 
Action: Mouse moved to (575, 393)
Screenshot: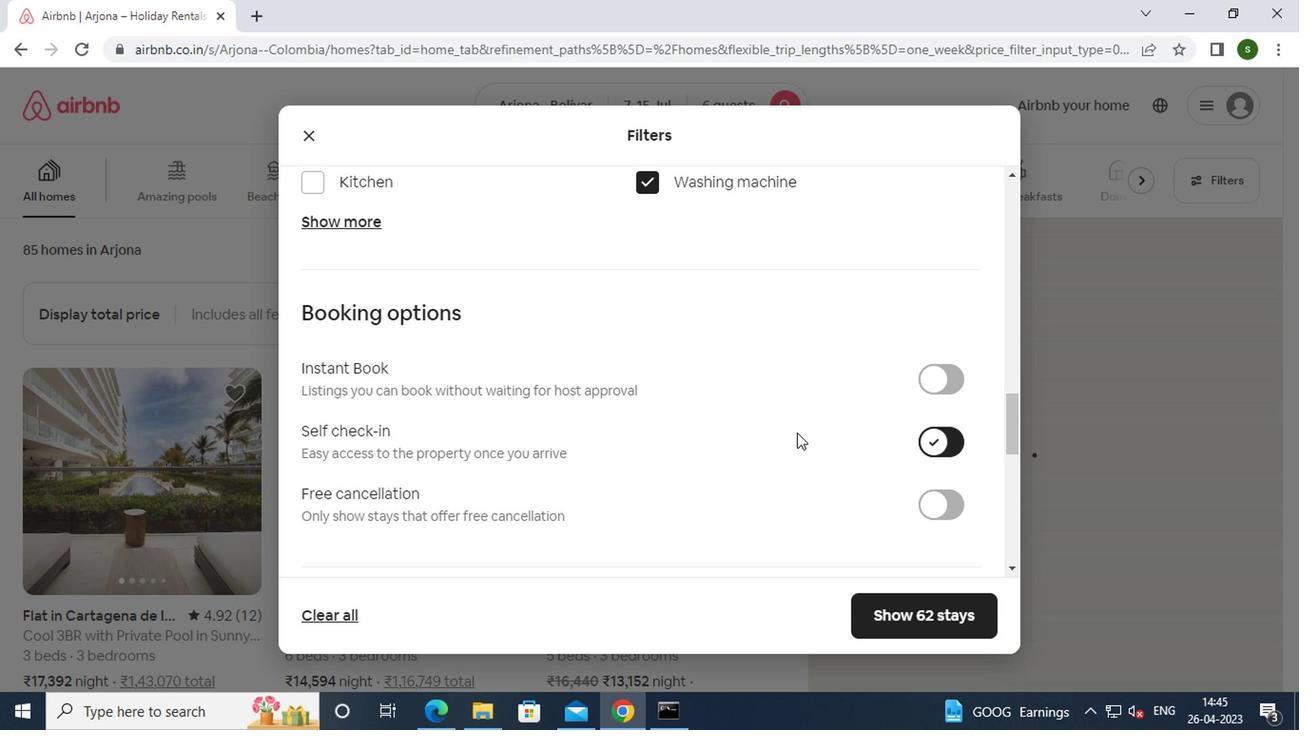 
Action: Mouse scrolled (575, 392) with delta (0, 0)
Screenshot: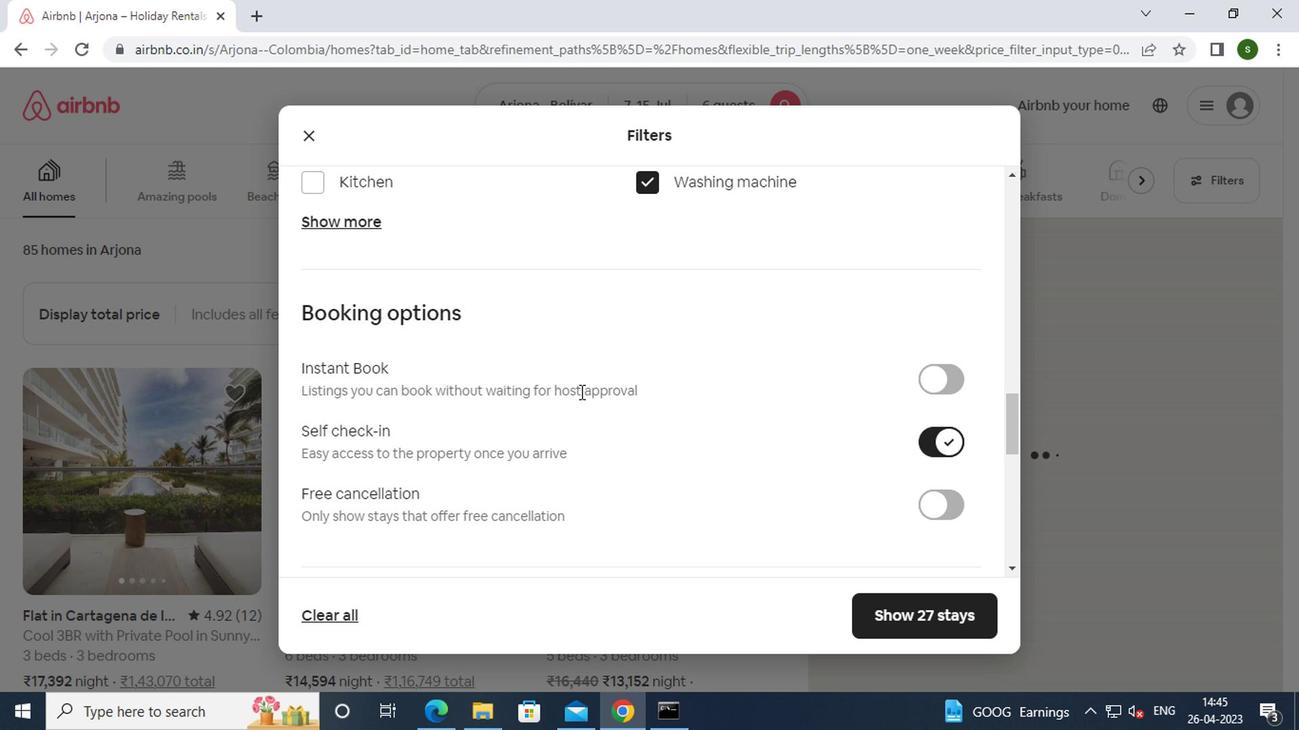 
Action: Mouse scrolled (575, 392) with delta (0, 0)
Screenshot: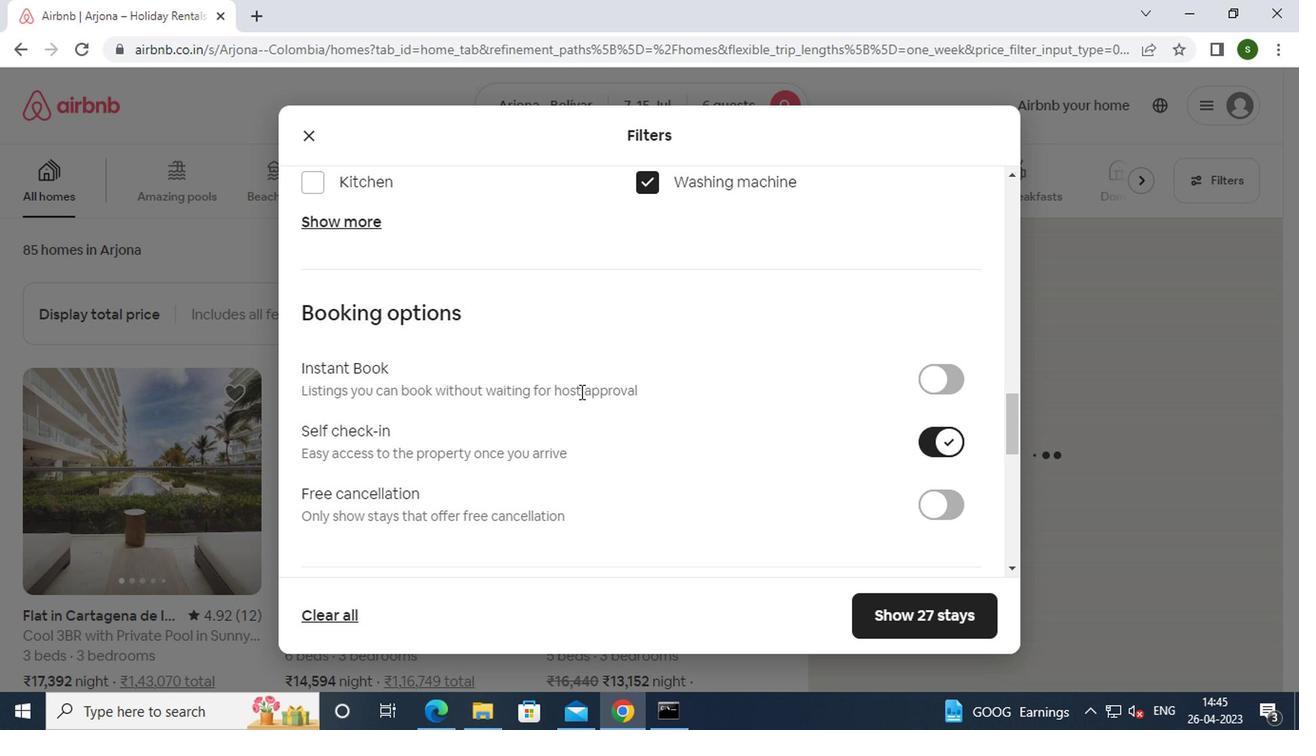 
Action: Mouse scrolled (575, 392) with delta (0, 0)
Screenshot: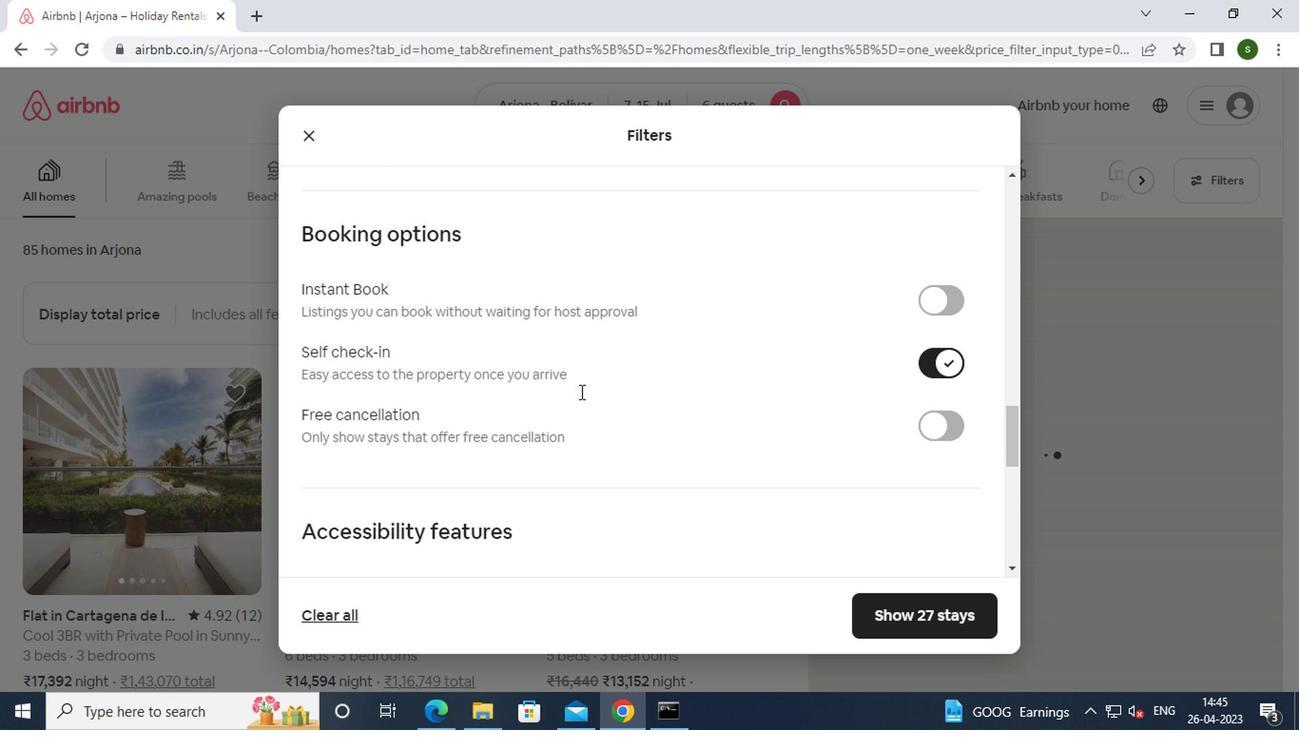 
Action: Mouse scrolled (575, 392) with delta (0, 0)
Screenshot: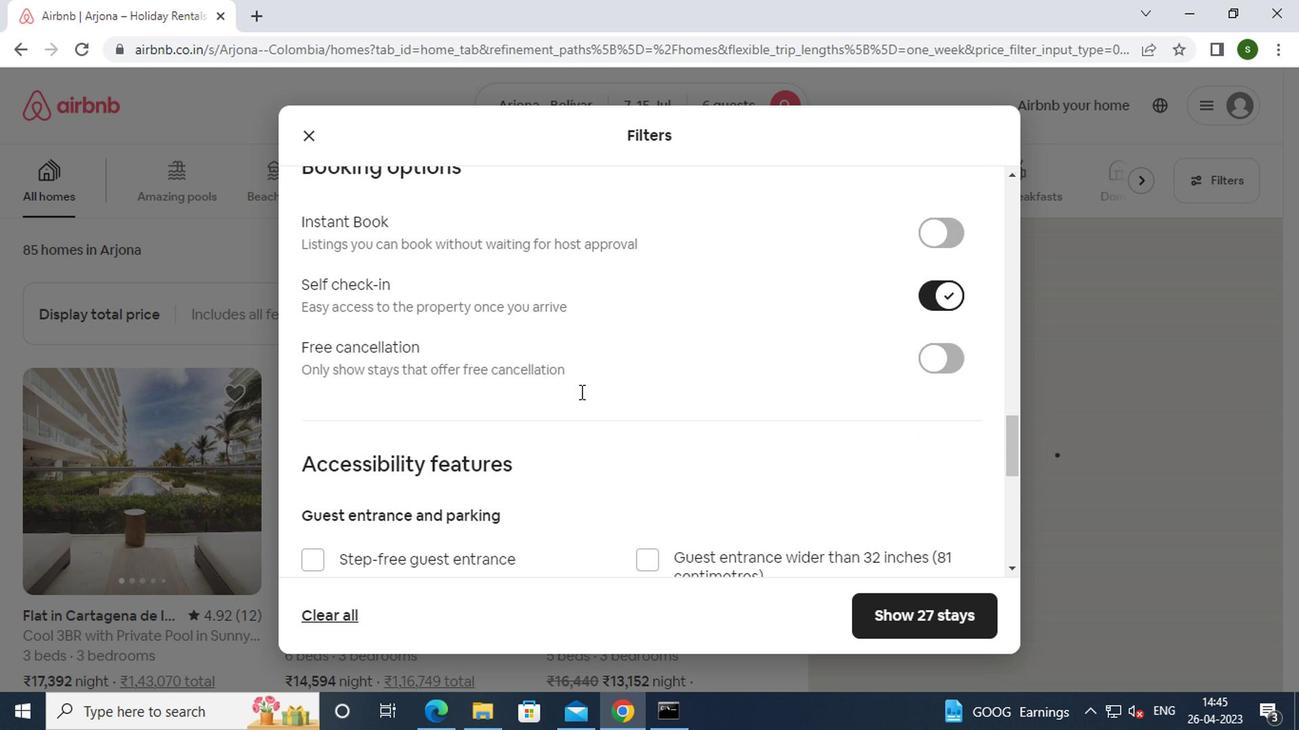 
Action: Mouse scrolled (575, 392) with delta (0, 0)
Screenshot: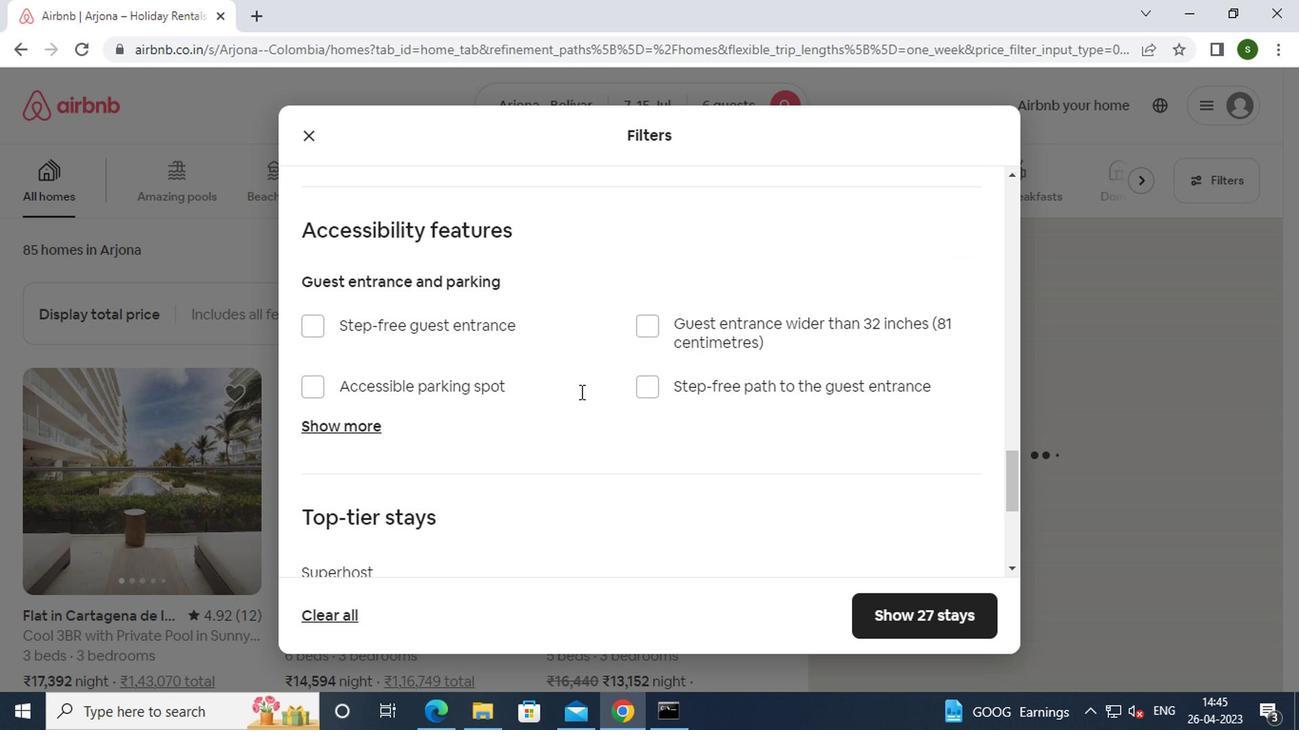 
Action: Mouse scrolled (575, 392) with delta (0, 0)
Screenshot: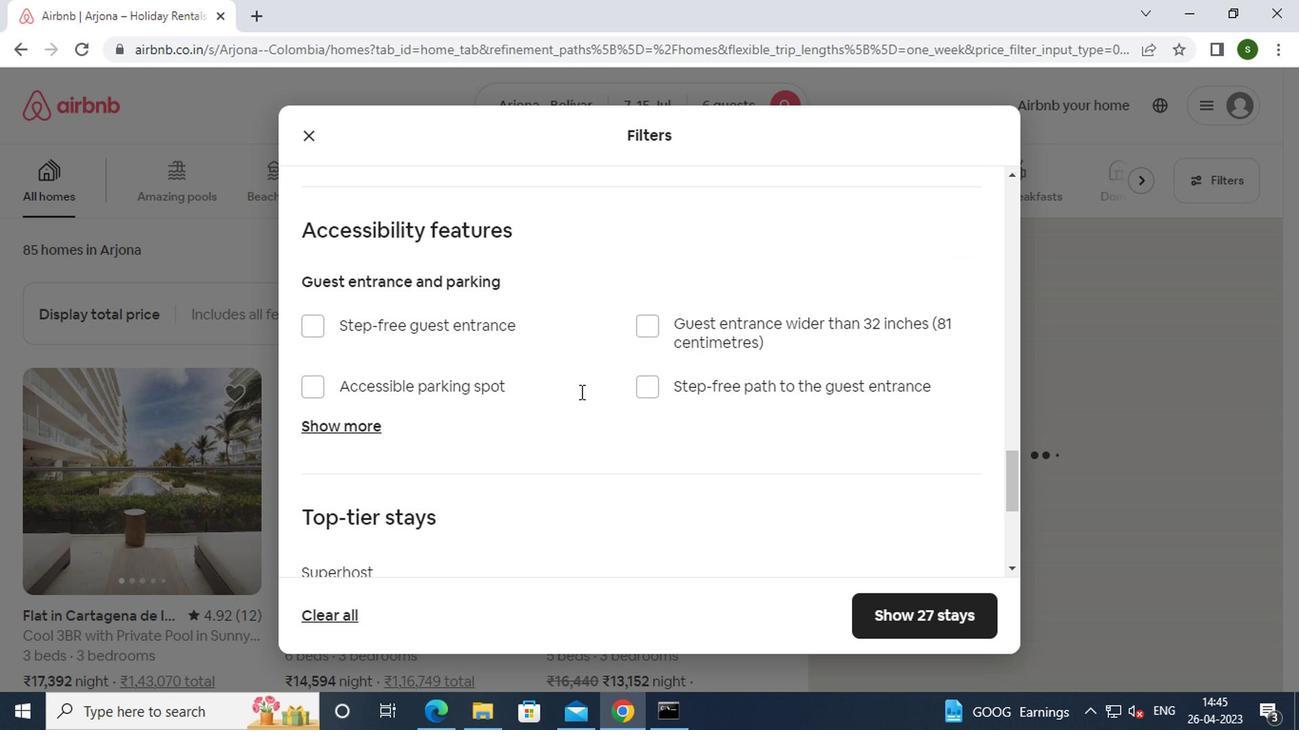 
Action: Mouse scrolled (575, 392) with delta (0, 0)
Screenshot: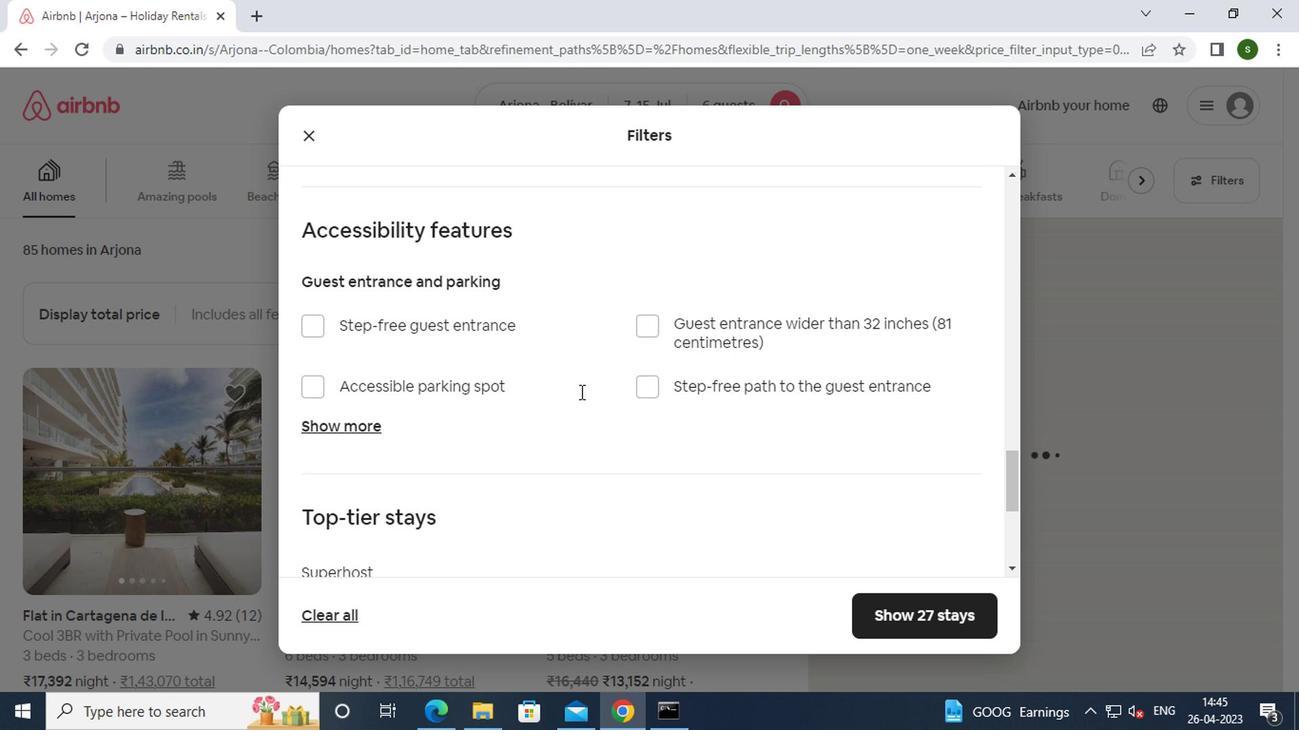 
Action: Mouse scrolled (575, 392) with delta (0, 0)
Screenshot: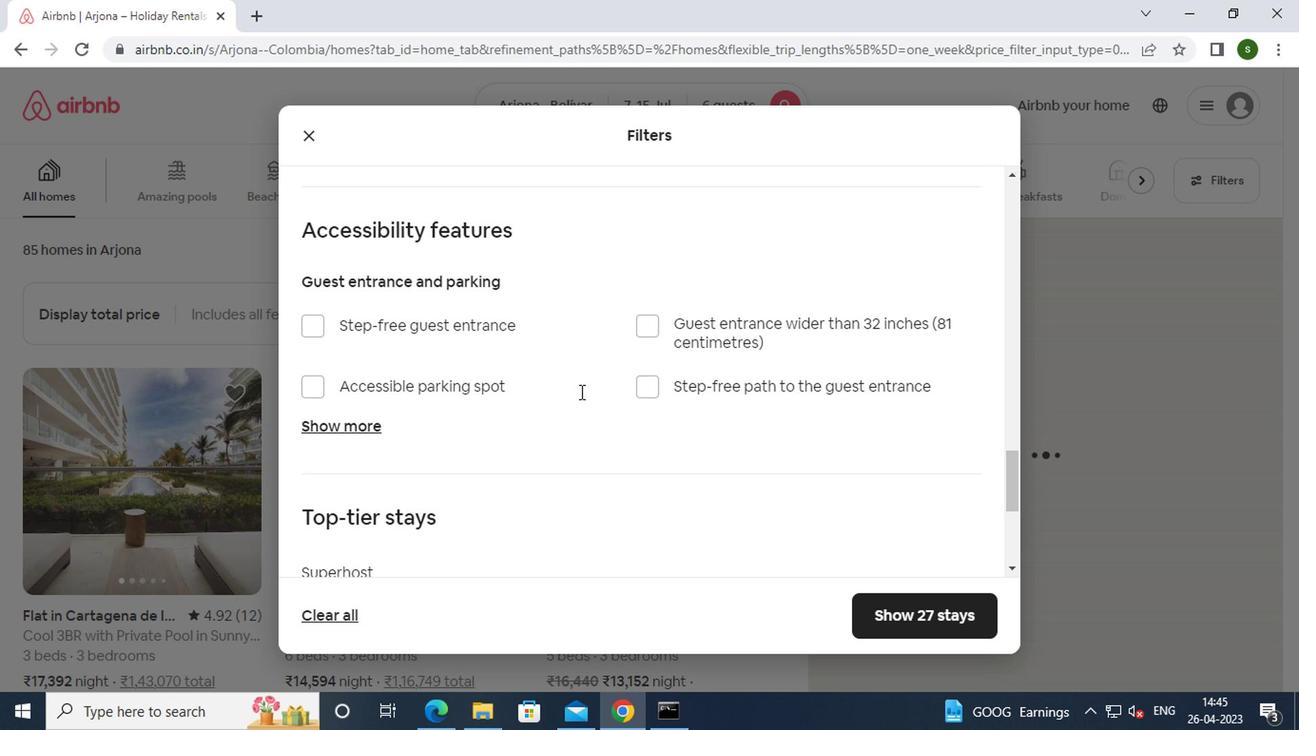
Action: Mouse moved to (382, 453)
Screenshot: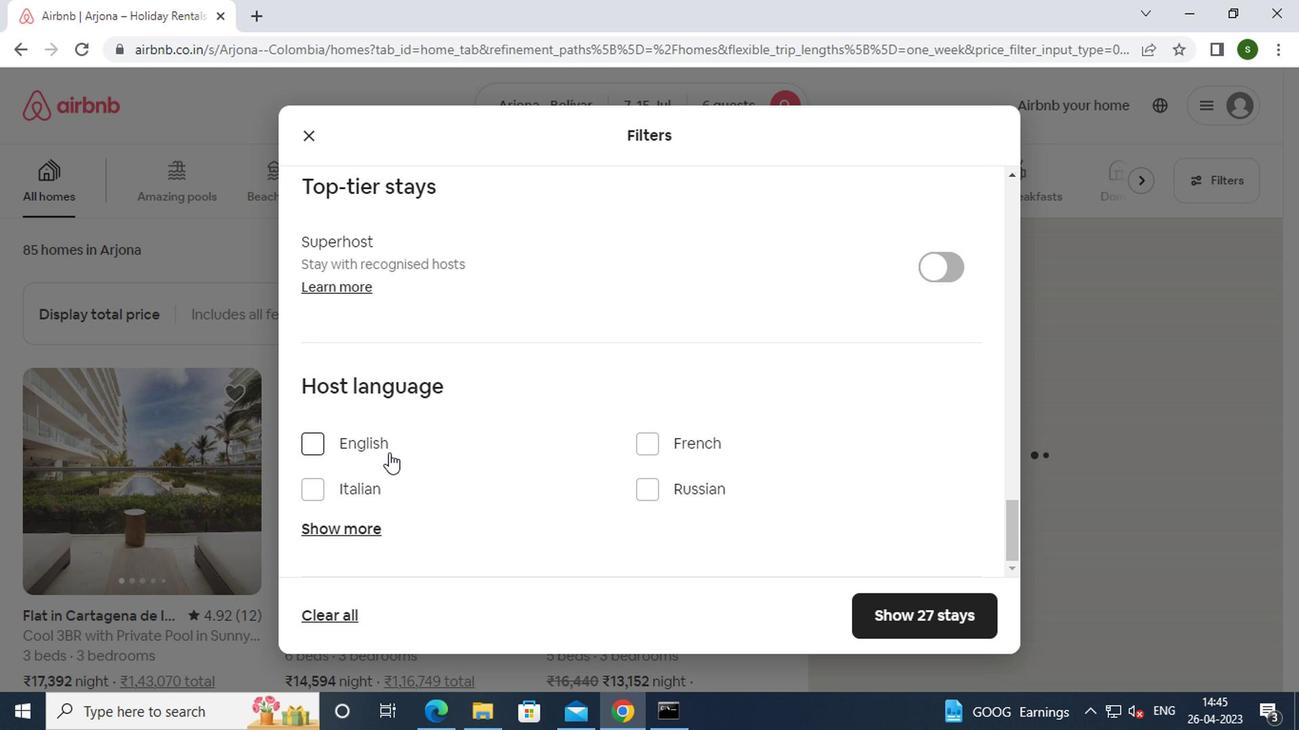 
Action: Mouse pressed left at (382, 453)
Screenshot: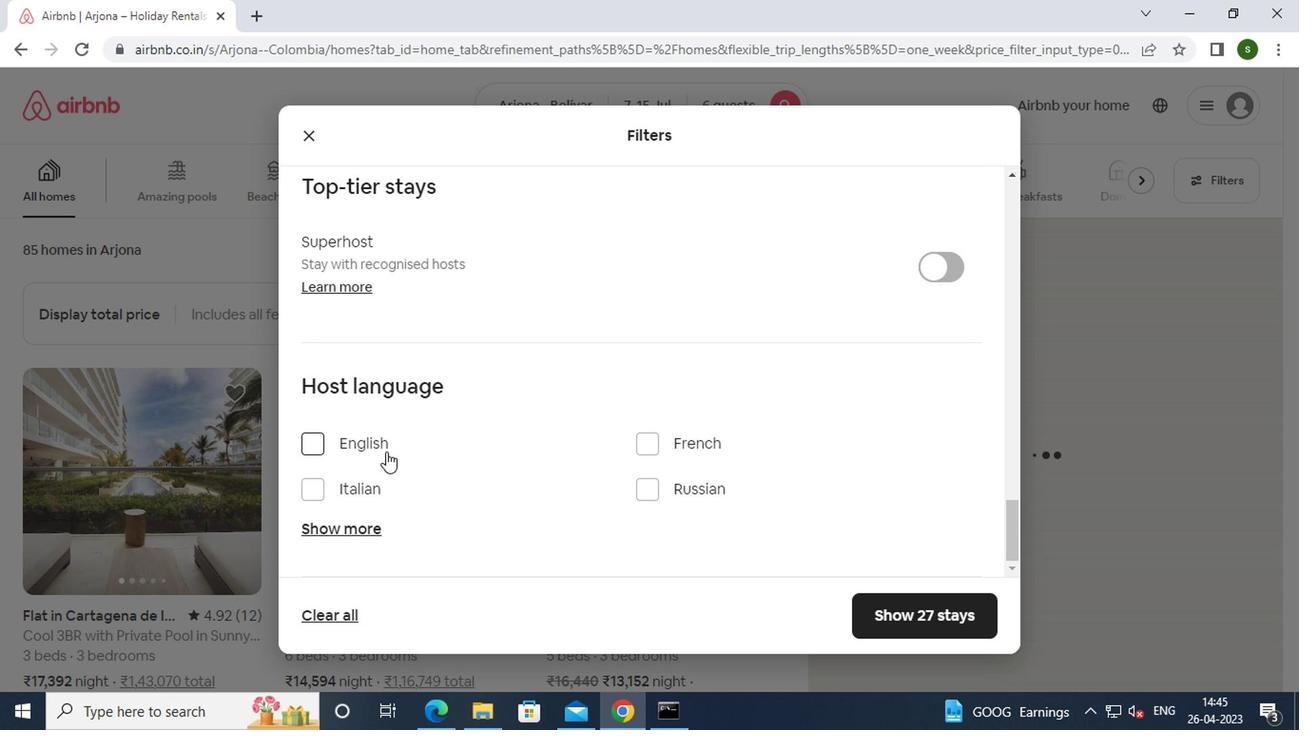 
Action: Mouse moved to (919, 633)
Screenshot: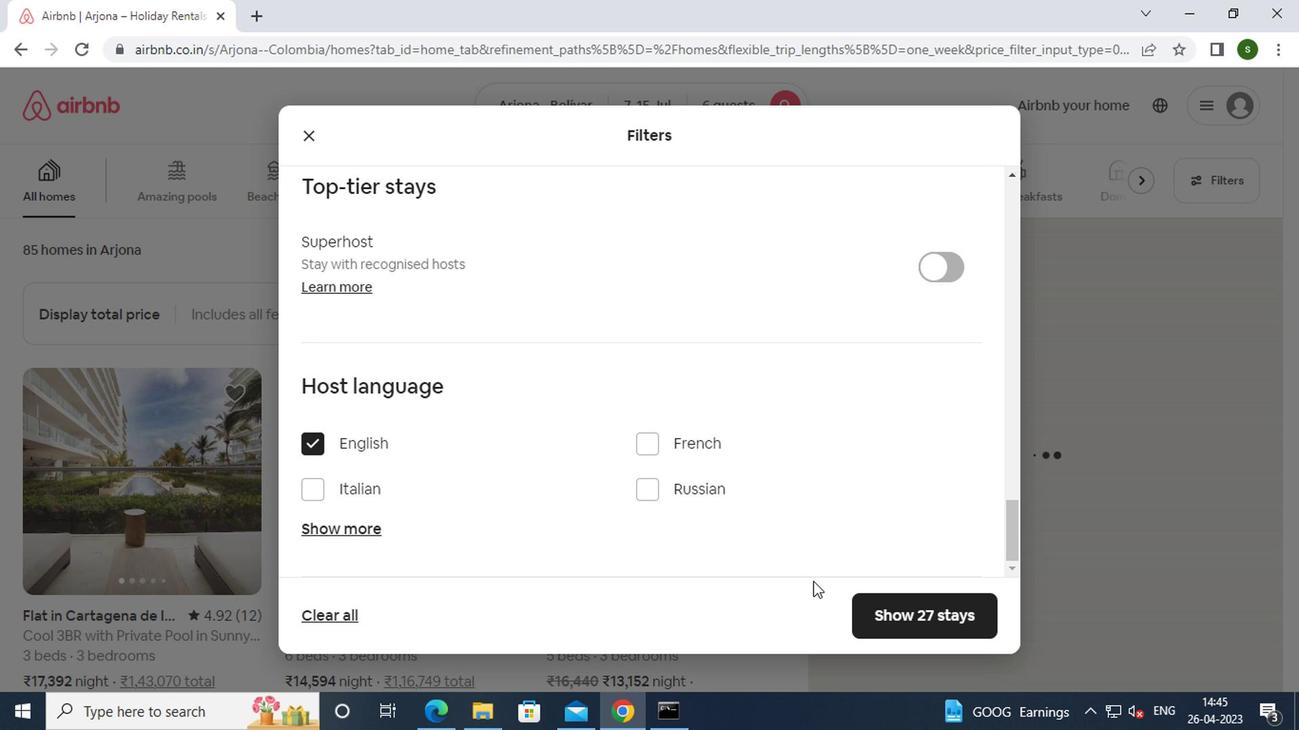 
Action: Mouse pressed left at (919, 633)
Screenshot: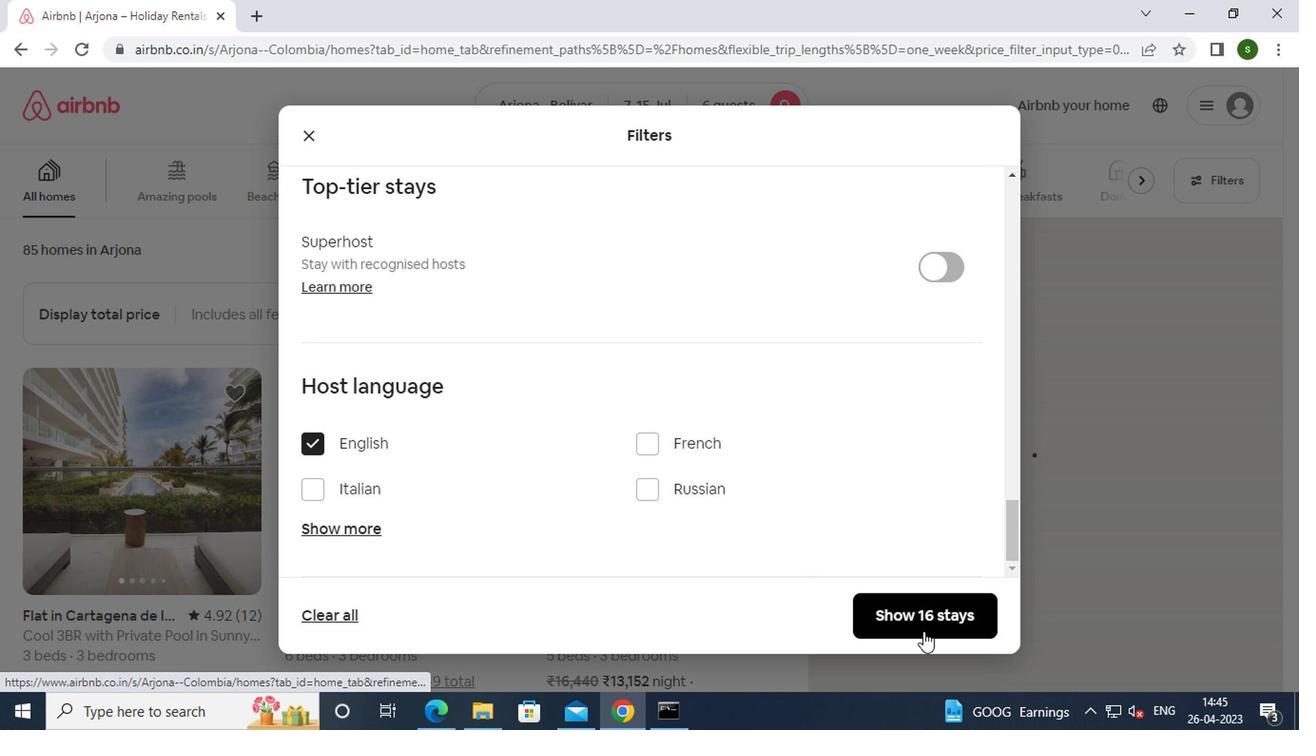 
